 Task: Find a guest house in Corpus Christi, United States, for 2 guests from 9 Jun to 16 Jun, with a price range of ₹8000 to ₹16000, and self check-in option.
Action: Mouse moved to (516, 132)
Screenshot: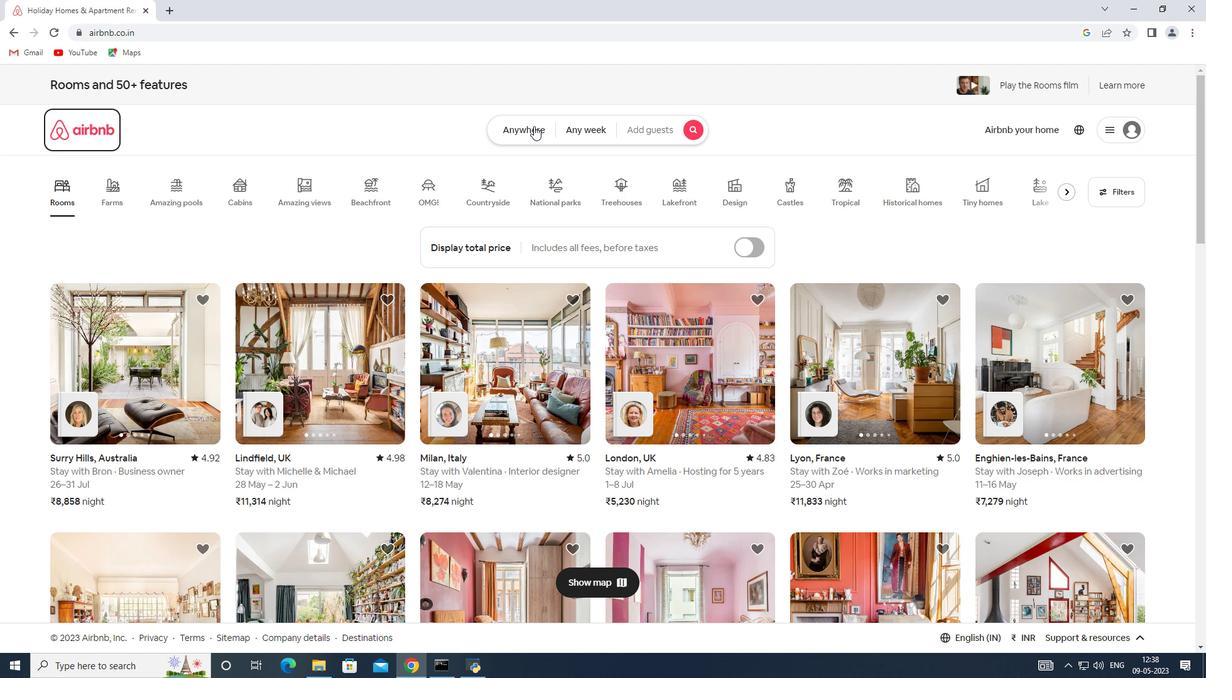 
Action: Mouse pressed left at (516, 132)
Screenshot: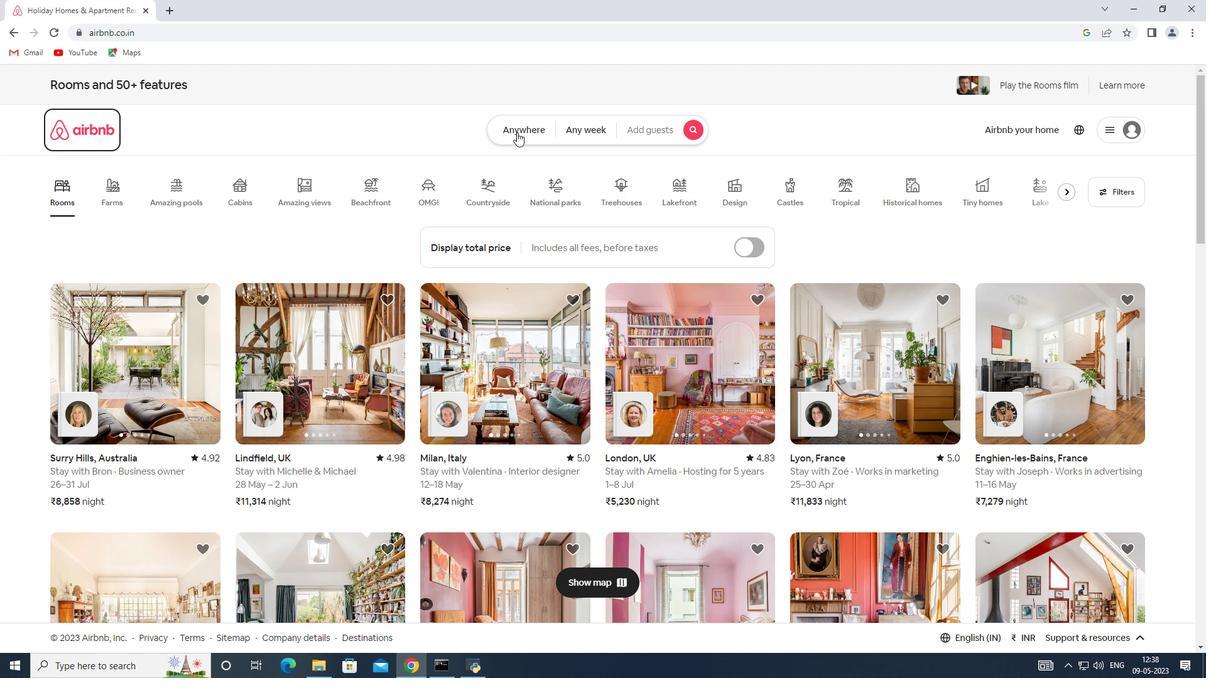 
Action: Mouse moved to (435, 184)
Screenshot: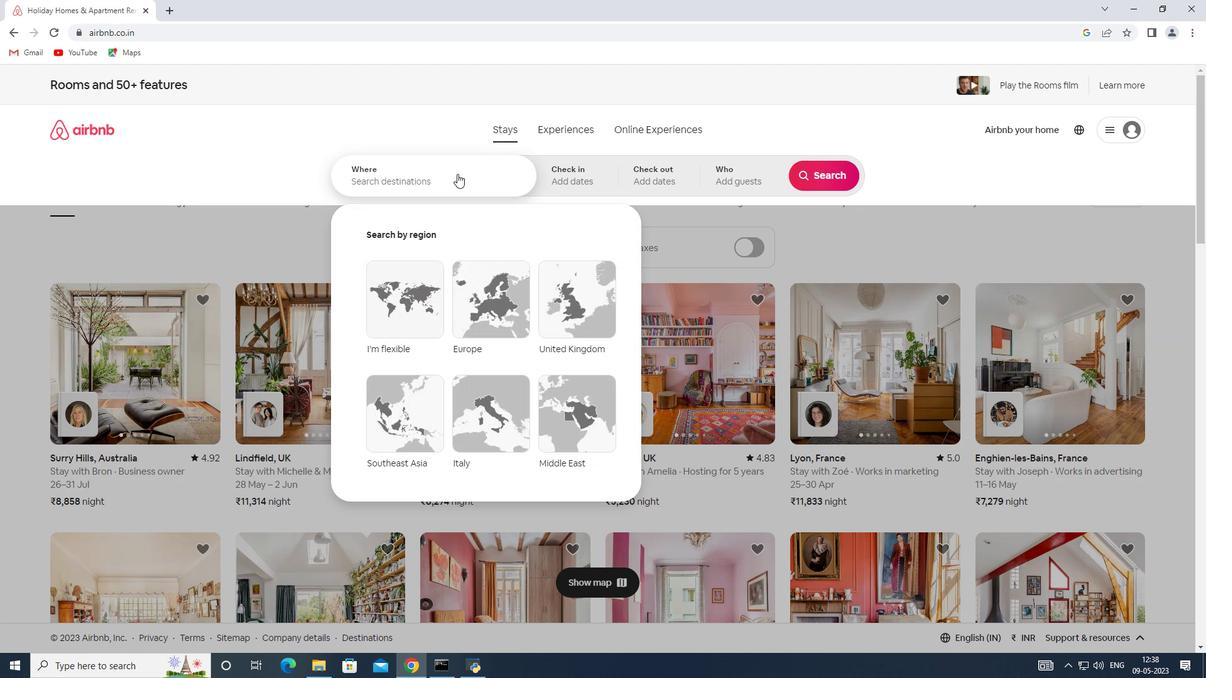 
Action: Mouse pressed left at (435, 184)
Screenshot: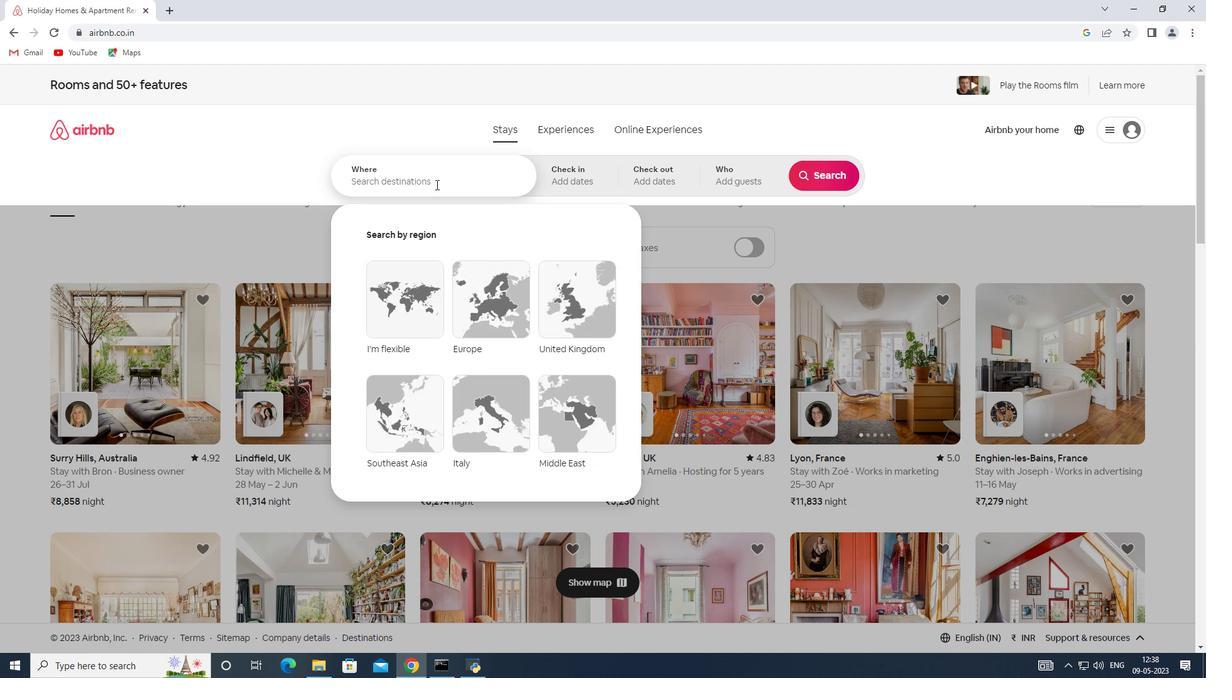 
Action: Key pressed <Key.caps_lock>C<Key.caps_lock>orpus<Key.space><Key.caps_lock>C<Key.caps_lock>hi<Key.backspace>risti,<Key.caps_lock>UNITED<Key.backspace><Key.backspace><Key.backspace><Key.backspace><Key.backspace><Key.backspace><Key.caps_lock><Key.shift>United<Key.space><Key.shift>States
Screenshot: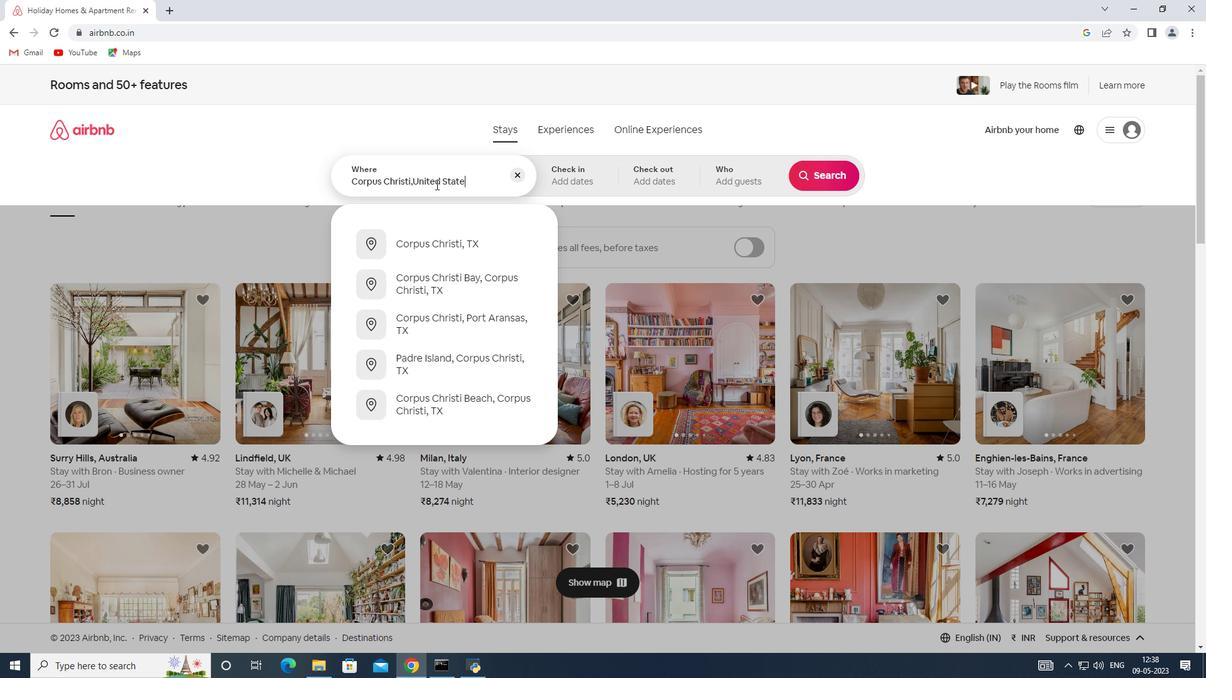 
Action: Mouse moved to (559, 185)
Screenshot: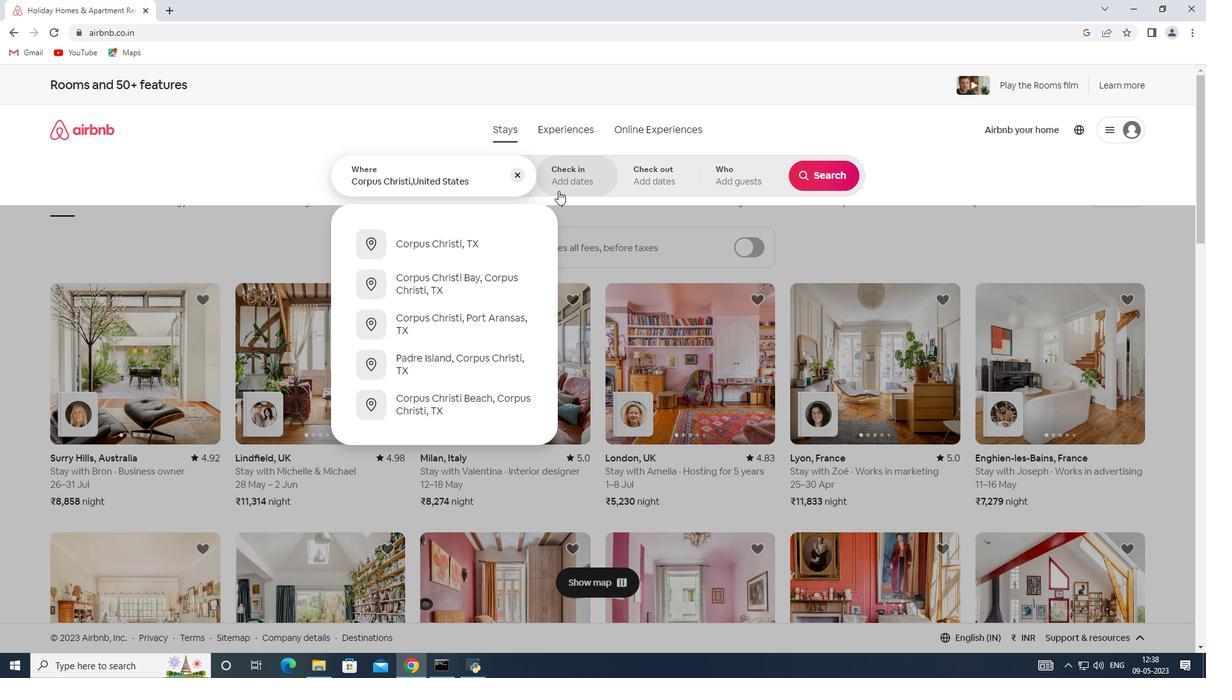 
Action: Mouse pressed left at (559, 185)
Screenshot: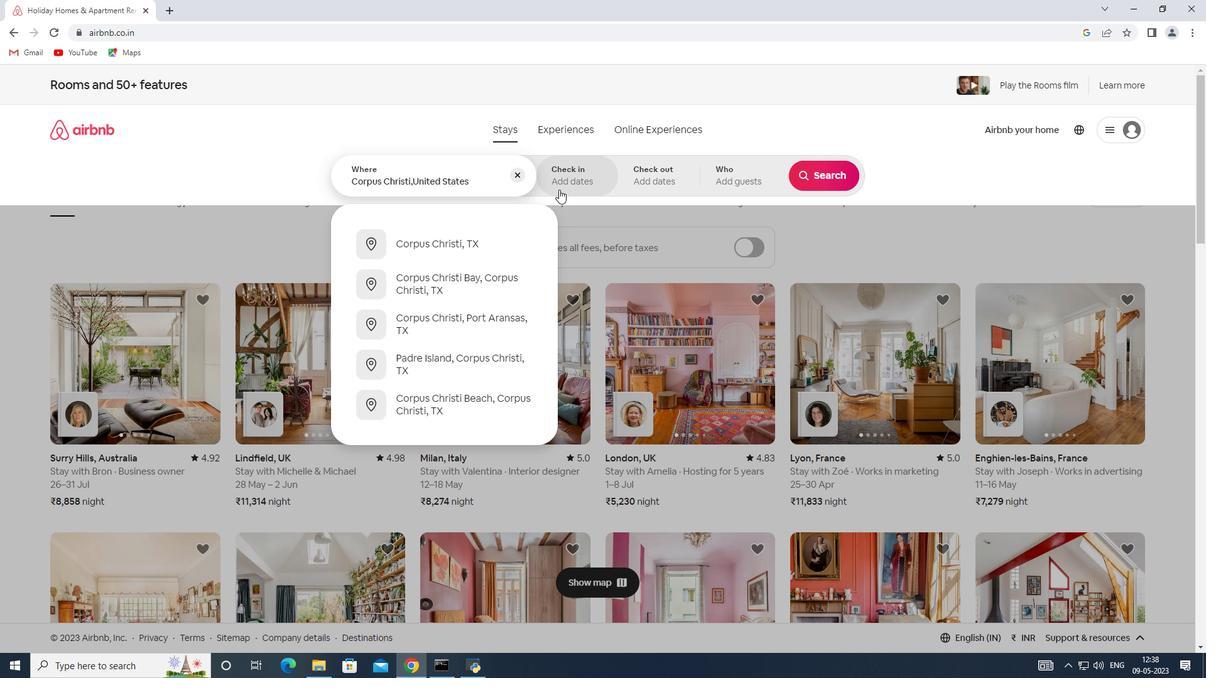 
Action: Mouse moved to (776, 355)
Screenshot: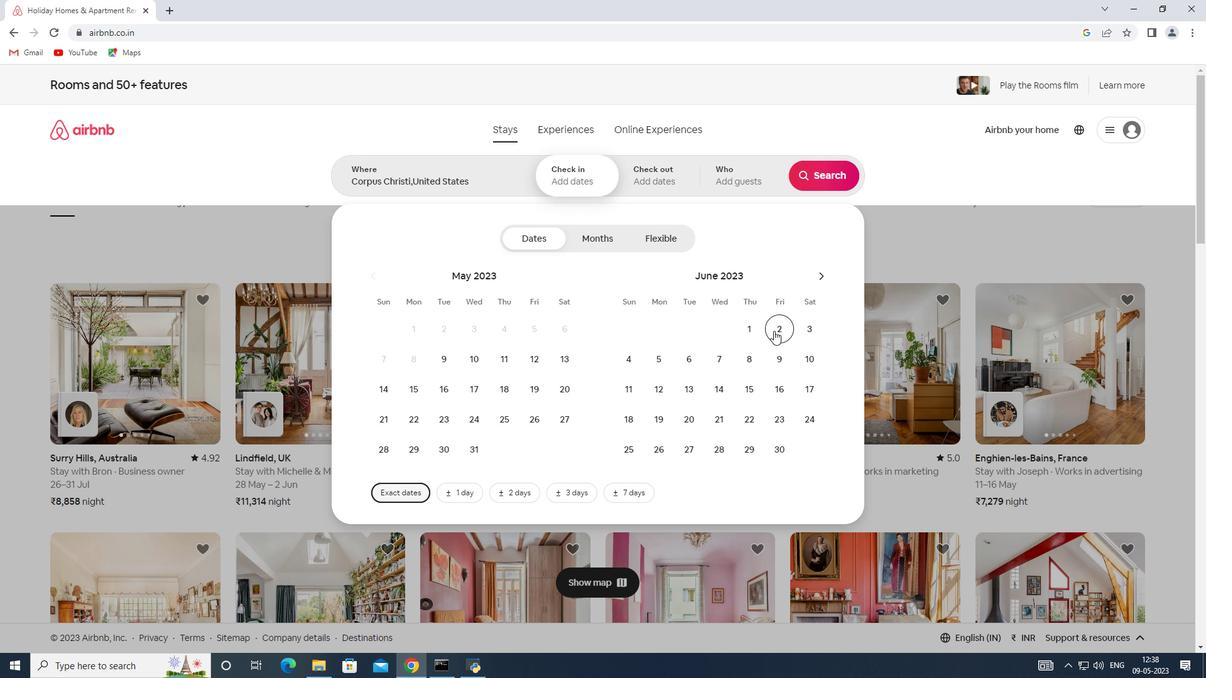 
Action: Mouse pressed left at (776, 355)
Screenshot: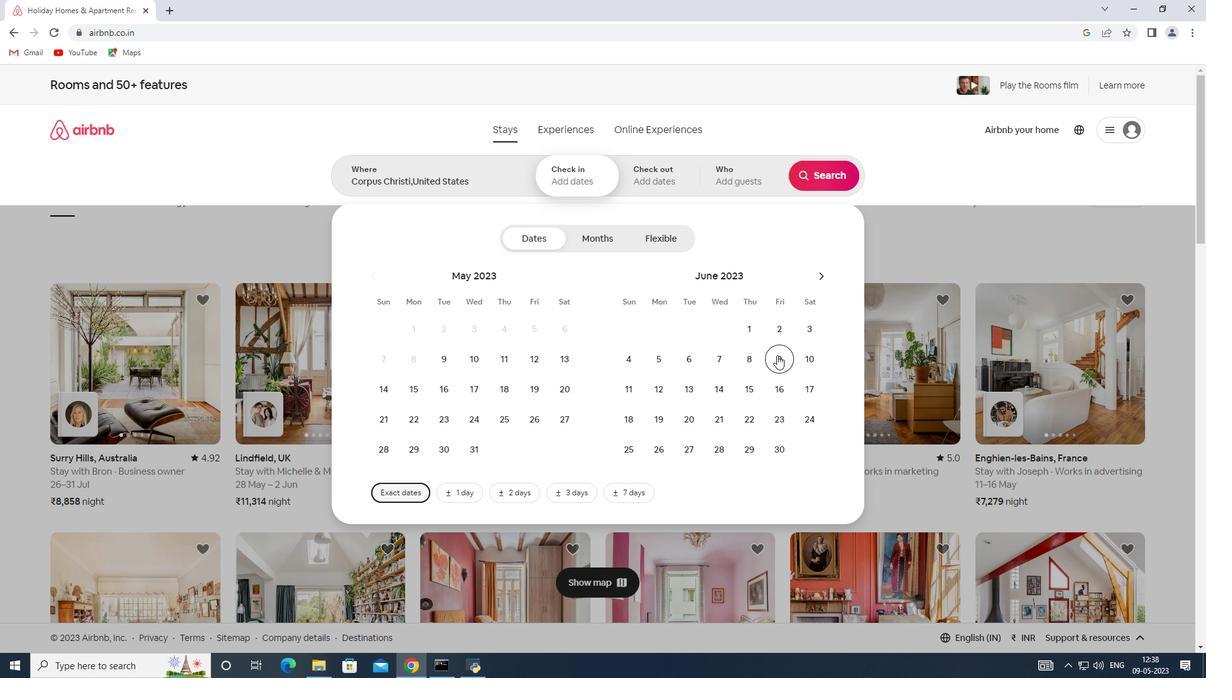 
Action: Mouse moved to (787, 386)
Screenshot: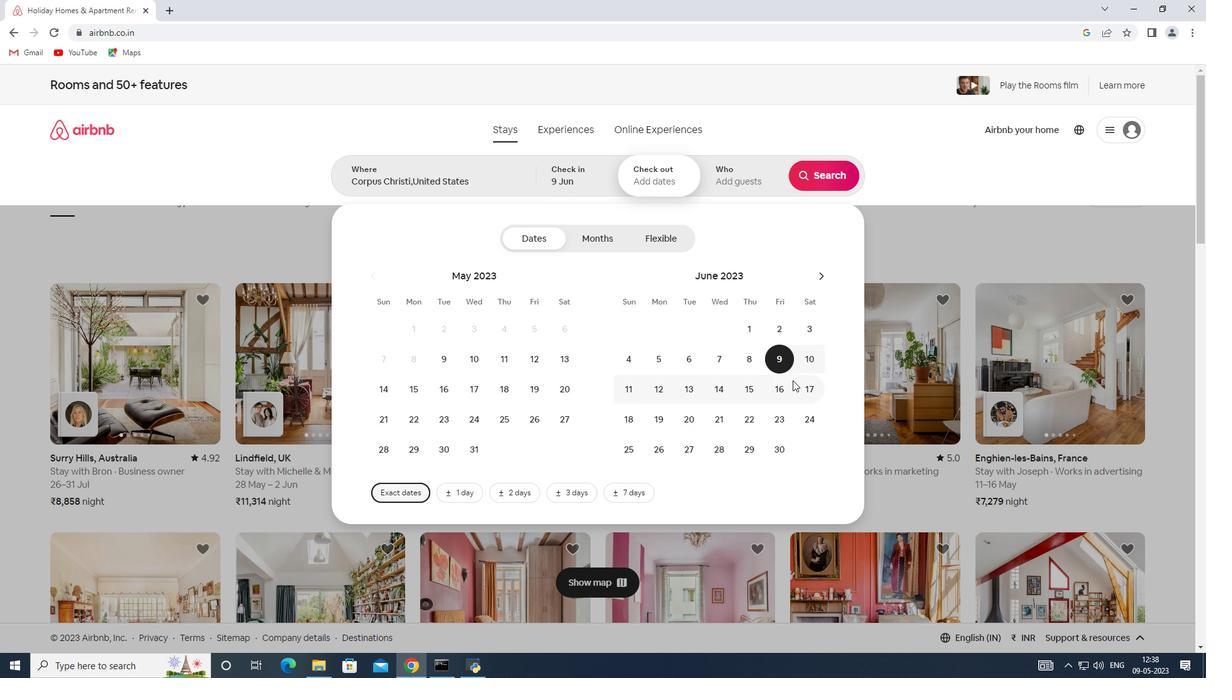 
Action: Mouse pressed left at (787, 386)
Screenshot: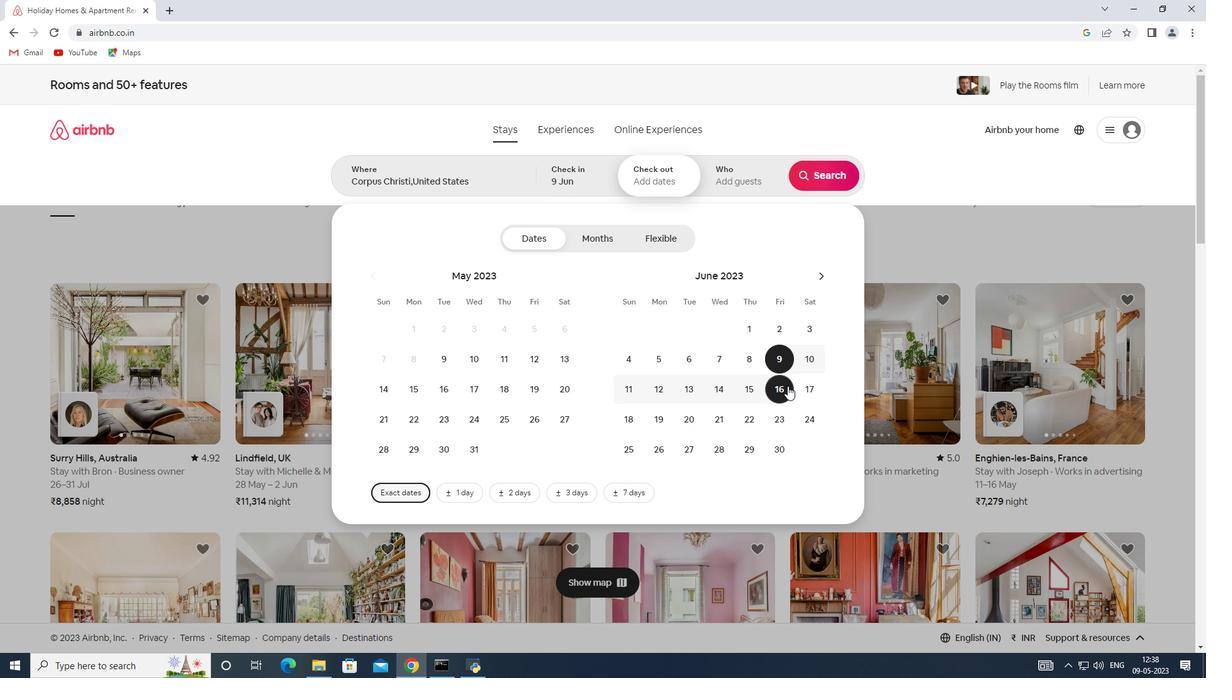 
Action: Mouse moved to (743, 184)
Screenshot: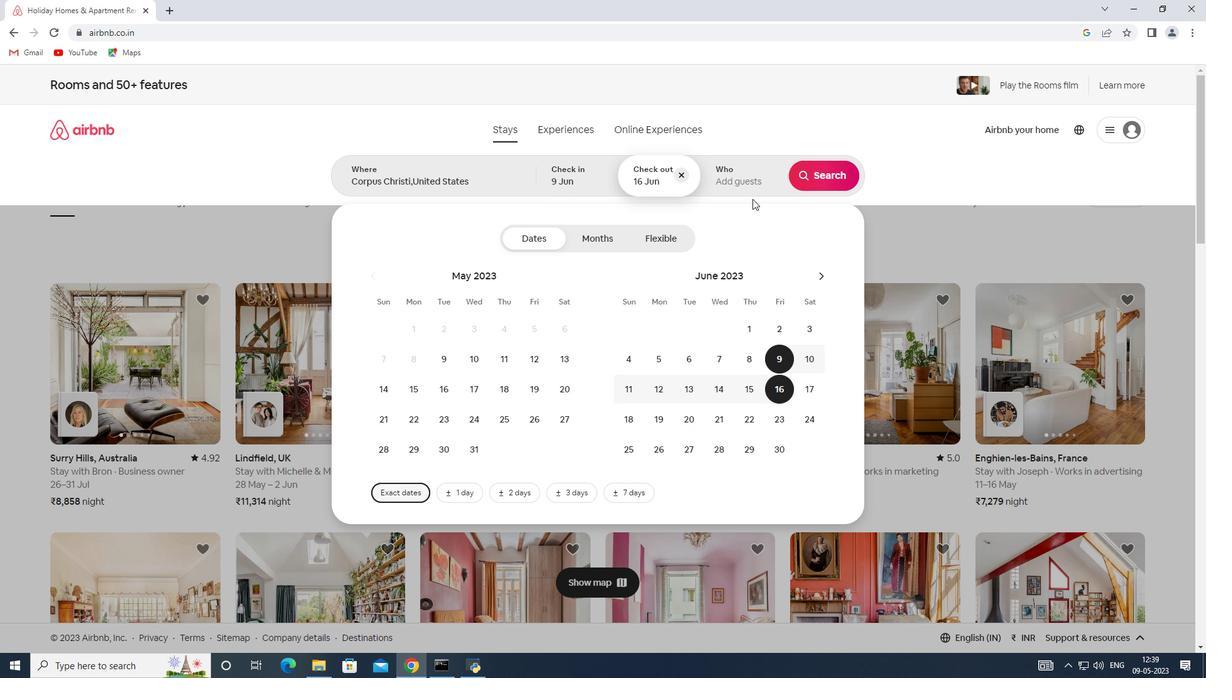 
Action: Mouse pressed left at (743, 184)
Screenshot: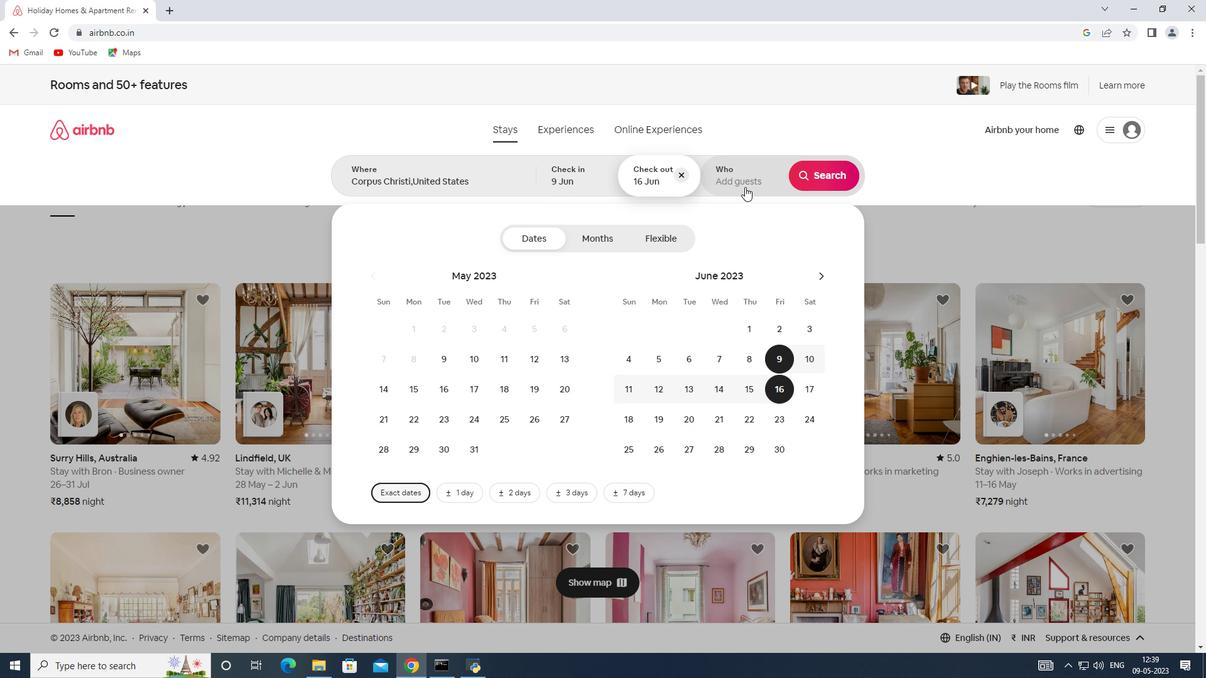 
Action: Mouse moved to (828, 239)
Screenshot: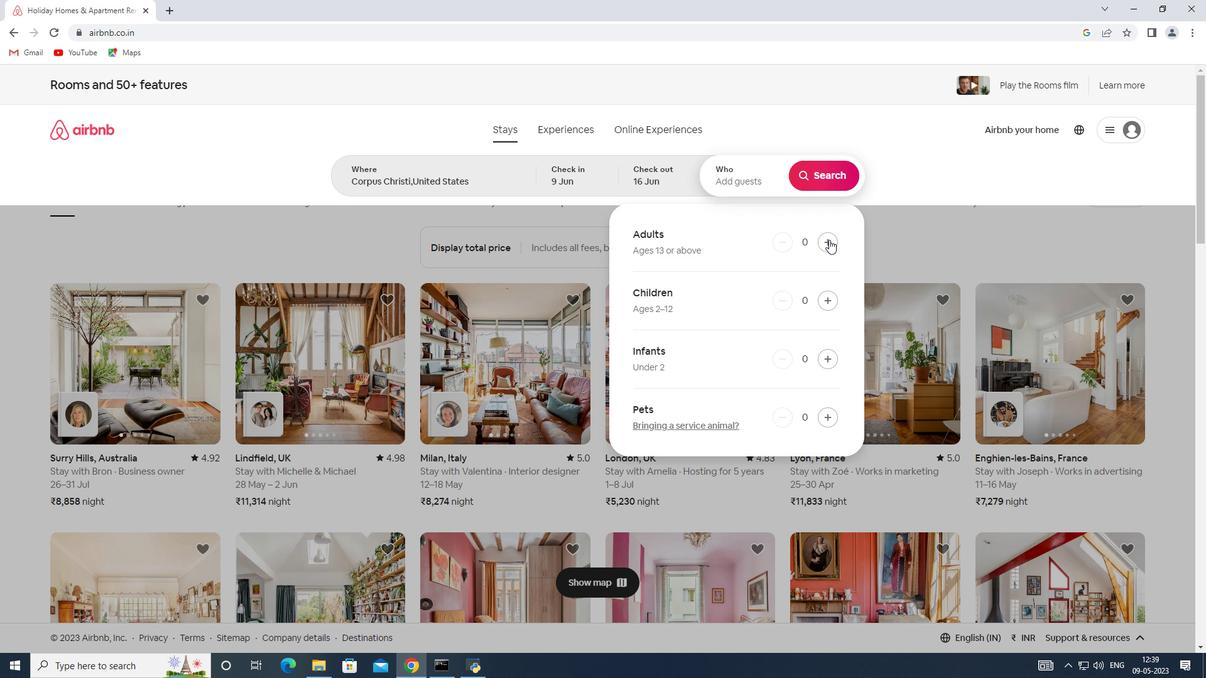 
Action: Mouse pressed left at (828, 239)
Screenshot: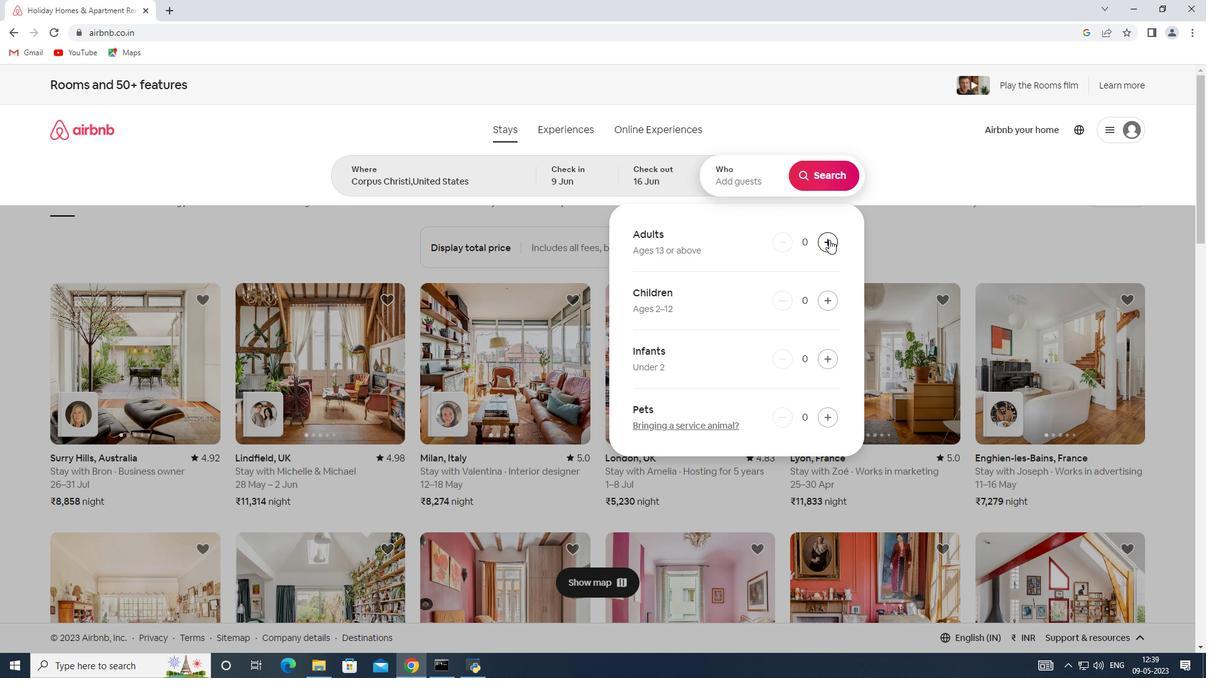 
Action: Mouse pressed left at (828, 239)
Screenshot: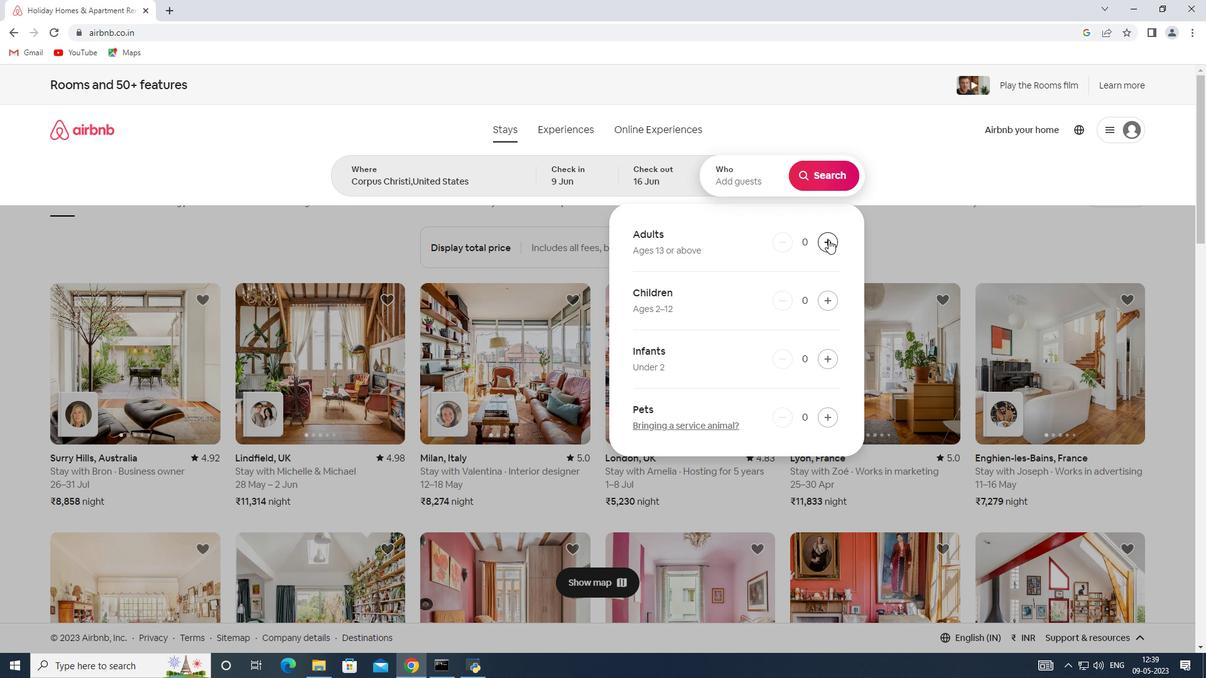 
Action: Mouse moved to (816, 182)
Screenshot: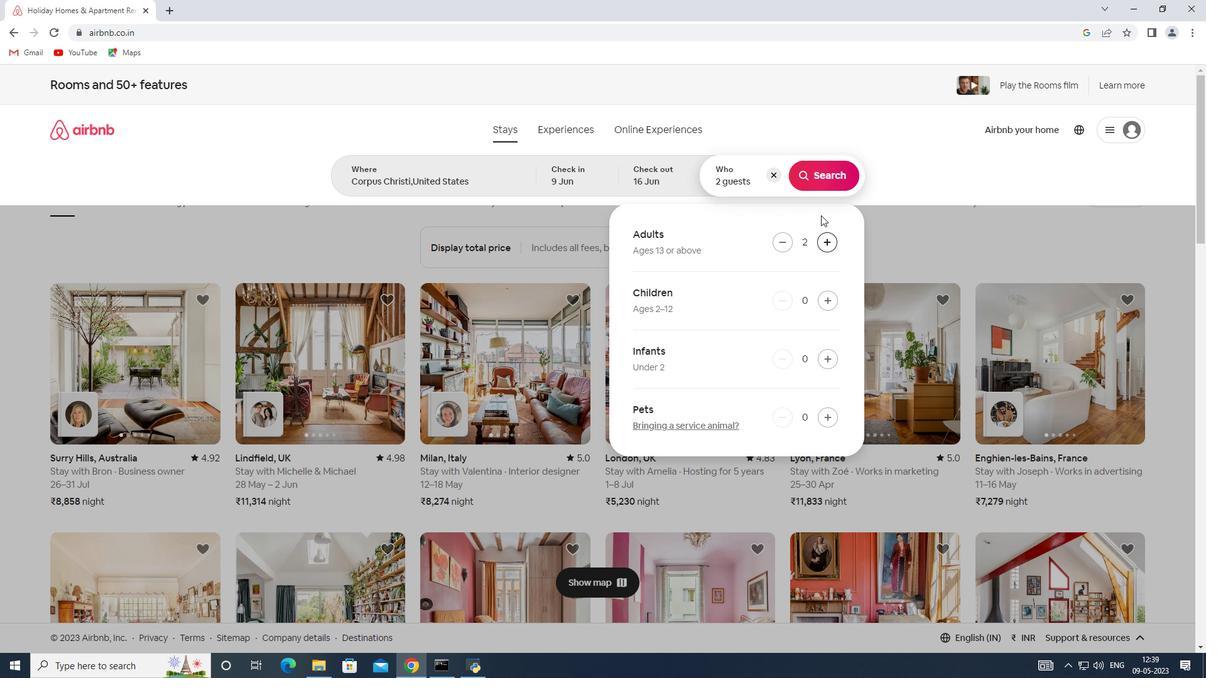
Action: Mouse pressed left at (816, 182)
Screenshot: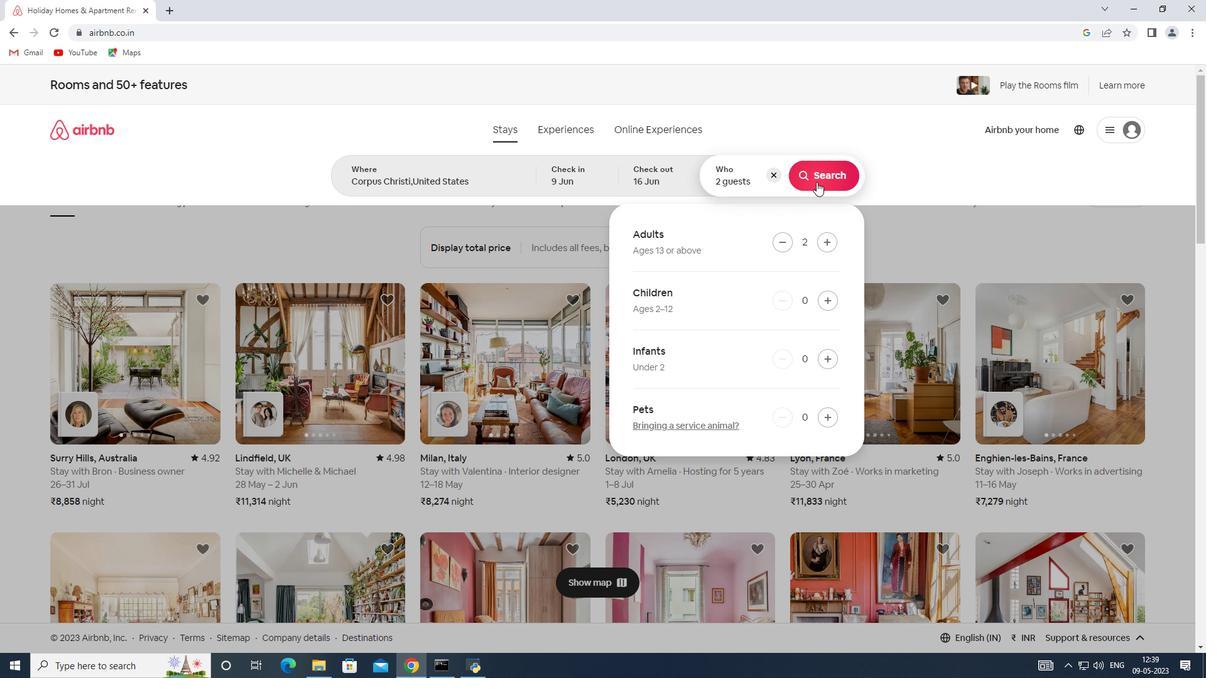 
Action: Mouse moved to (1165, 143)
Screenshot: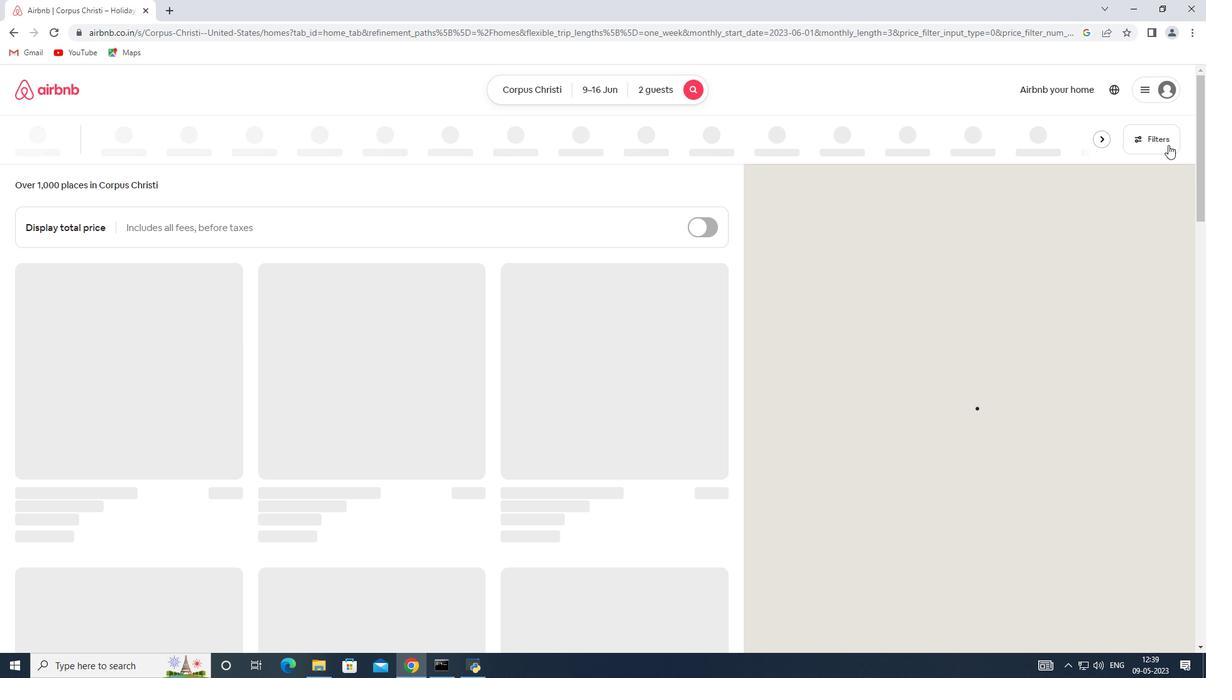 
Action: Mouse pressed left at (1165, 143)
Screenshot: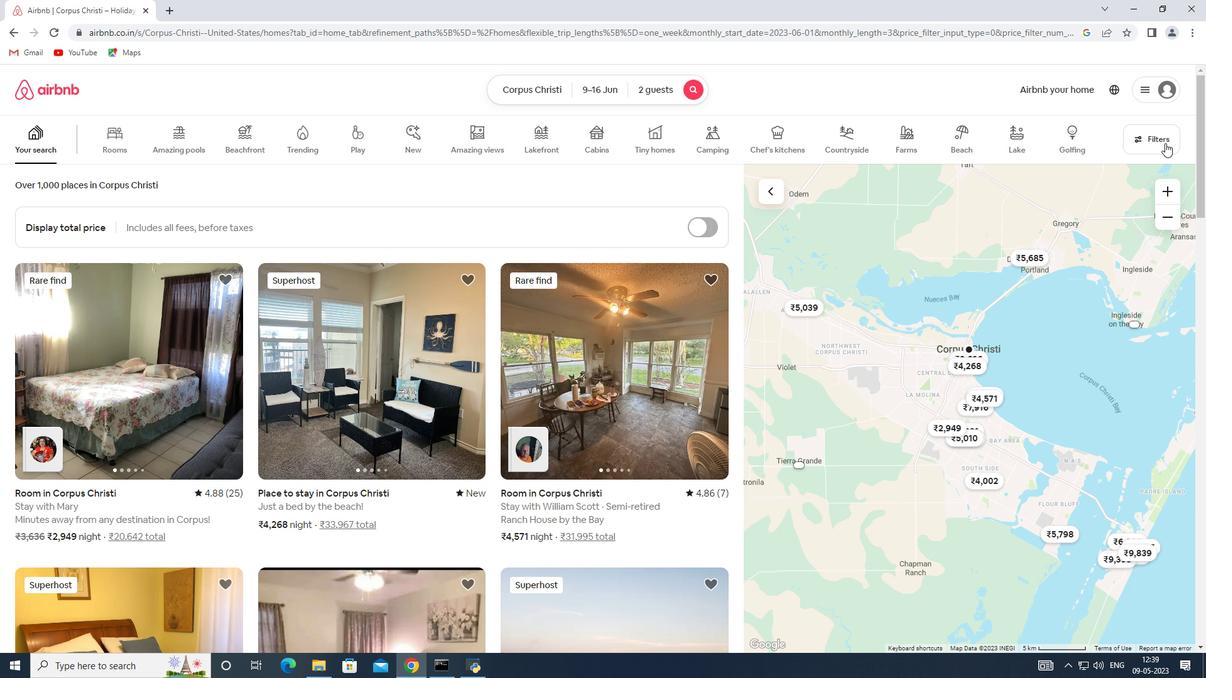 
Action: Mouse moved to (442, 451)
Screenshot: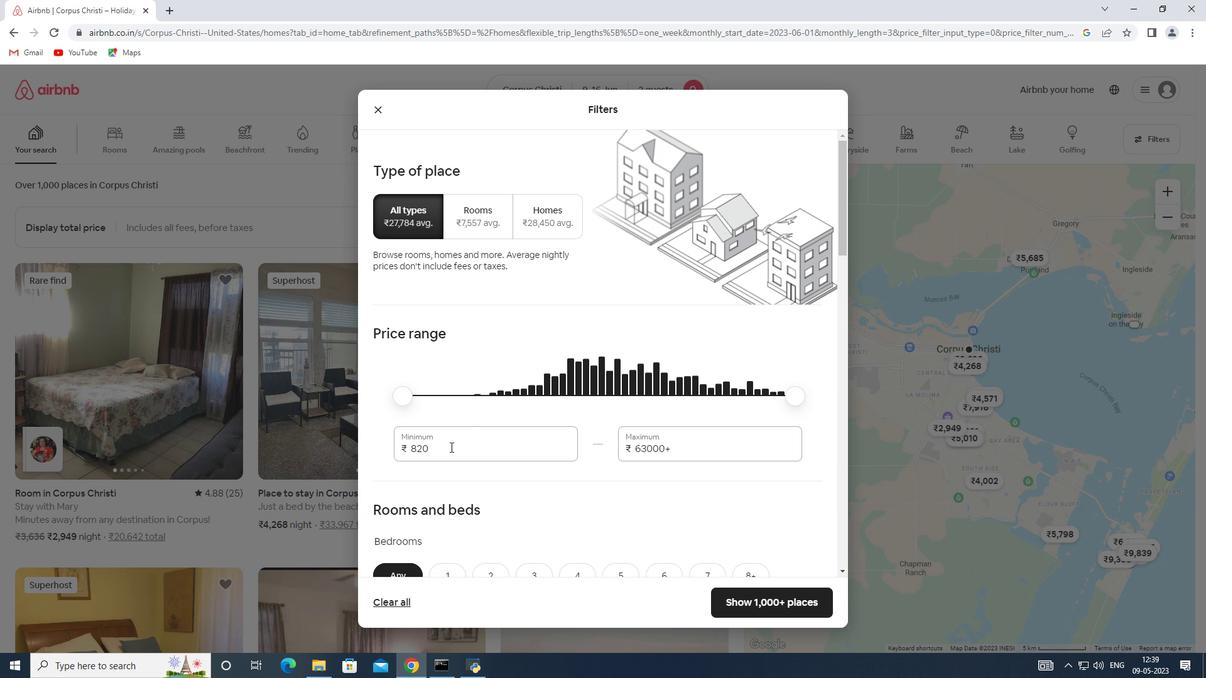 
Action: Mouse pressed left at (442, 451)
Screenshot: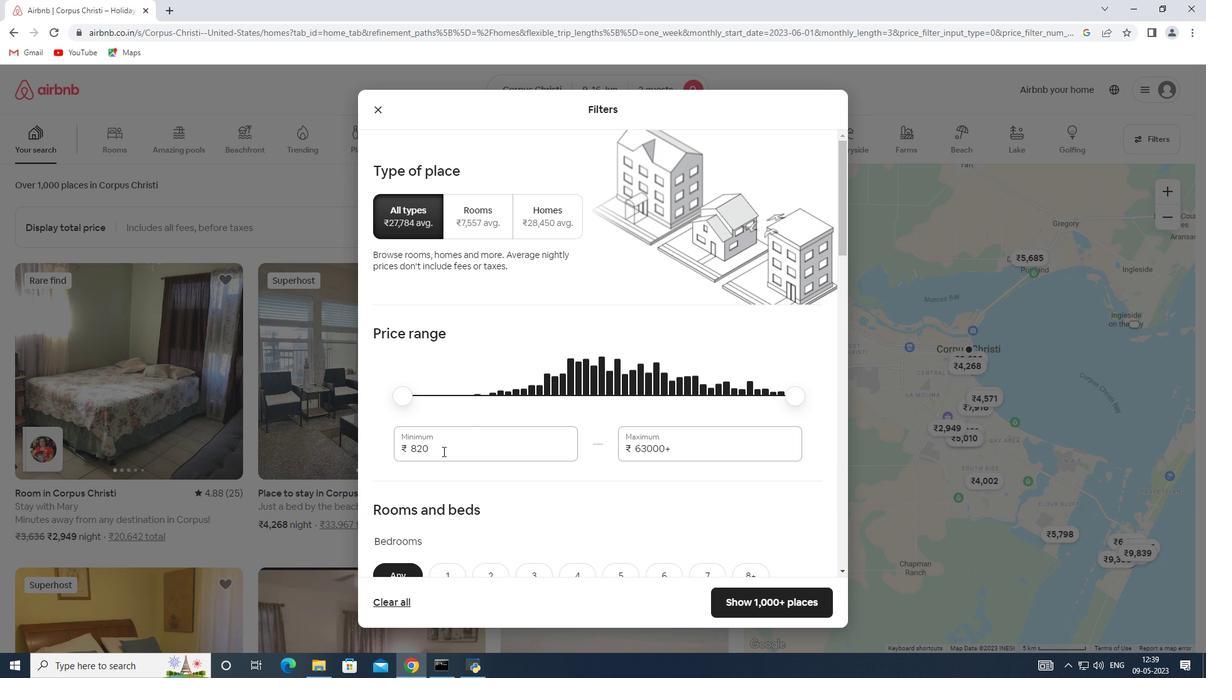 
Action: Mouse moved to (395, 447)
Screenshot: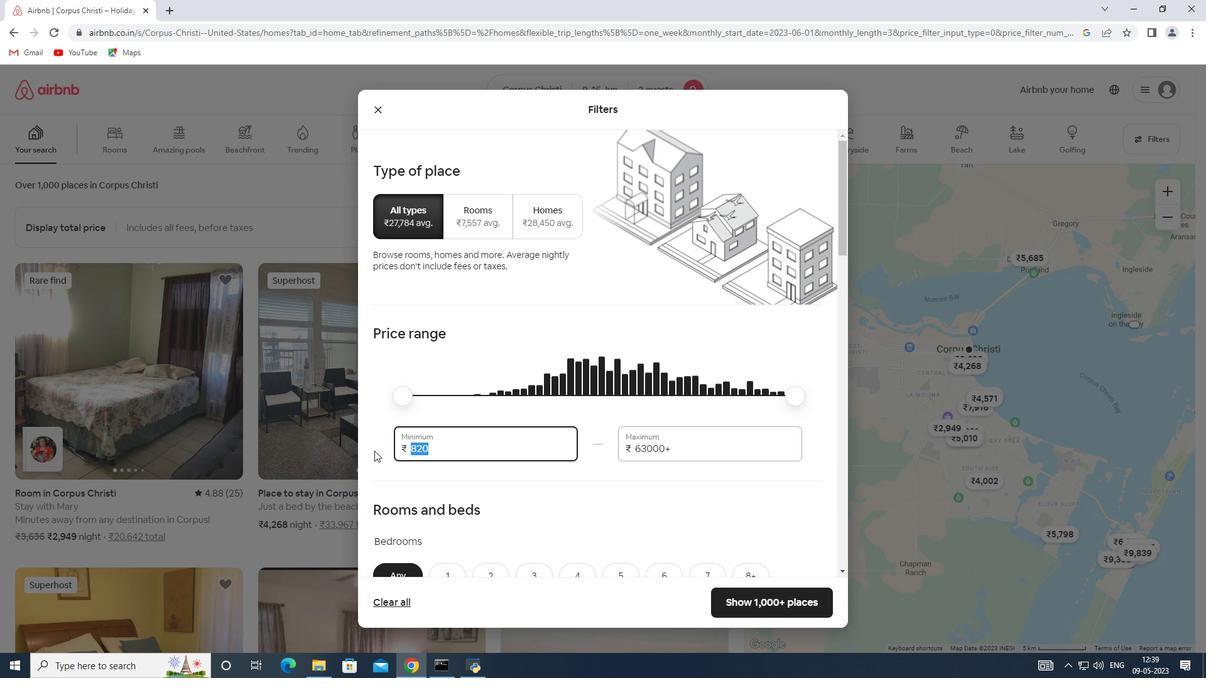 
Action: Key pressed 8000
Screenshot: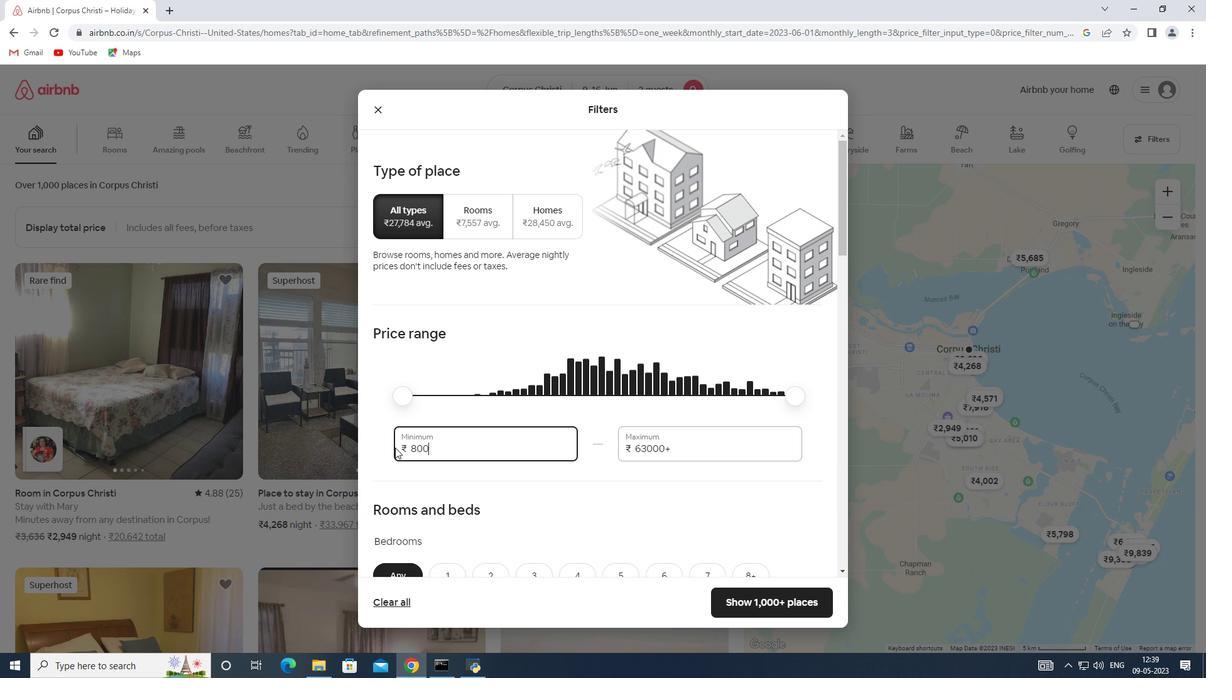 
Action: Mouse moved to (683, 455)
Screenshot: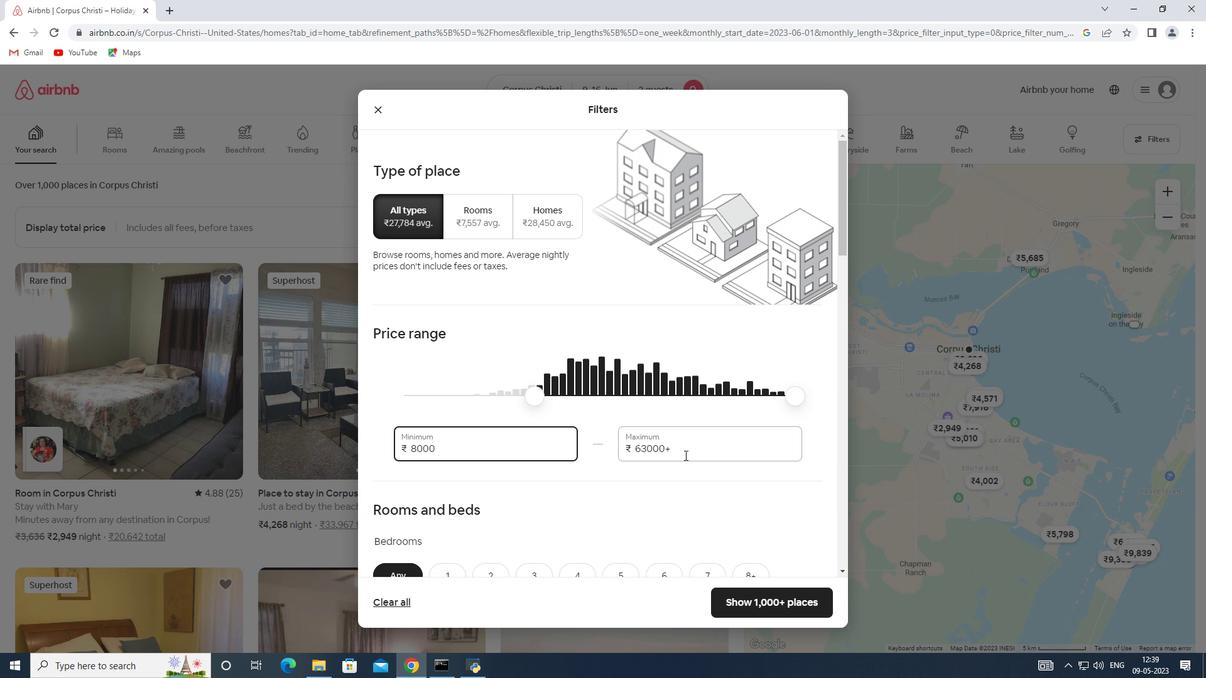 
Action: Mouse pressed left at (683, 455)
Screenshot: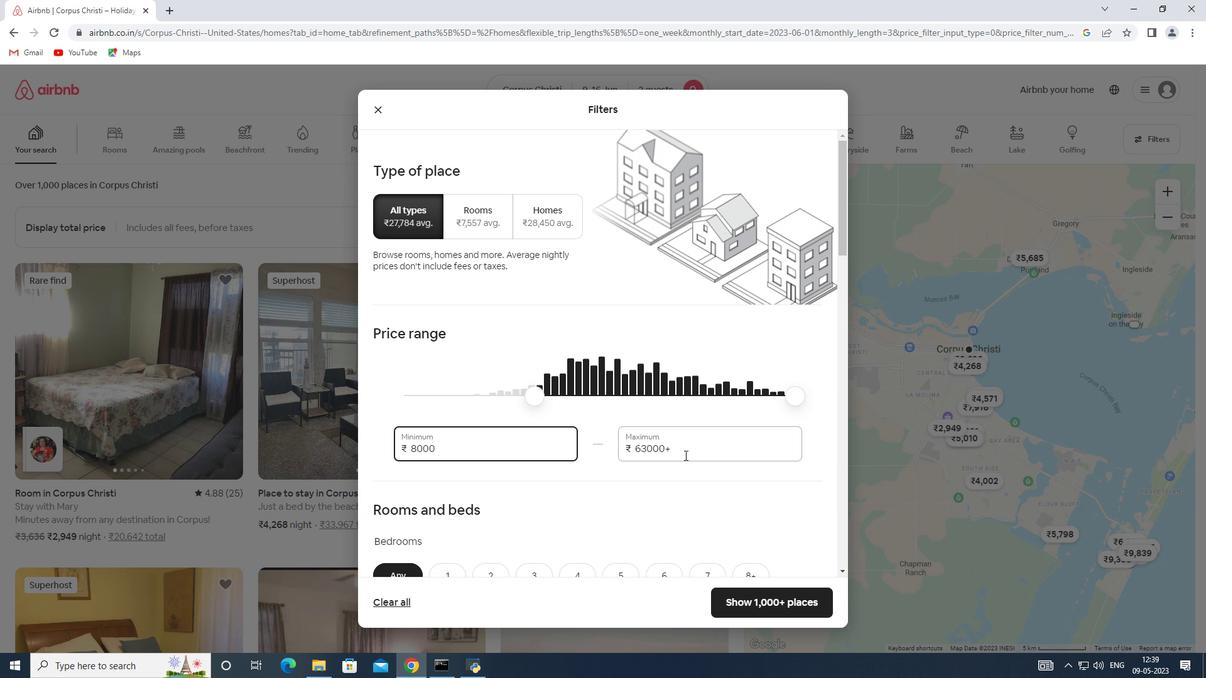 
Action: Mouse moved to (621, 443)
Screenshot: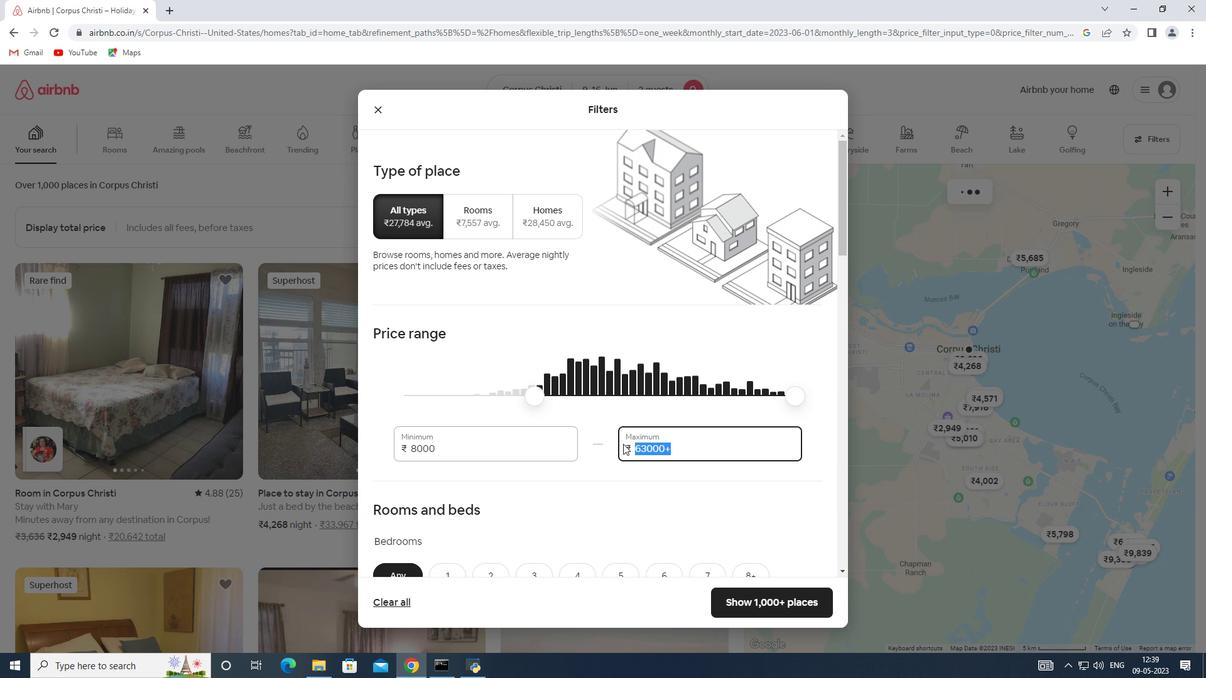 
Action: Key pressed 169<Key.backspace>000
Screenshot: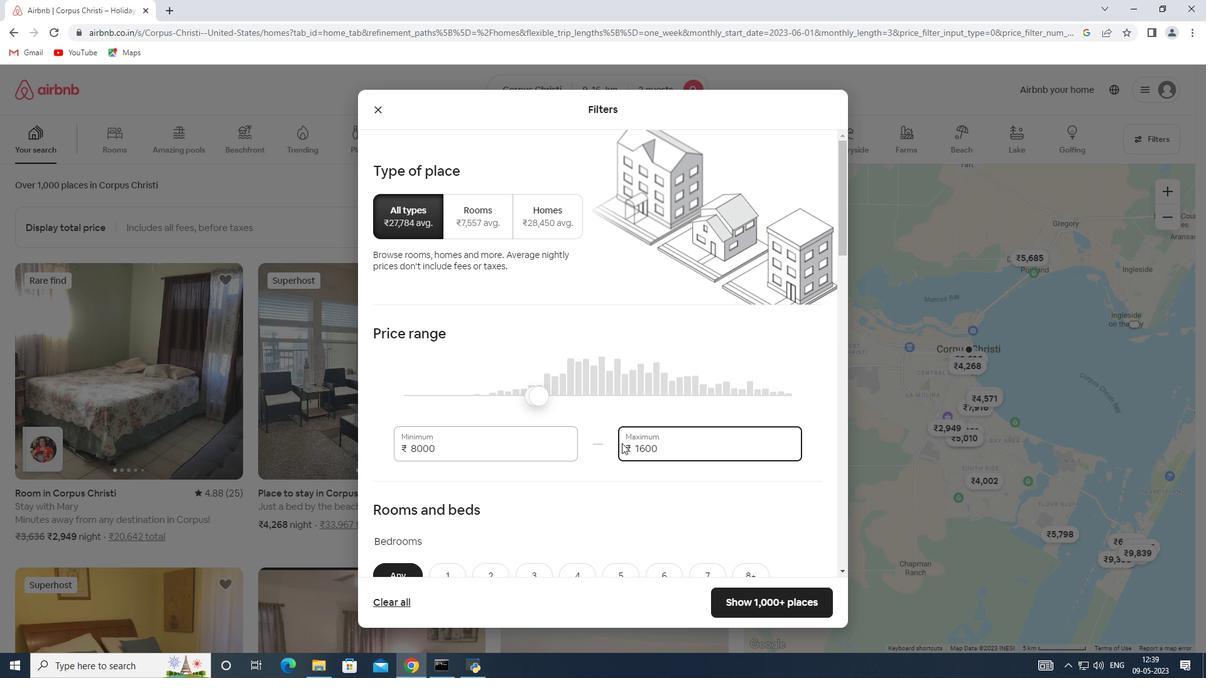 
Action: Mouse moved to (625, 418)
Screenshot: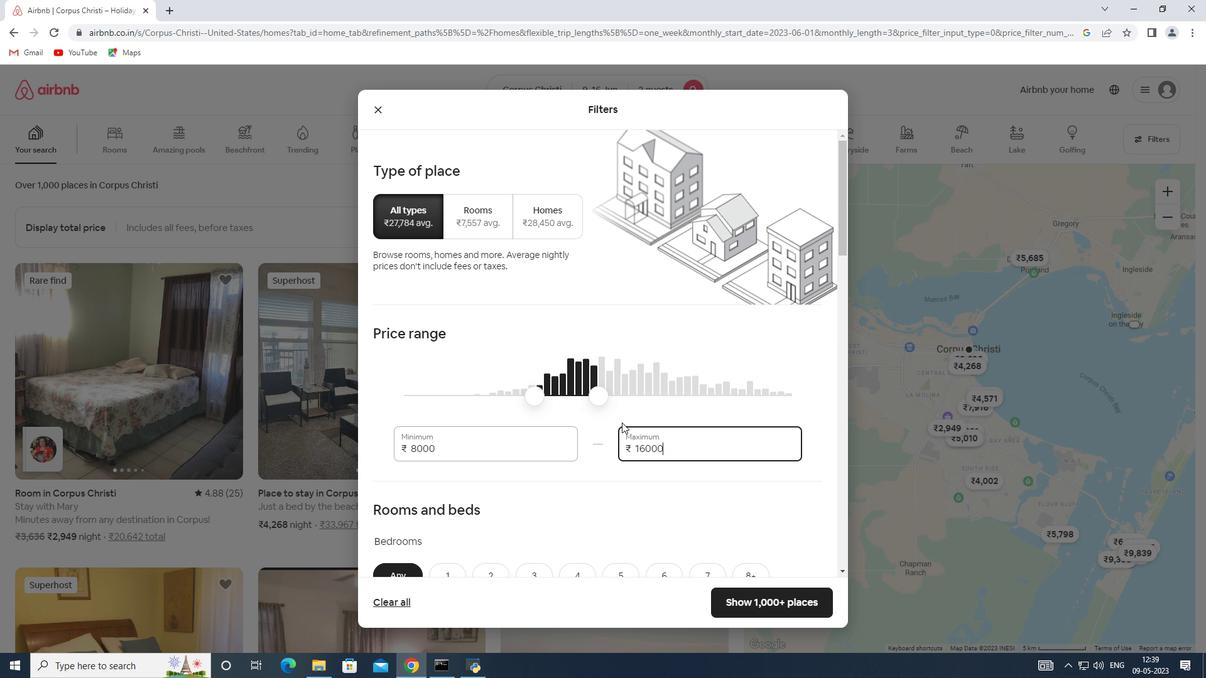 
Action: Mouse scrolled (625, 417) with delta (0, 0)
Screenshot: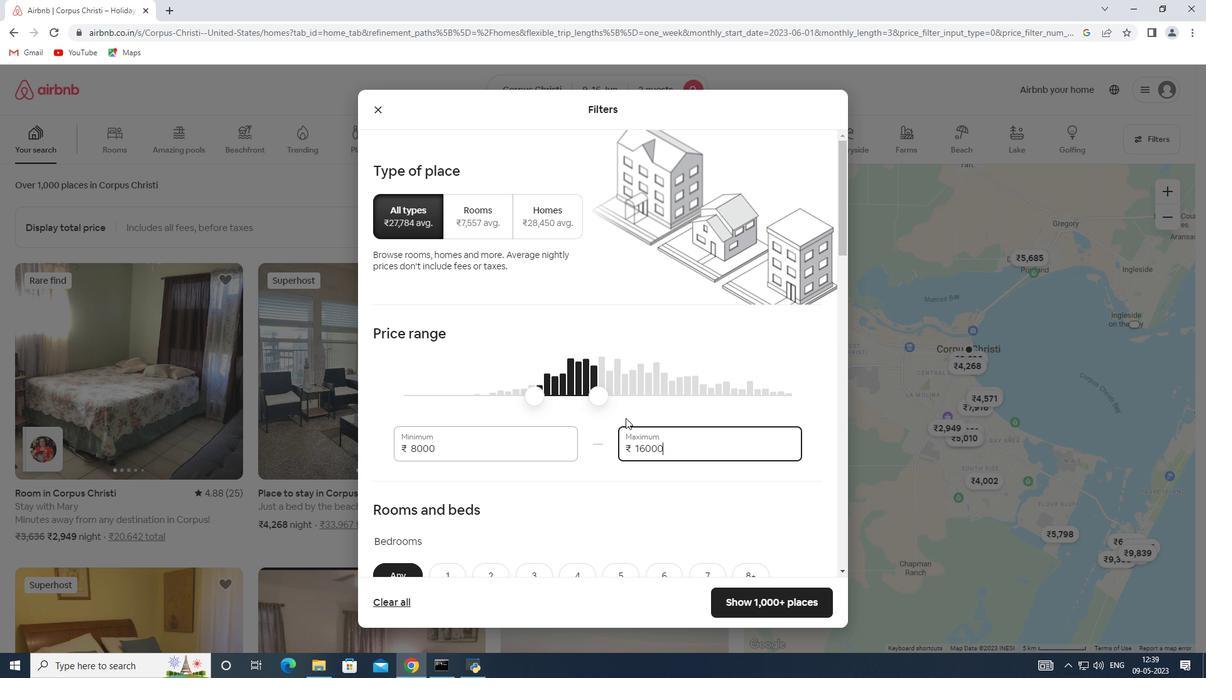 
Action: Mouse scrolled (625, 417) with delta (0, 0)
Screenshot: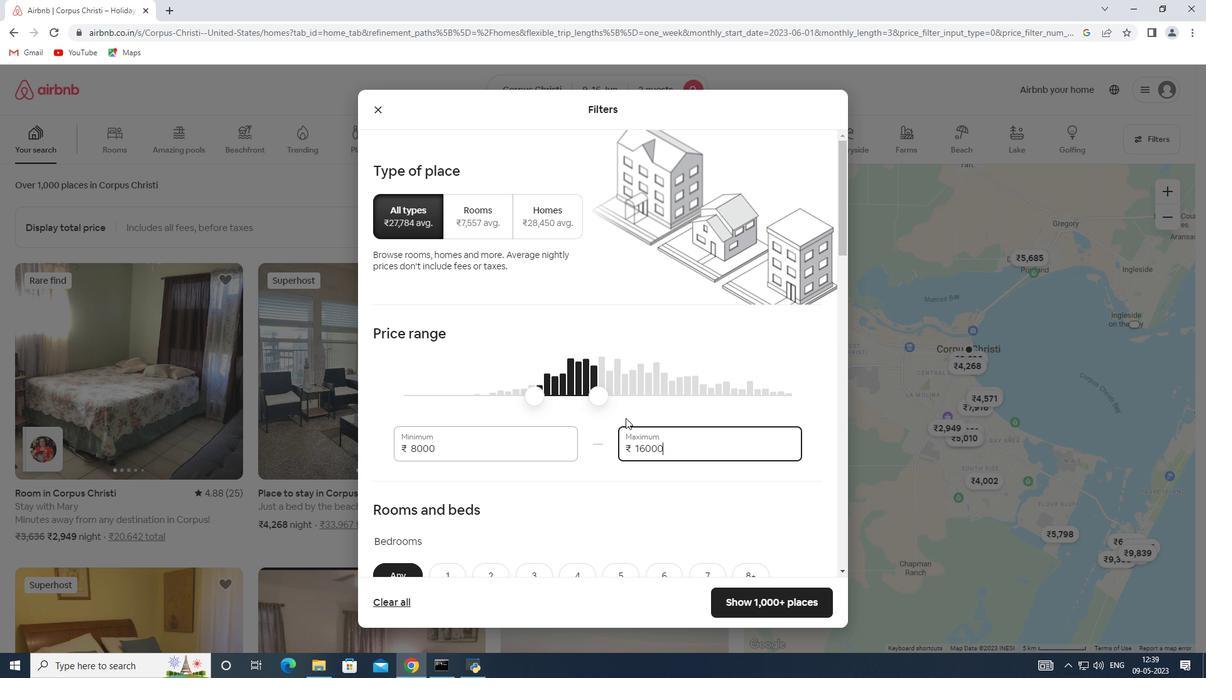 
Action: Mouse moved to (613, 372)
Screenshot: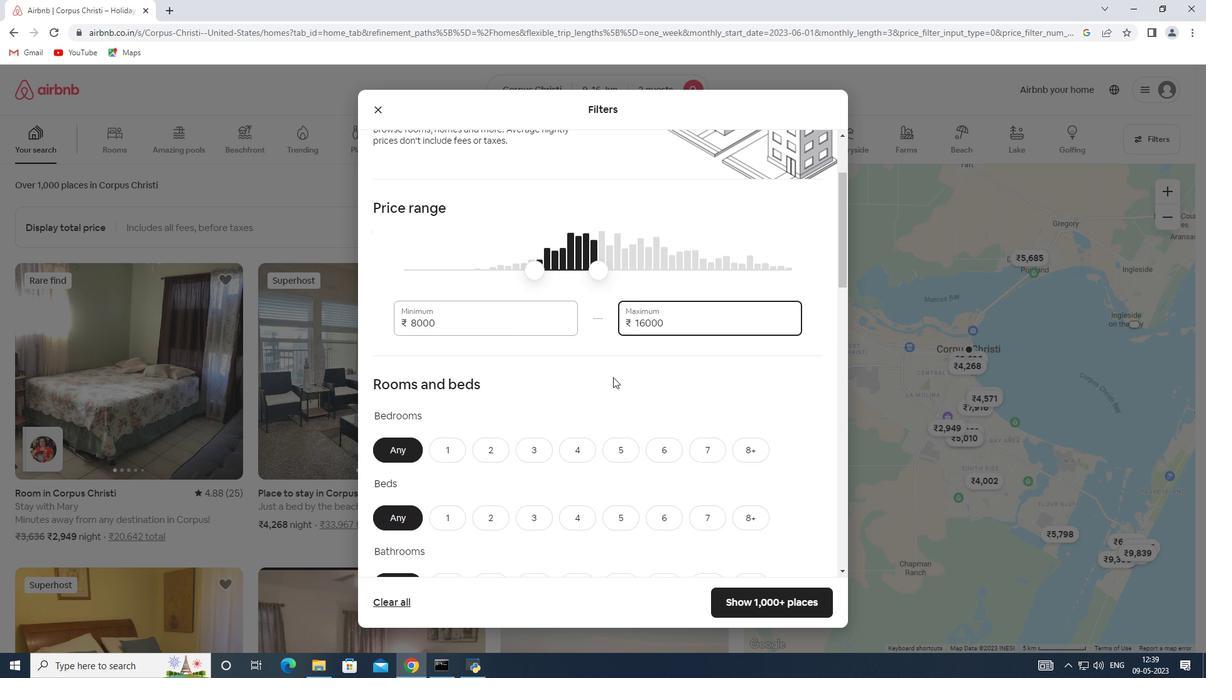 
Action: Mouse scrolled (613, 371) with delta (0, 0)
Screenshot: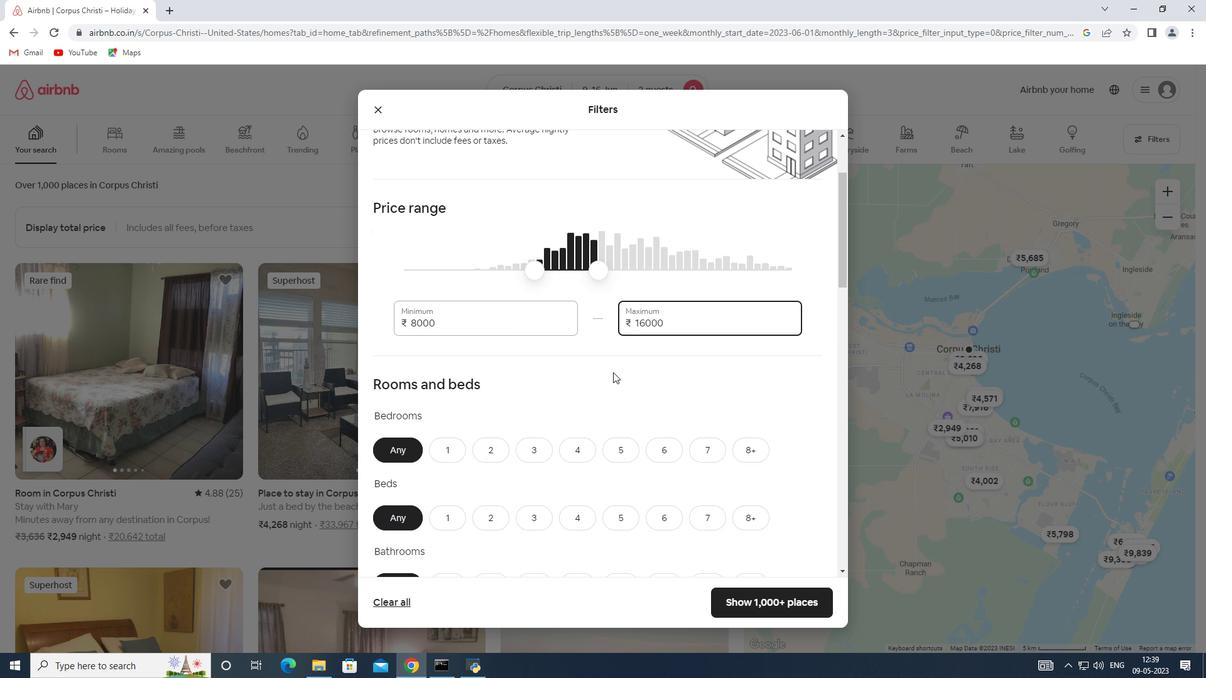 
Action: Mouse scrolled (613, 371) with delta (0, 0)
Screenshot: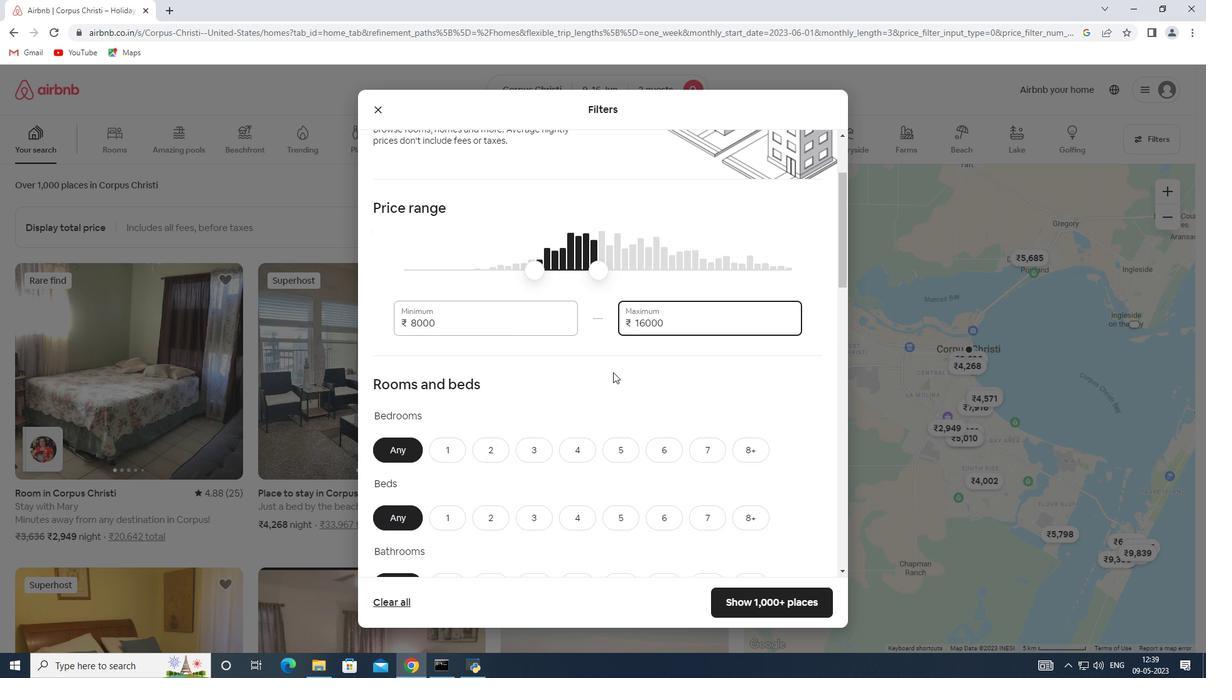 
Action: Mouse moved to (582, 309)
Screenshot: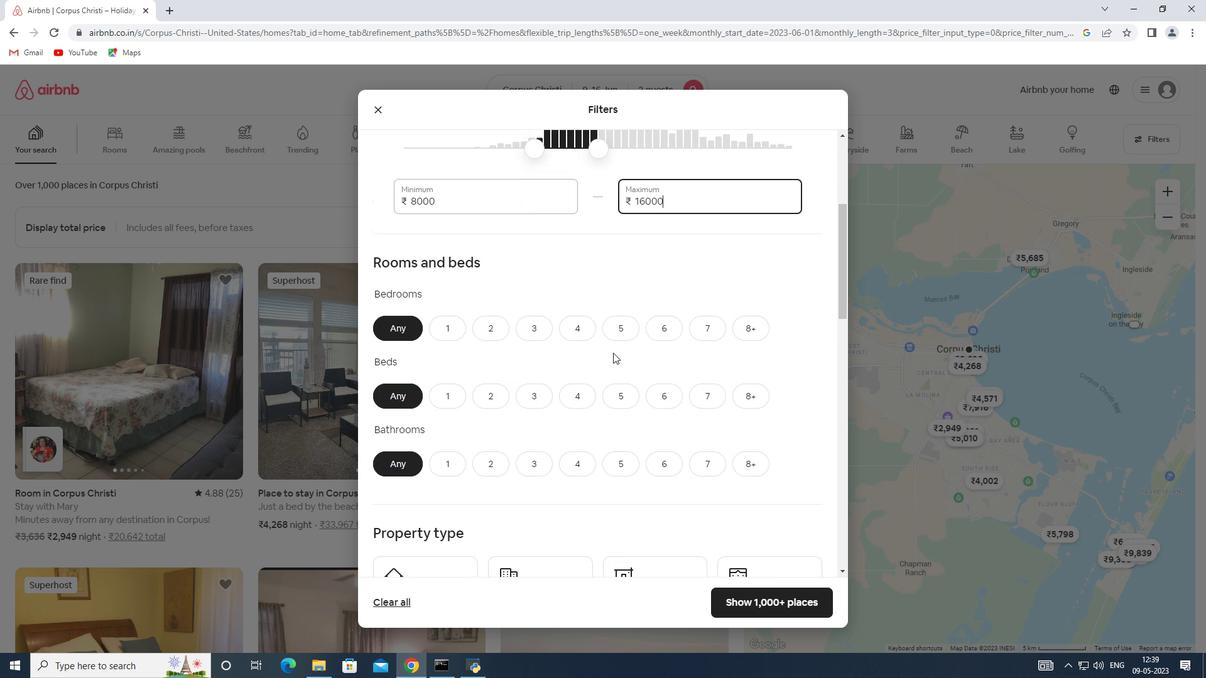 
Action: Mouse scrolled (582, 309) with delta (0, 0)
Screenshot: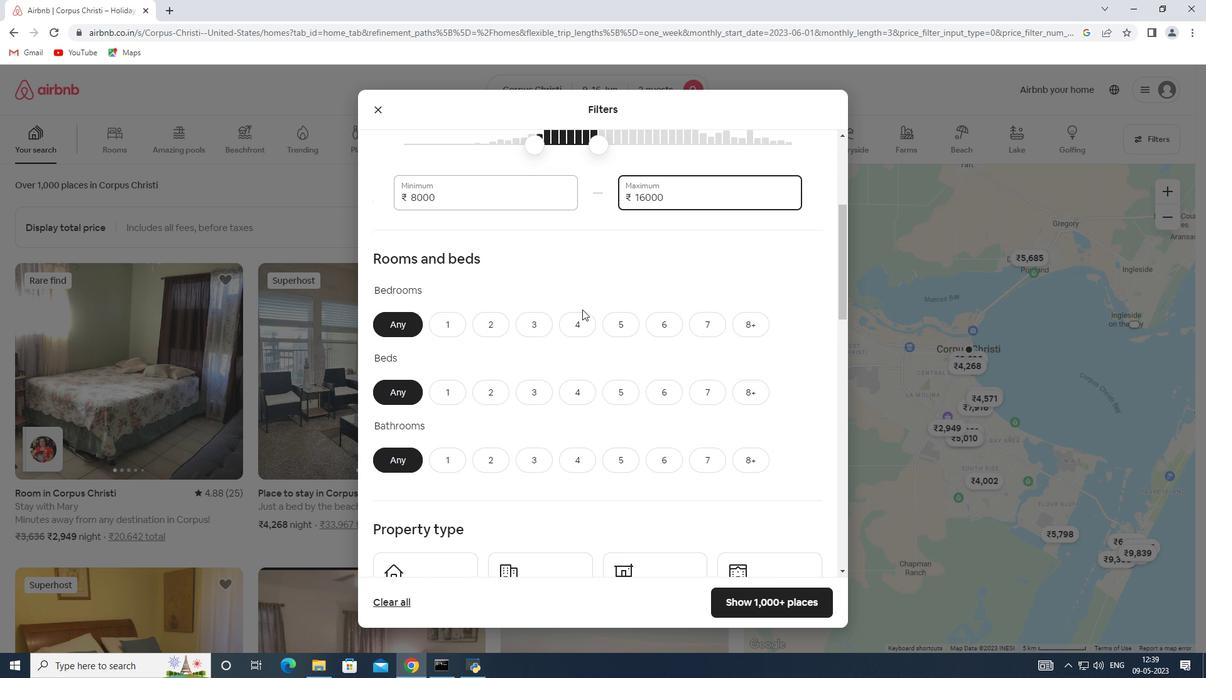 
Action: Mouse scrolled (582, 309) with delta (0, 0)
Screenshot: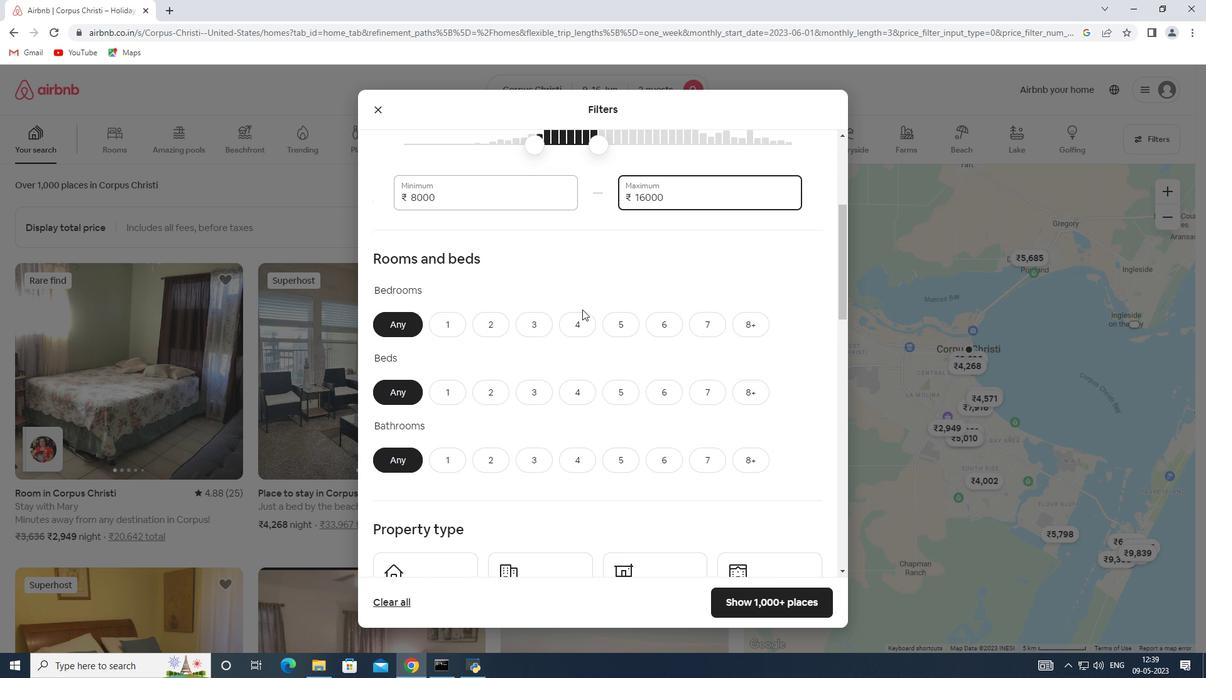 
Action: Mouse moved to (487, 188)
Screenshot: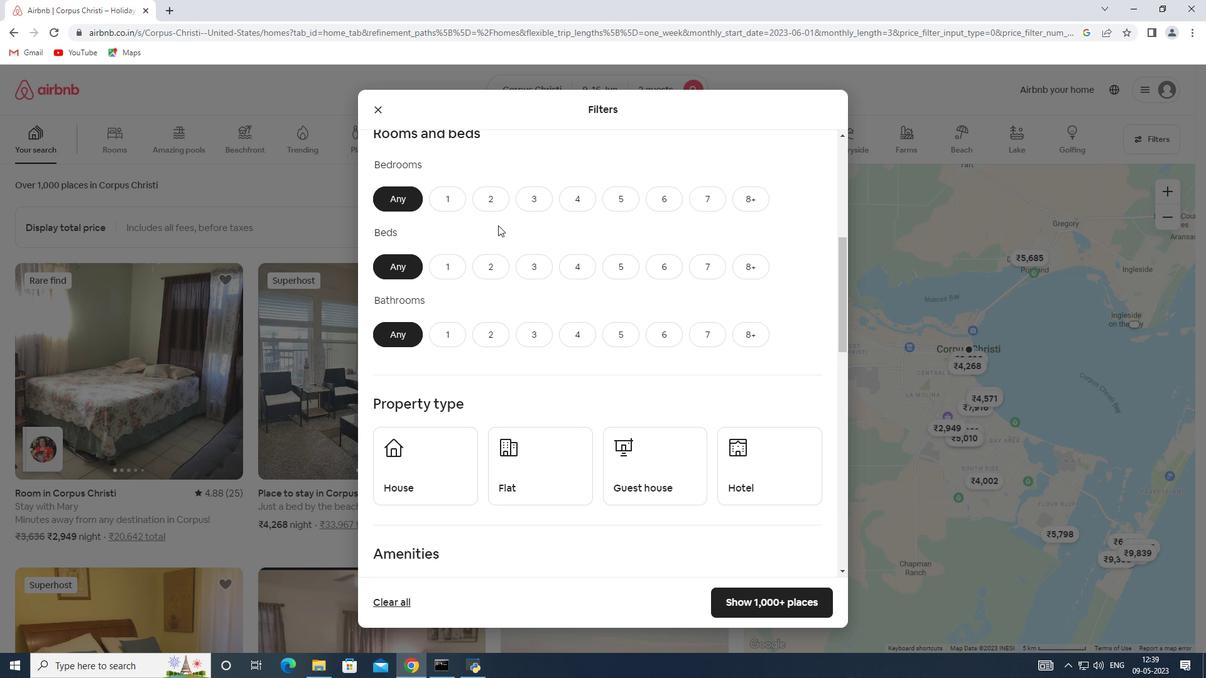 
Action: Mouse pressed left at (487, 188)
Screenshot: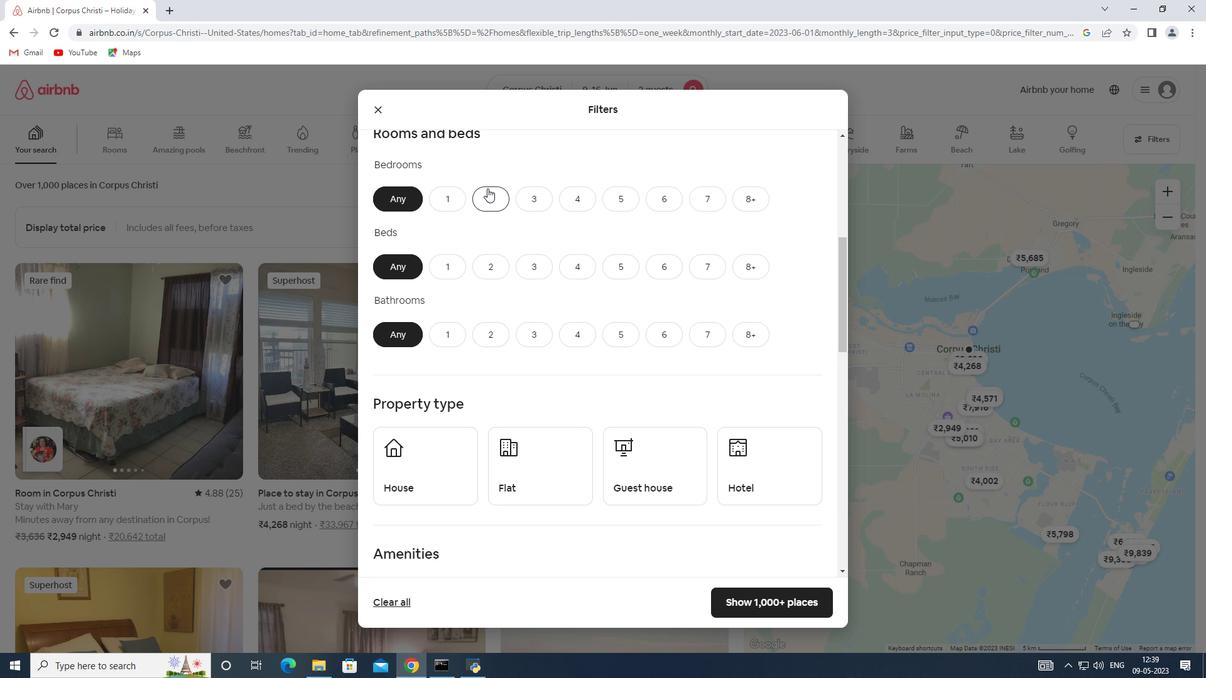 
Action: Mouse moved to (496, 260)
Screenshot: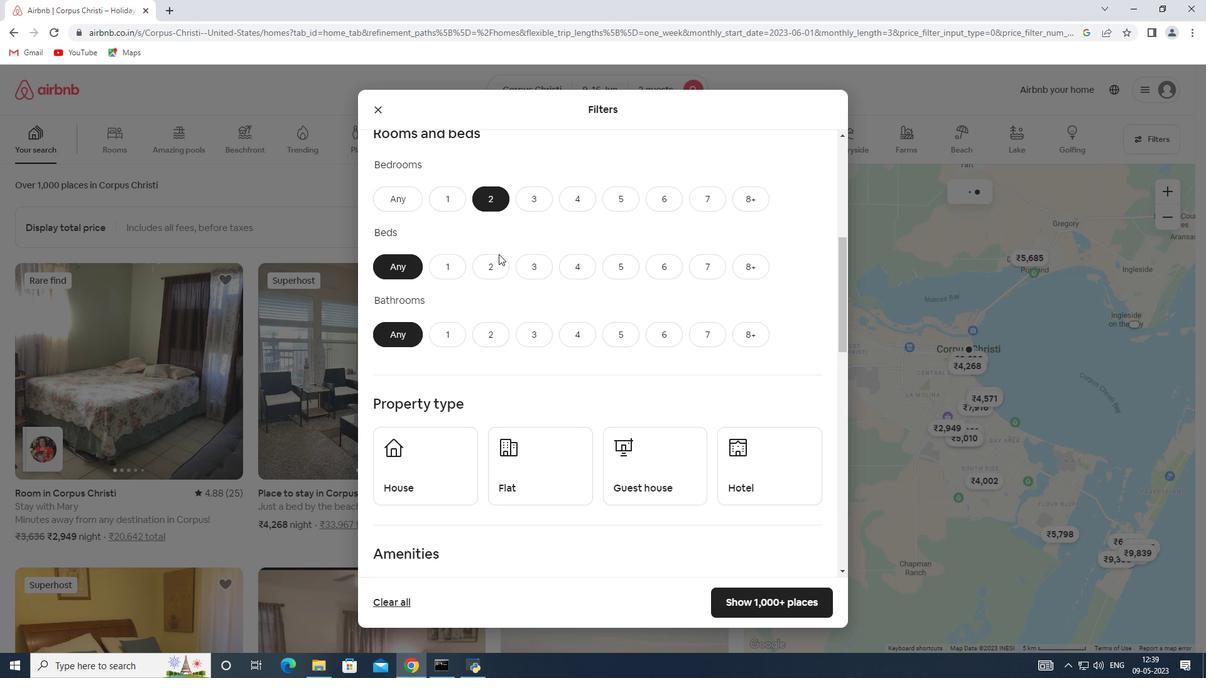 
Action: Mouse pressed left at (496, 260)
Screenshot: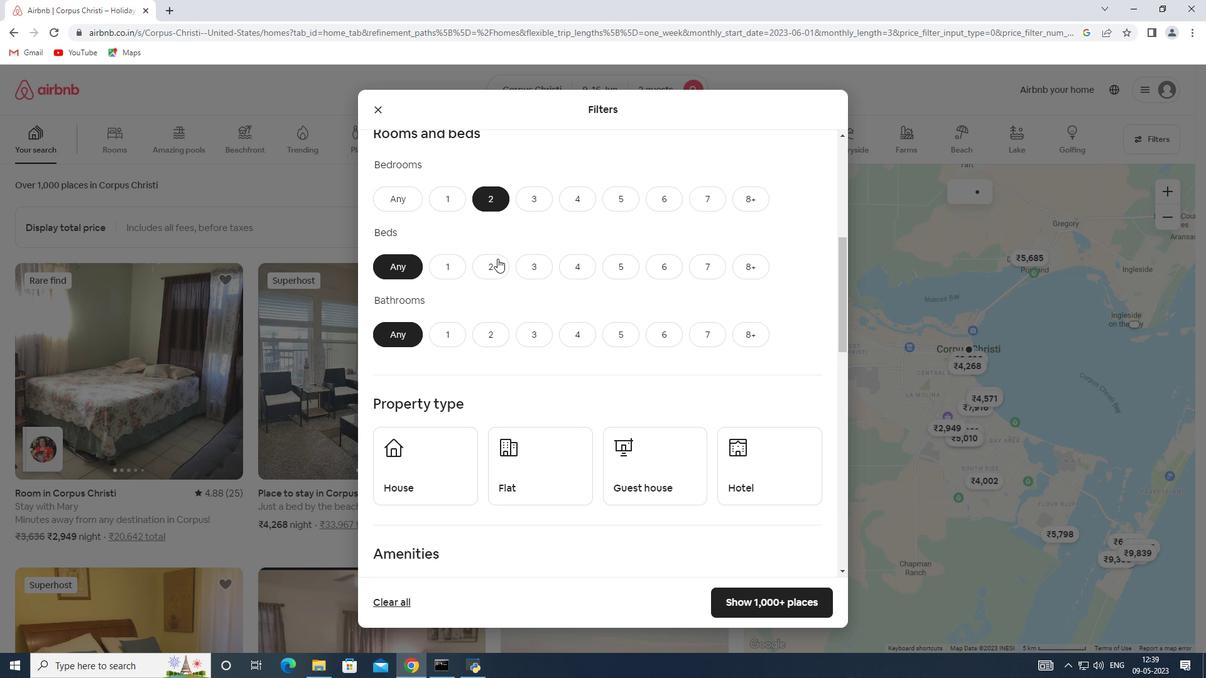 
Action: Mouse moved to (446, 327)
Screenshot: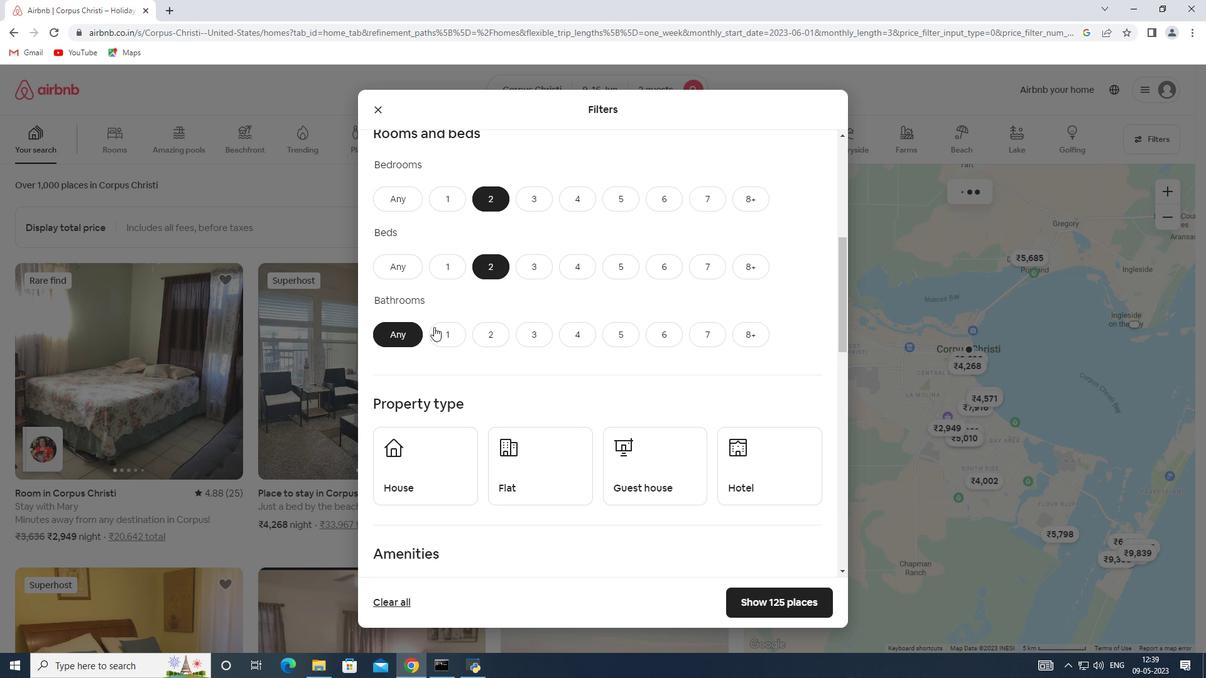 
Action: Mouse pressed left at (446, 327)
Screenshot: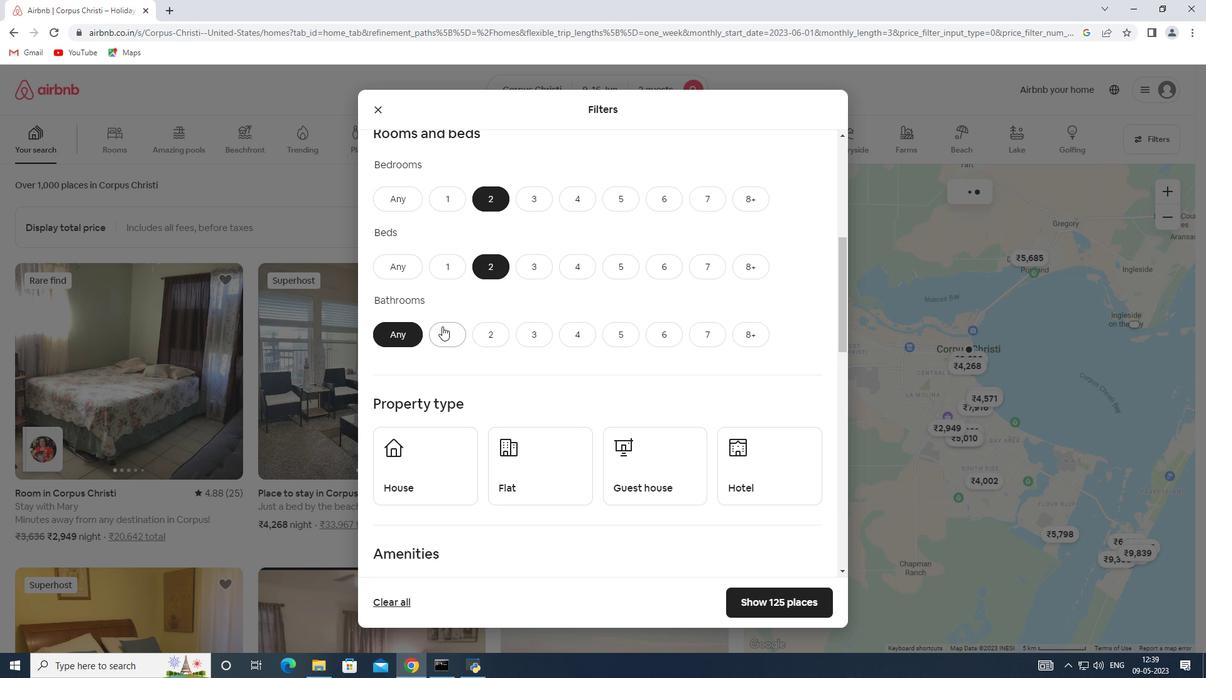 
Action: Mouse moved to (457, 293)
Screenshot: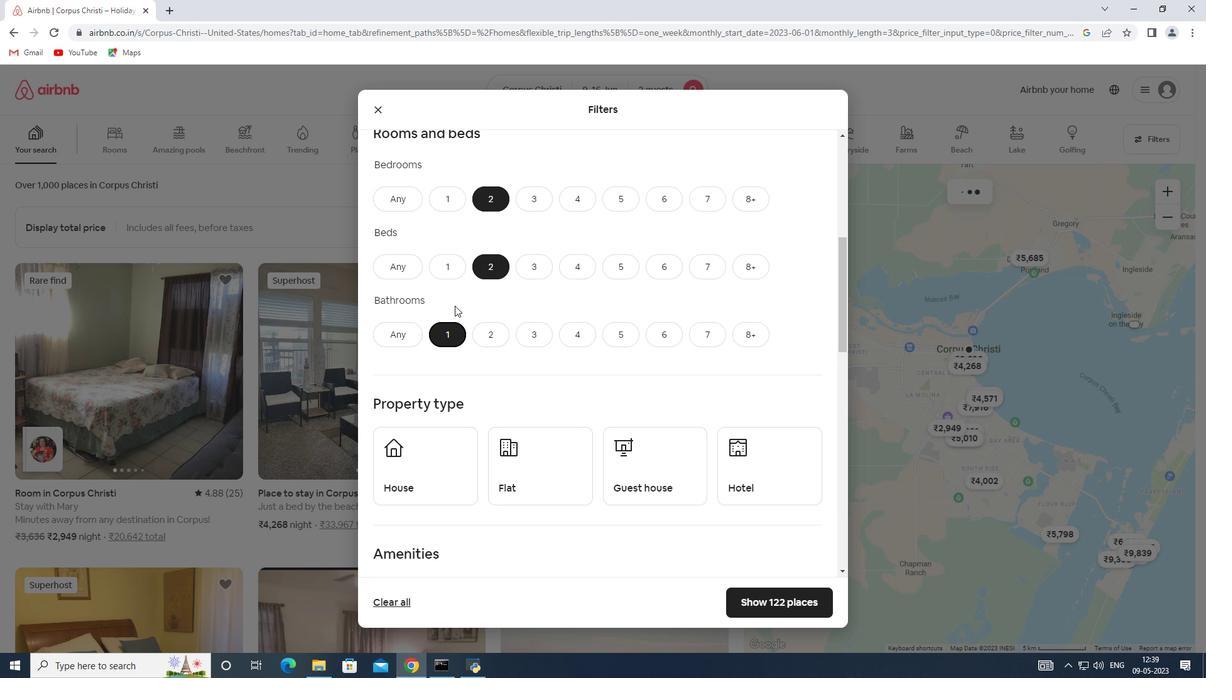 
Action: Mouse scrolled (457, 293) with delta (0, 0)
Screenshot: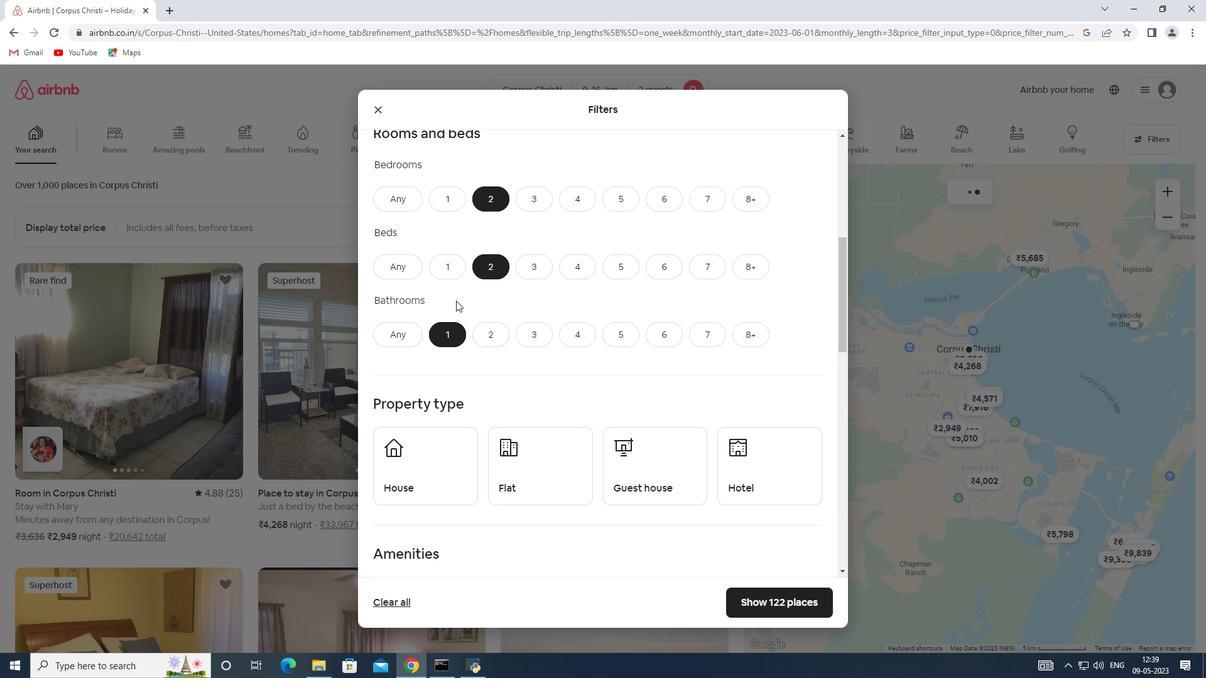 
Action: Mouse scrolled (457, 293) with delta (0, 0)
Screenshot: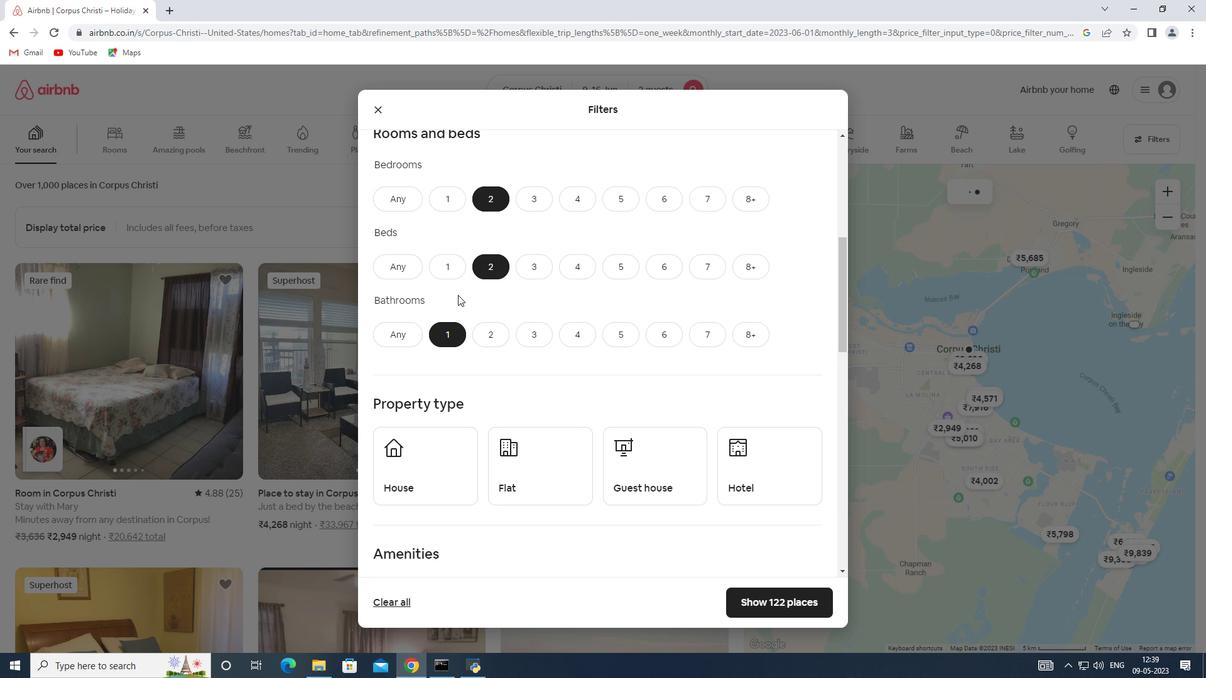 
Action: Mouse scrolled (457, 293) with delta (0, 0)
Screenshot: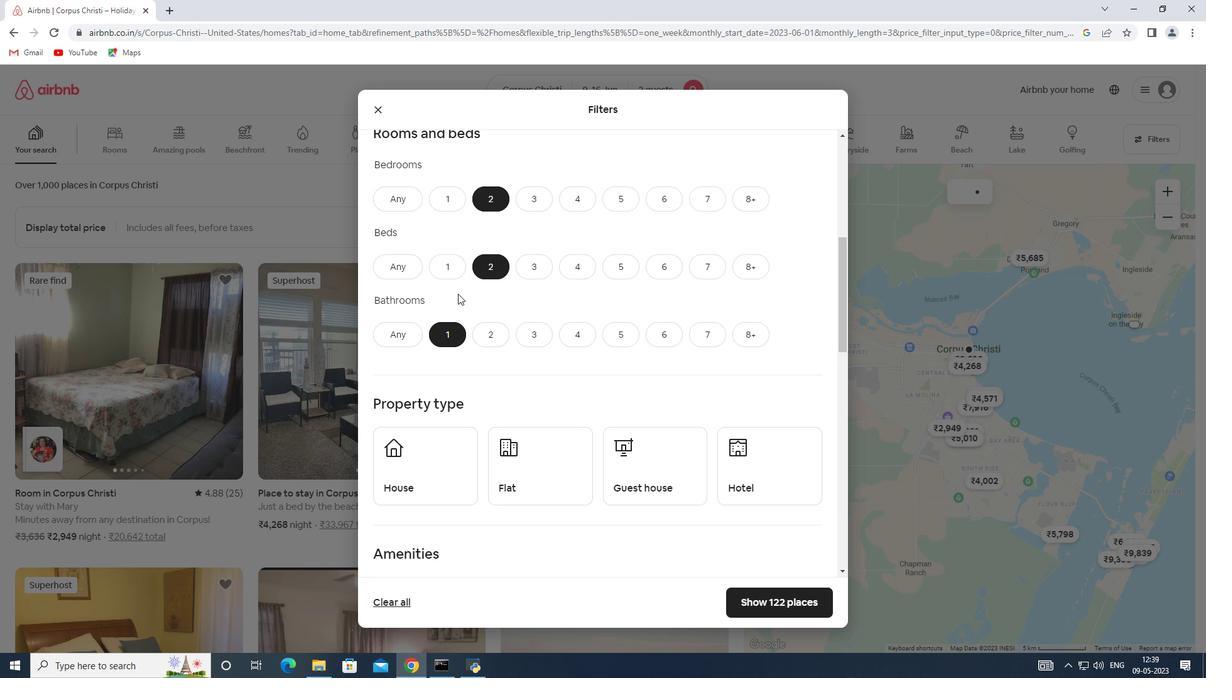 
Action: Mouse scrolled (457, 293) with delta (0, 0)
Screenshot: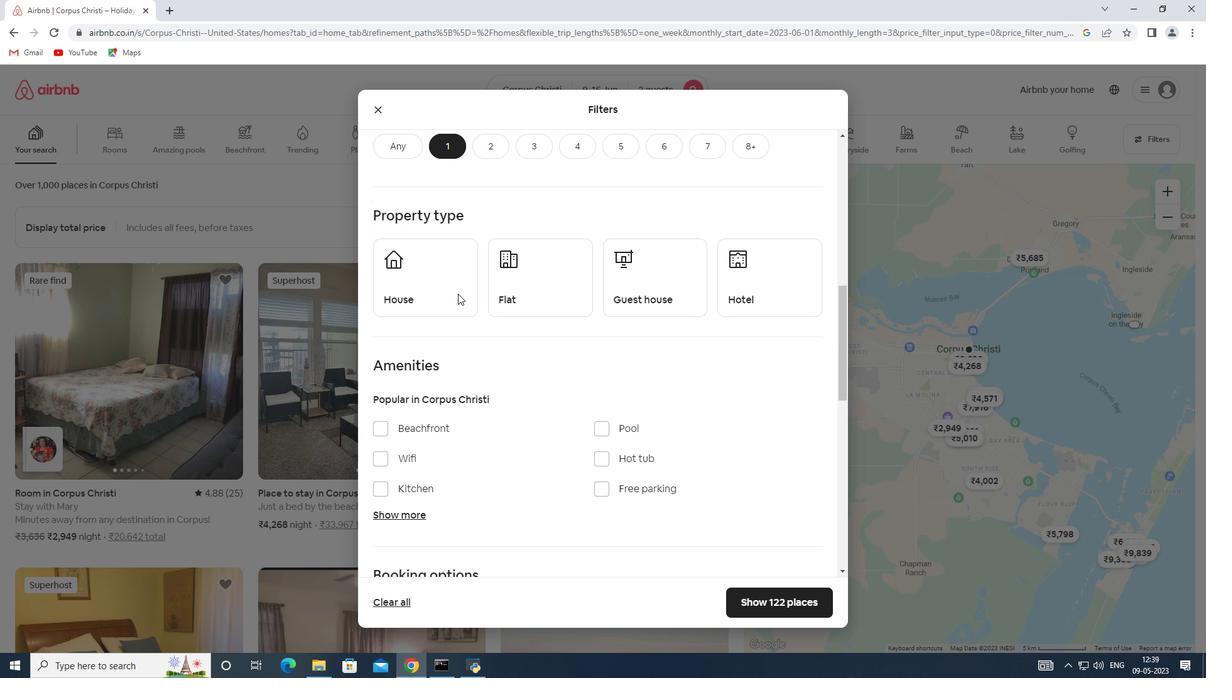
Action: Mouse moved to (422, 234)
Screenshot: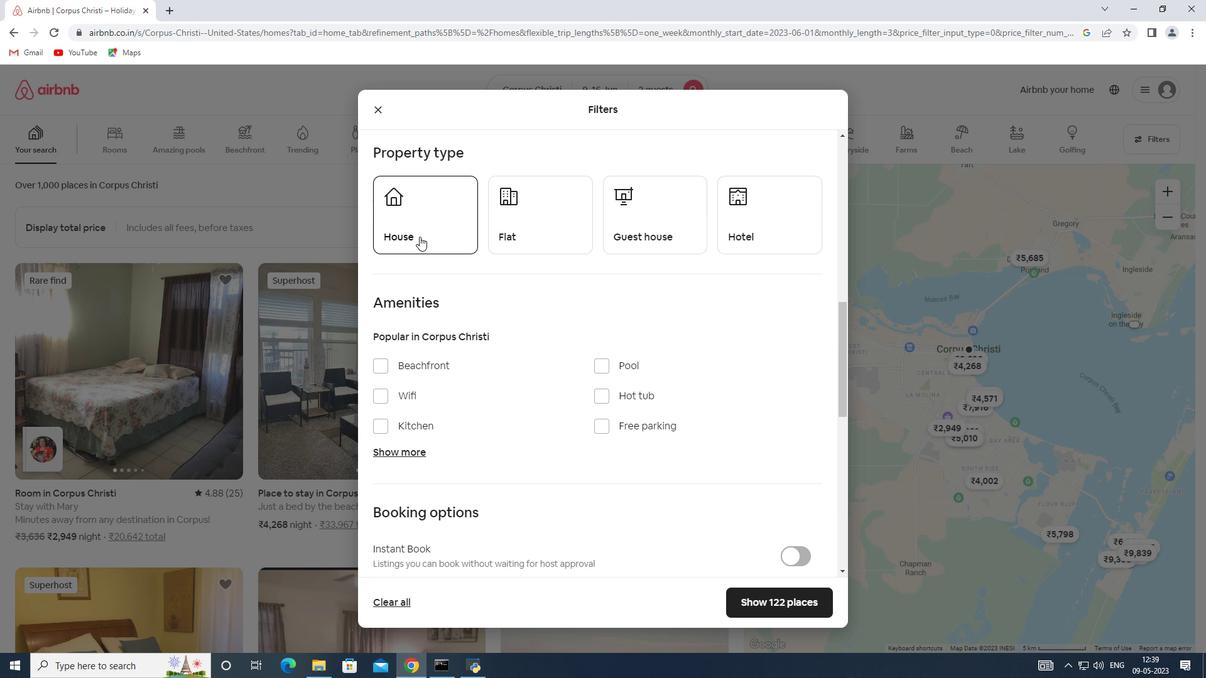 
Action: Mouse pressed left at (422, 234)
Screenshot: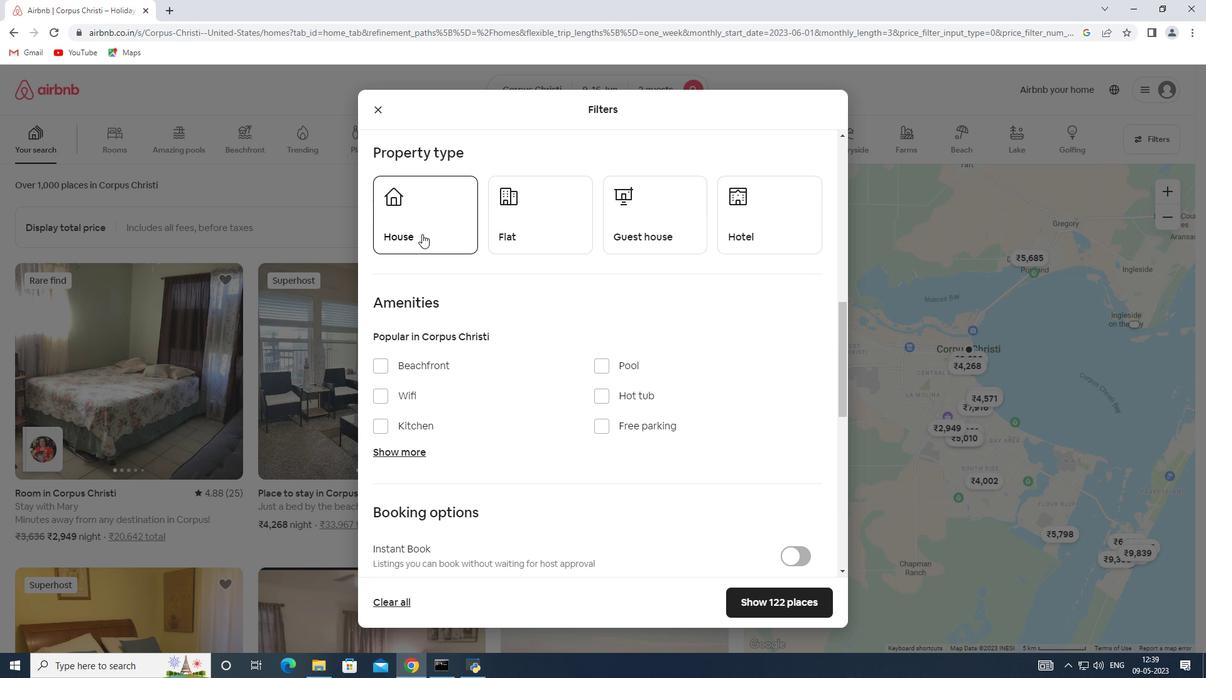 
Action: Mouse moved to (532, 226)
Screenshot: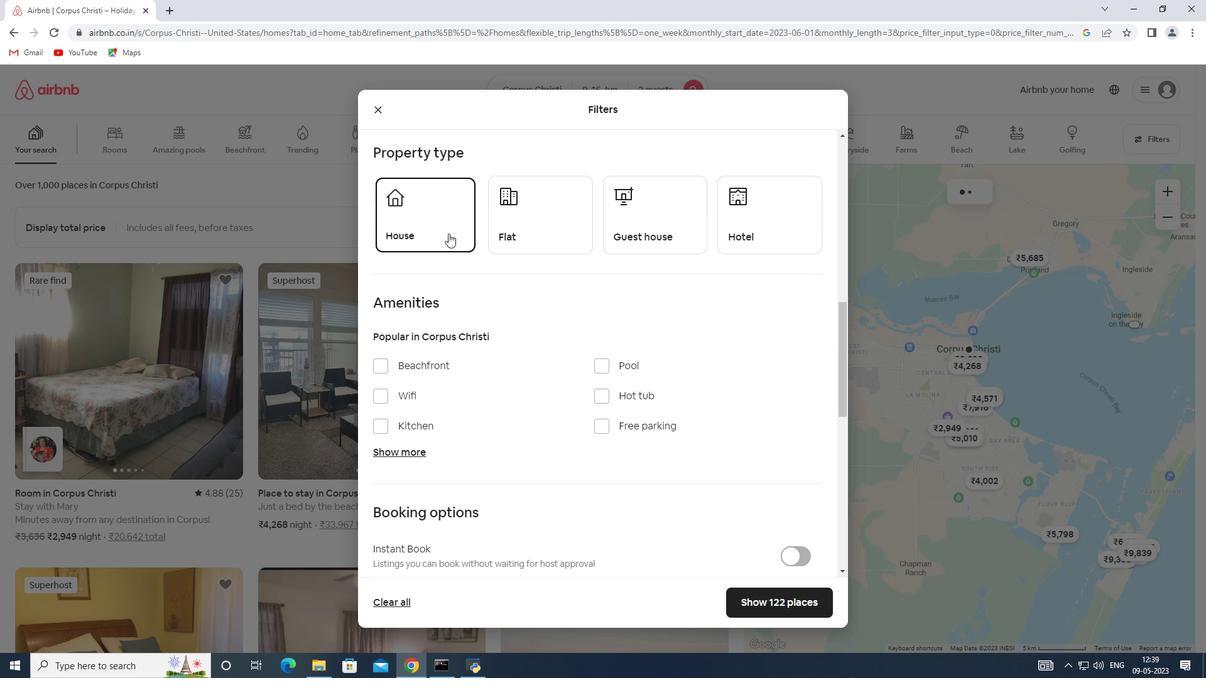 
Action: Mouse pressed left at (532, 226)
Screenshot: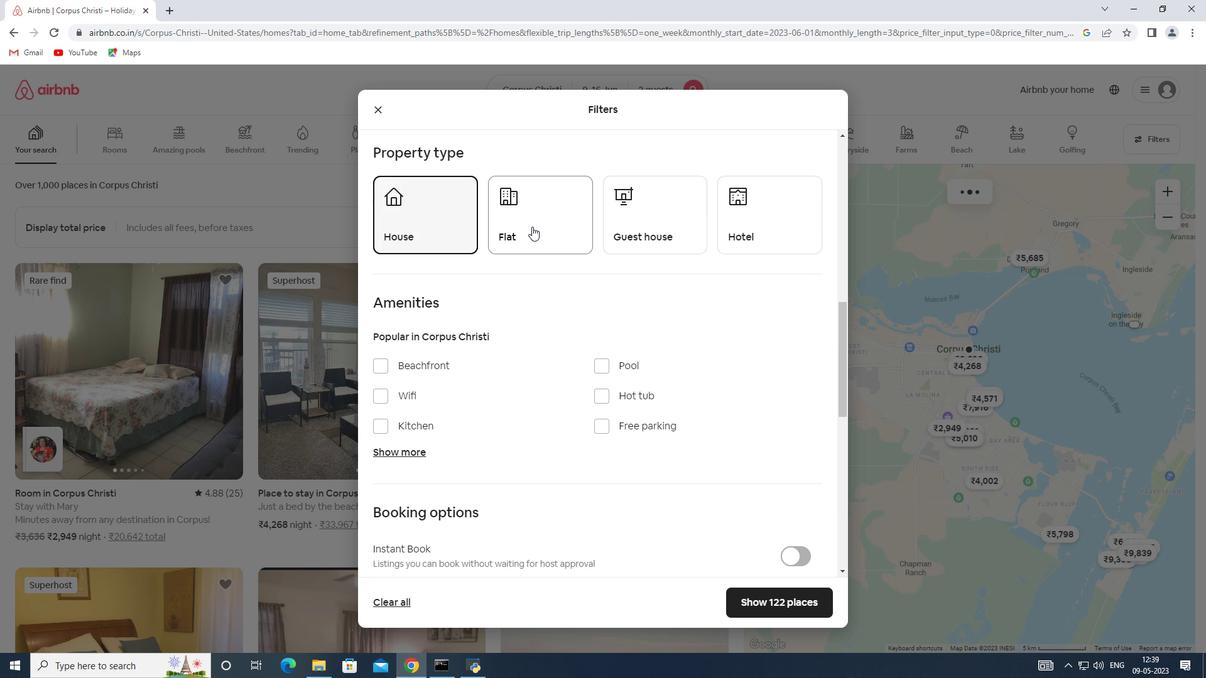 
Action: Mouse moved to (663, 226)
Screenshot: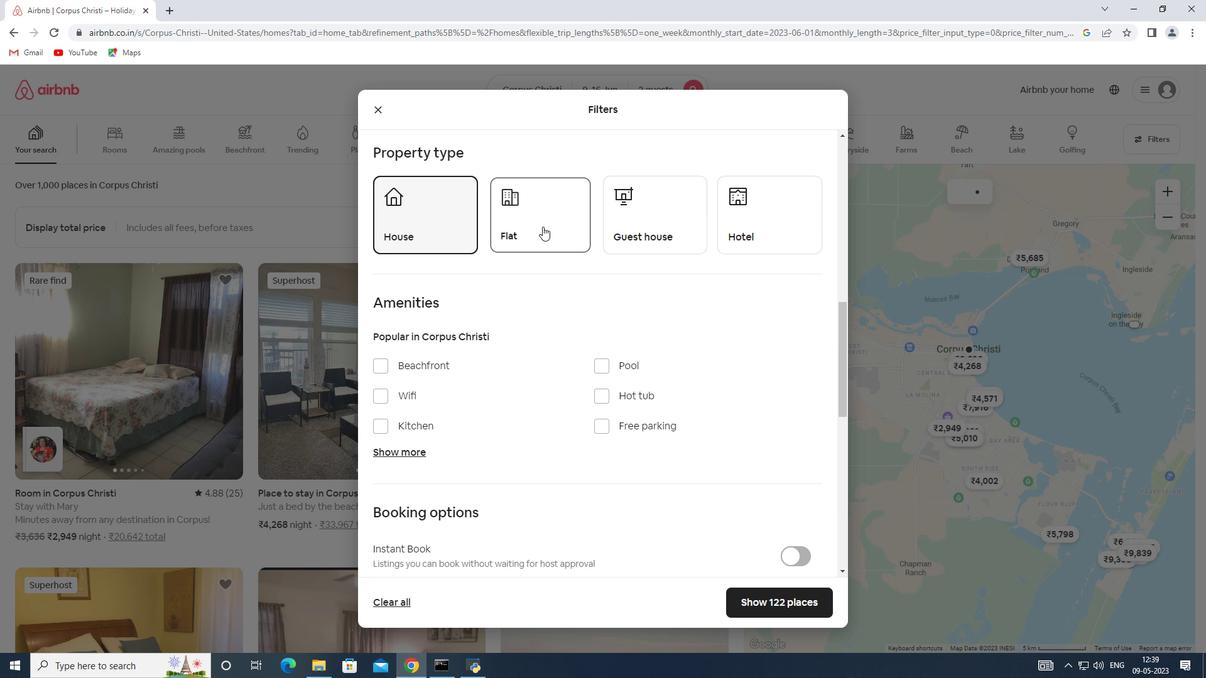 
Action: Mouse pressed left at (663, 226)
Screenshot: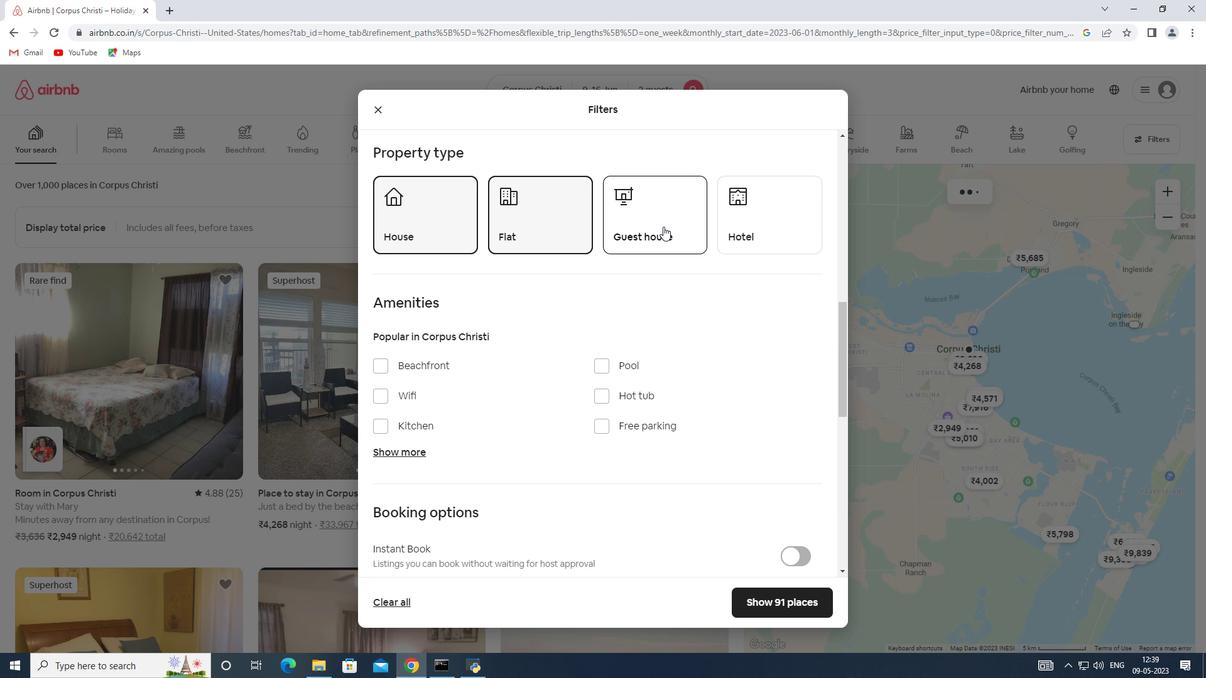 
Action: Mouse moved to (661, 222)
Screenshot: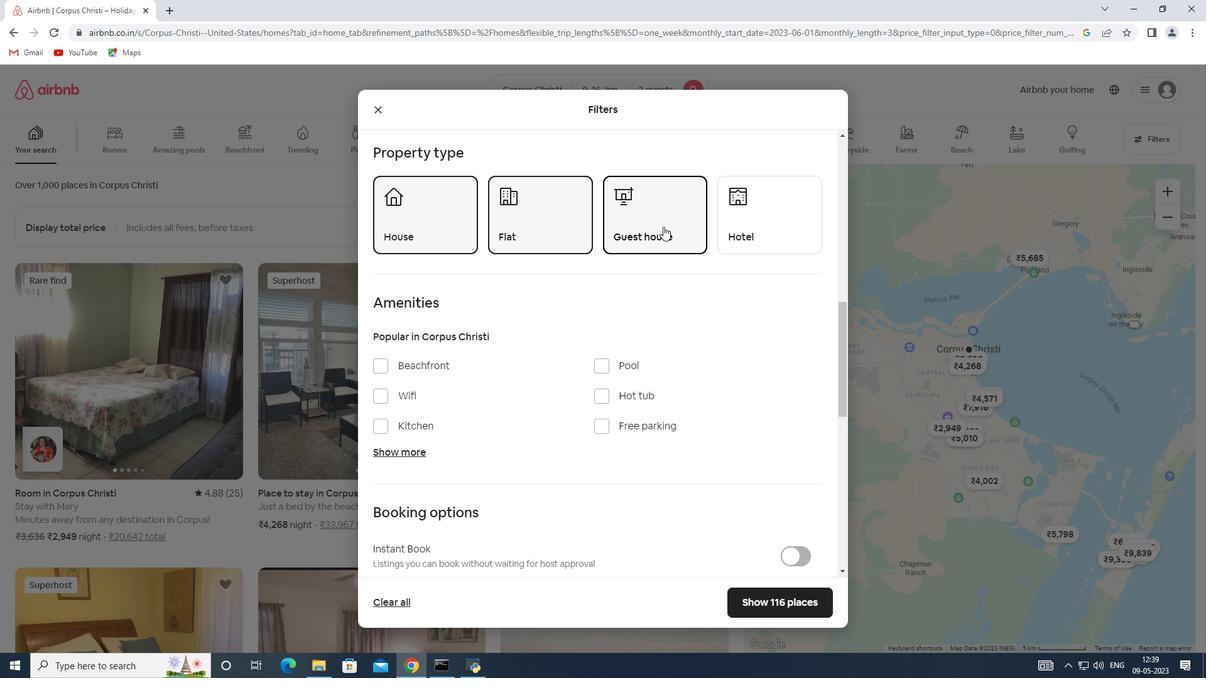 
Action: Mouse scrolled (661, 221) with delta (0, 0)
Screenshot: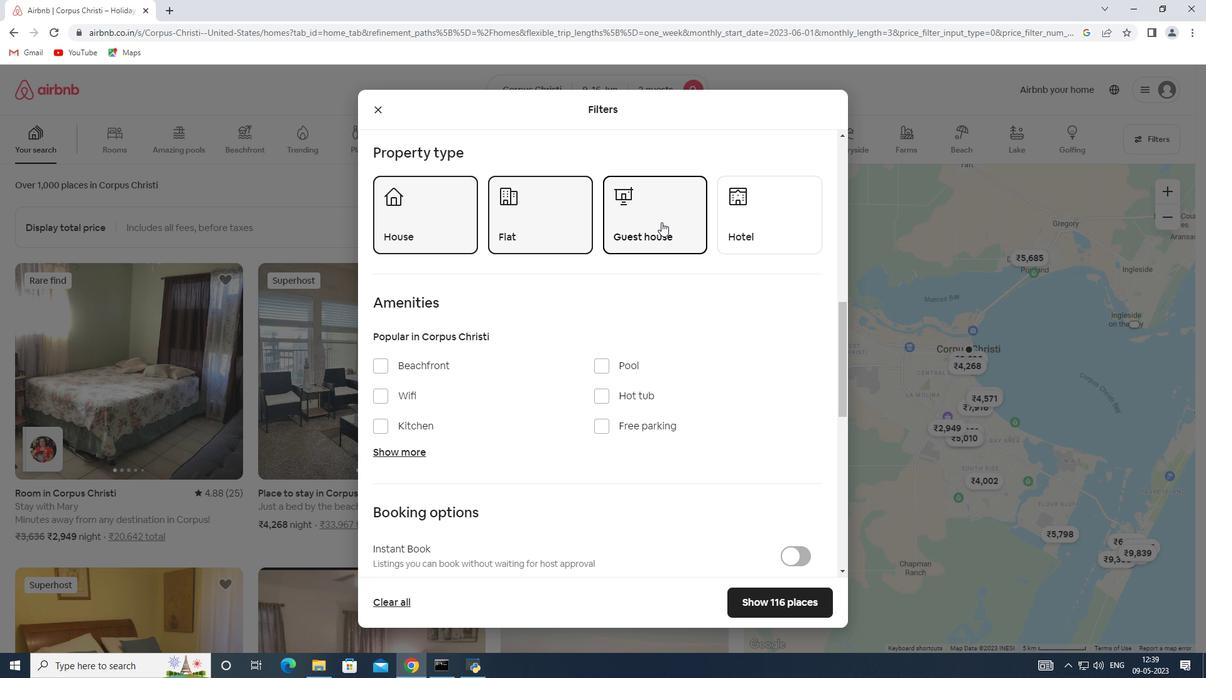 
Action: Mouse scrolled (661, 221) with delta (0, 0)
Screenshot: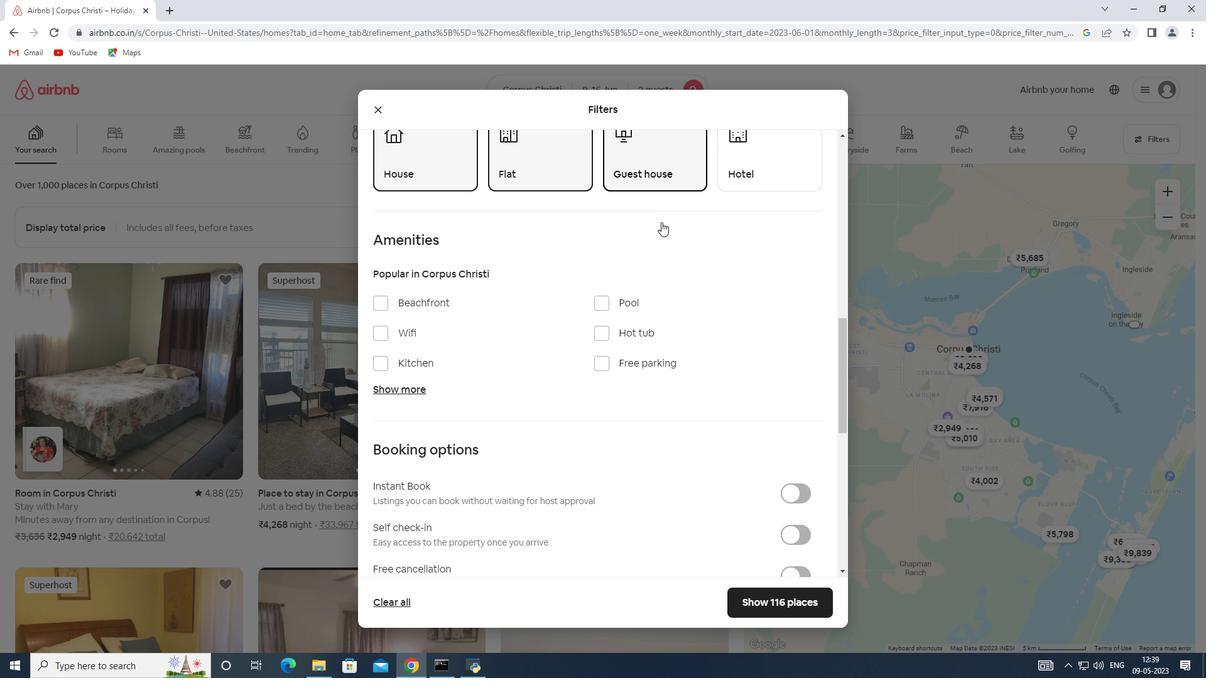 
Action: Mouse scrolled (661, 221) with delta (0, 0)
Screenshot: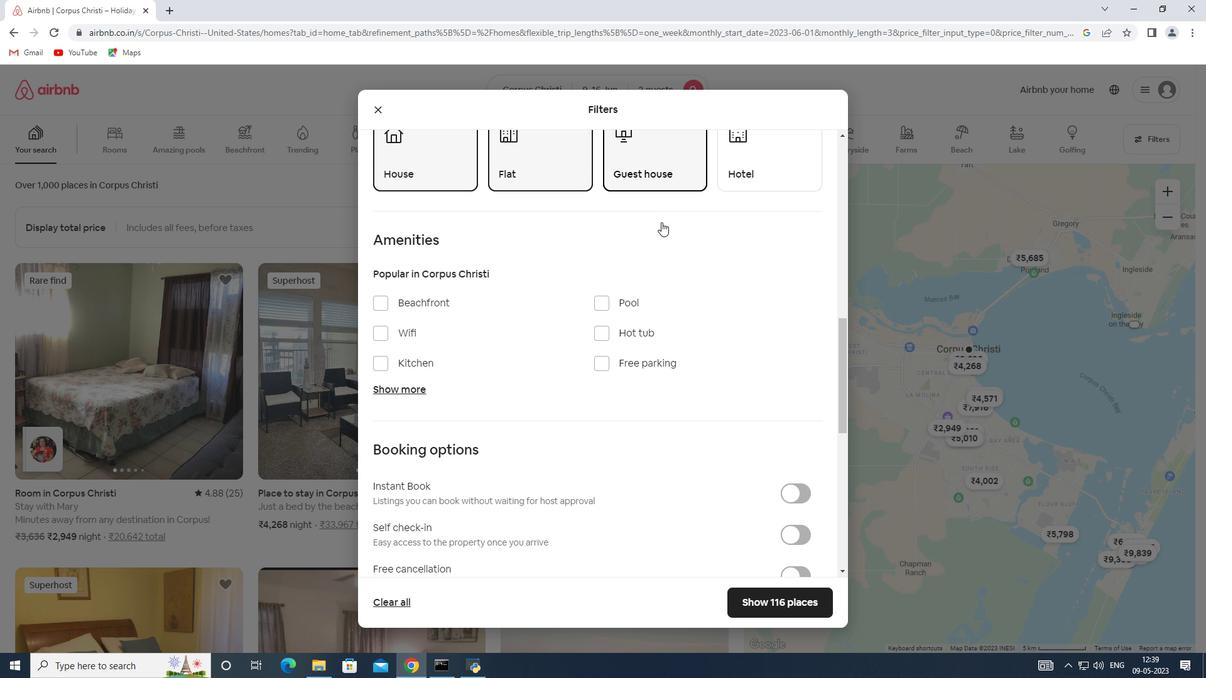 
Action: Mouse scrolled (661, 221) with delta (0, 0)
Screenshot: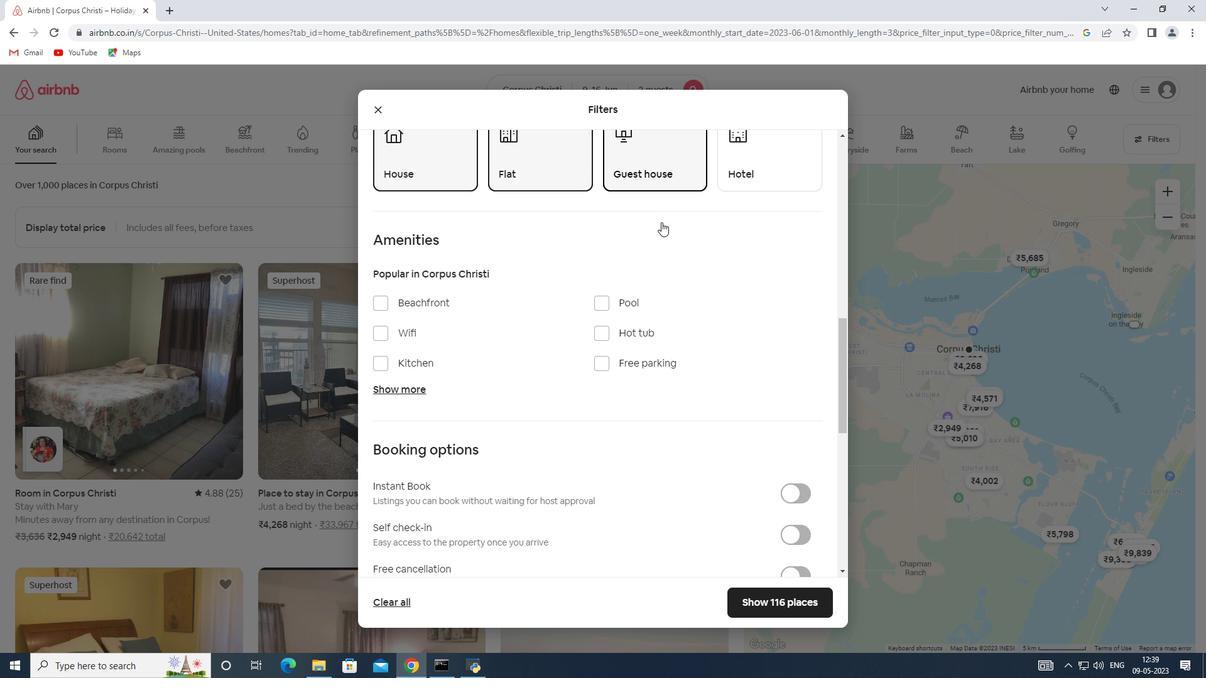 
Action: Mouse scrolled (661, 221) with delta (0, 0)
Screenshot: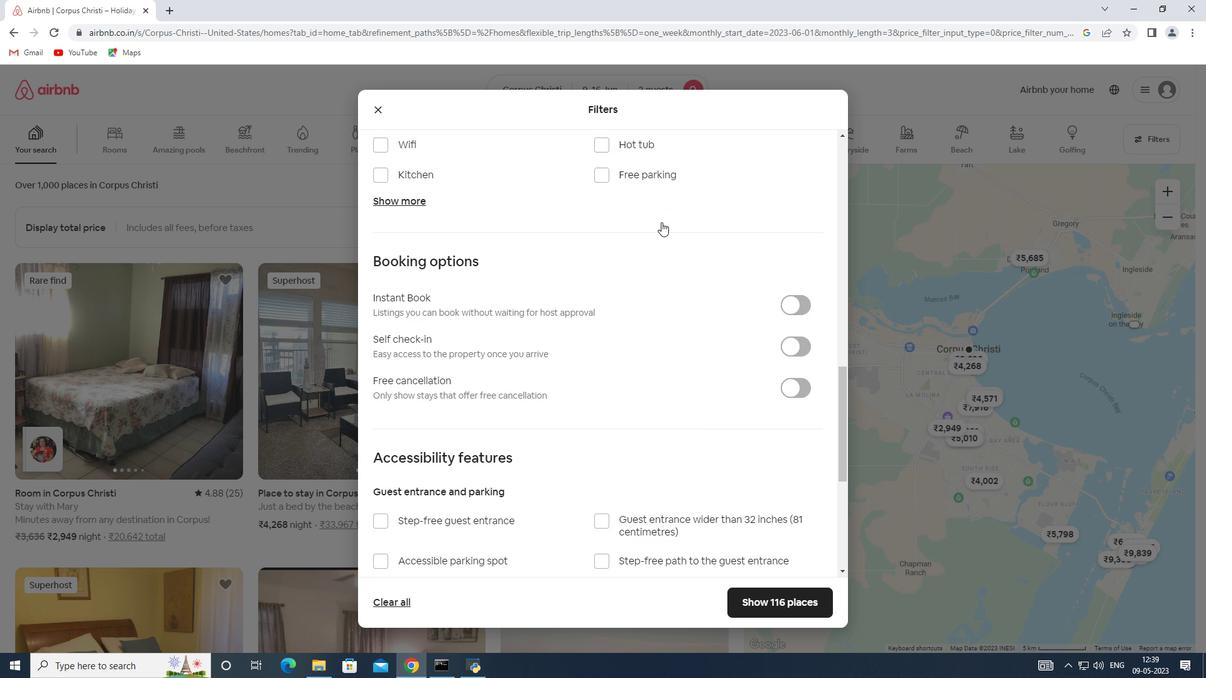 
Action: Mouse scrolled (661, 221) with delta (0, 0)
Screenshot: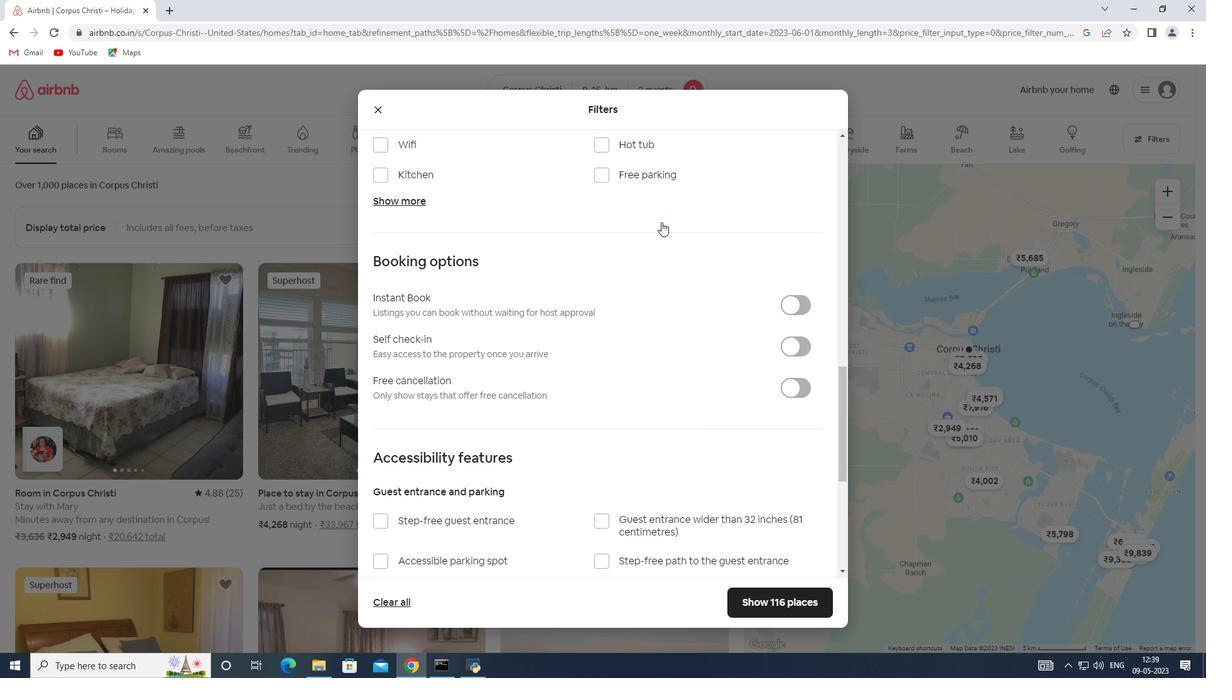 
Action: Mouse scrolled (661, 221) with delta (0, 0)
Screenshot: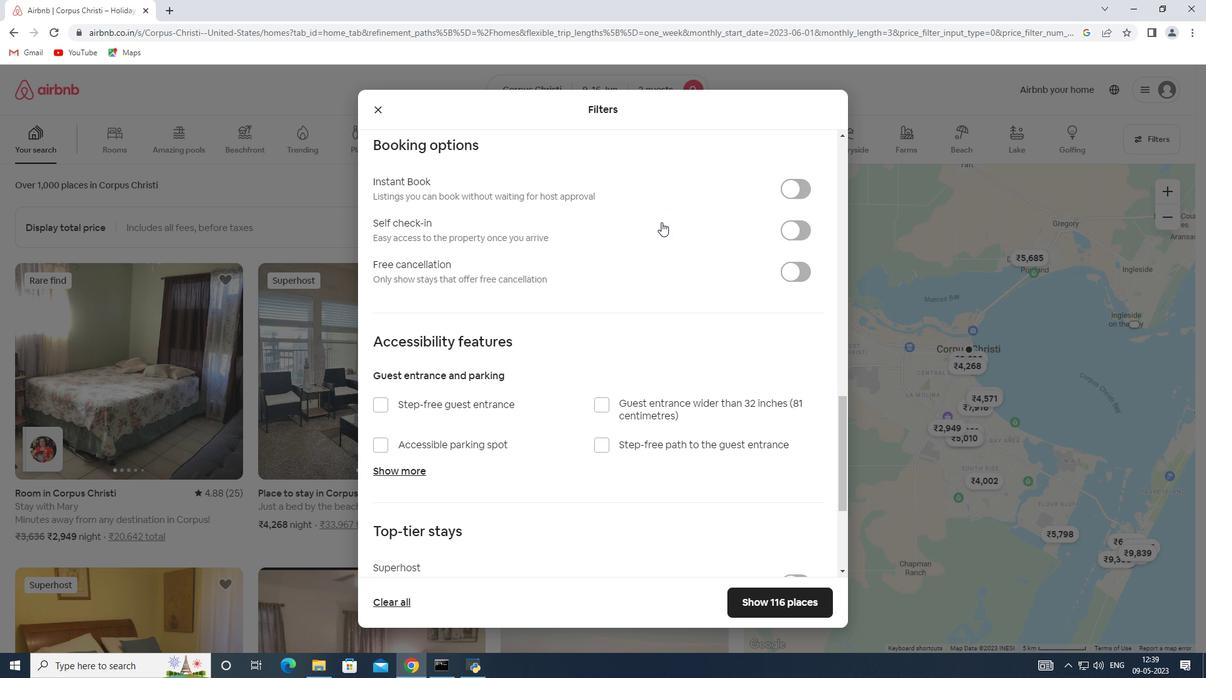 
Action: Mouse scrolled (661, 221) with delta (0, 0)
Screenshot: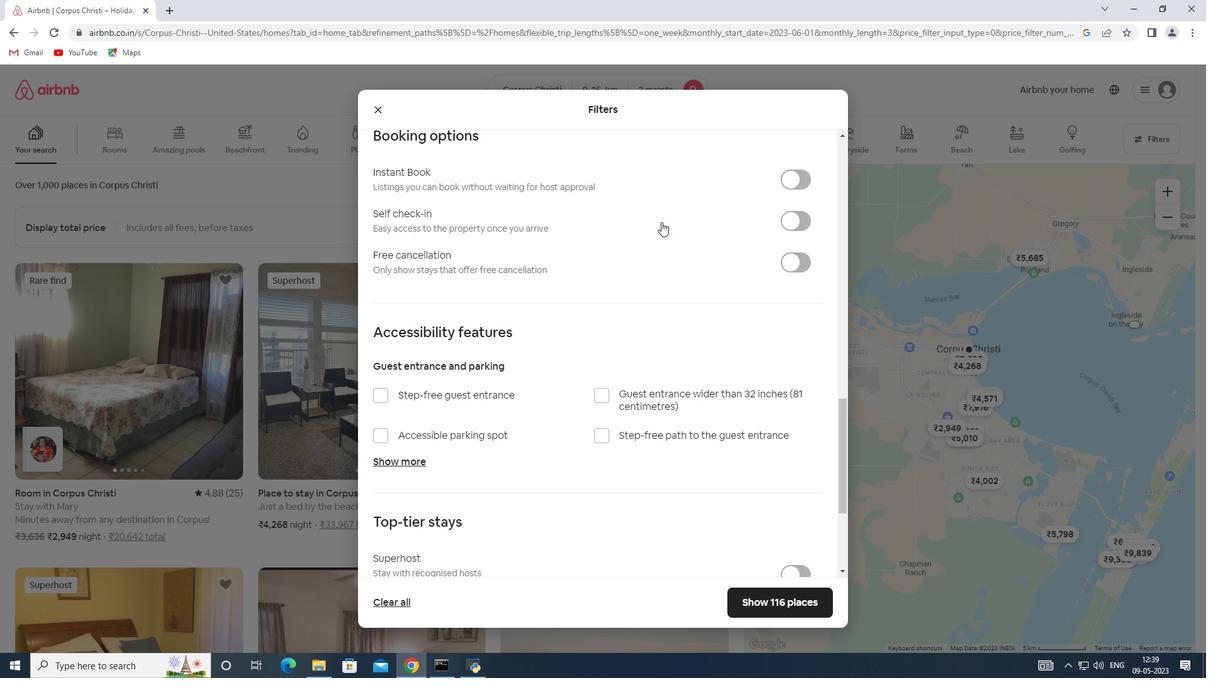 
Action: Mouse moved to (765, 217)
Screenshot: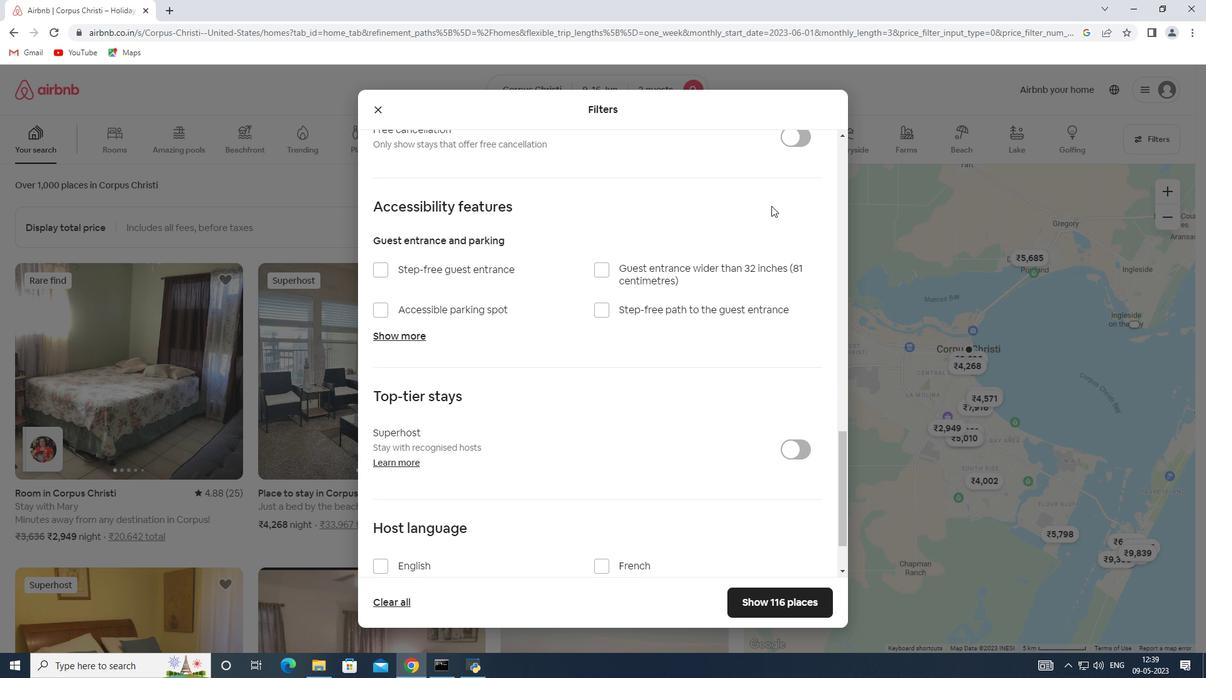 
Action: Mouse scrolled (765, 218) with delta (0, 0)
Screenshot: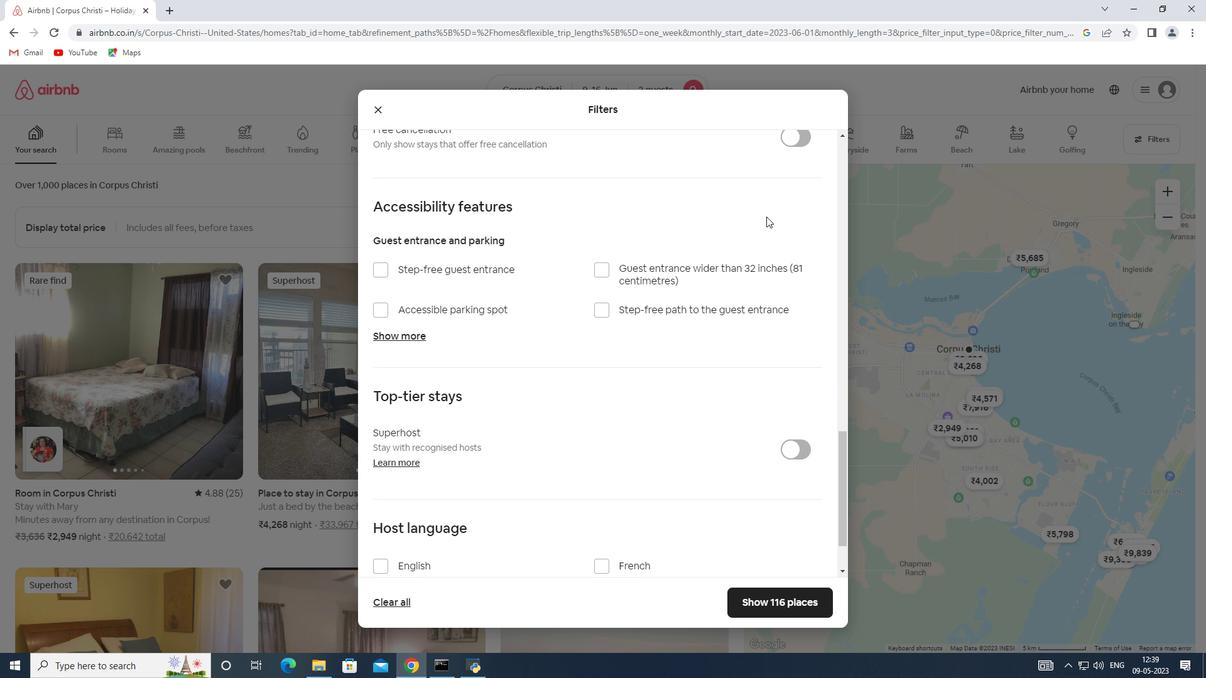 
Action: Mouse scrolled (765, 218) with delta (0, 0)
Screenshot: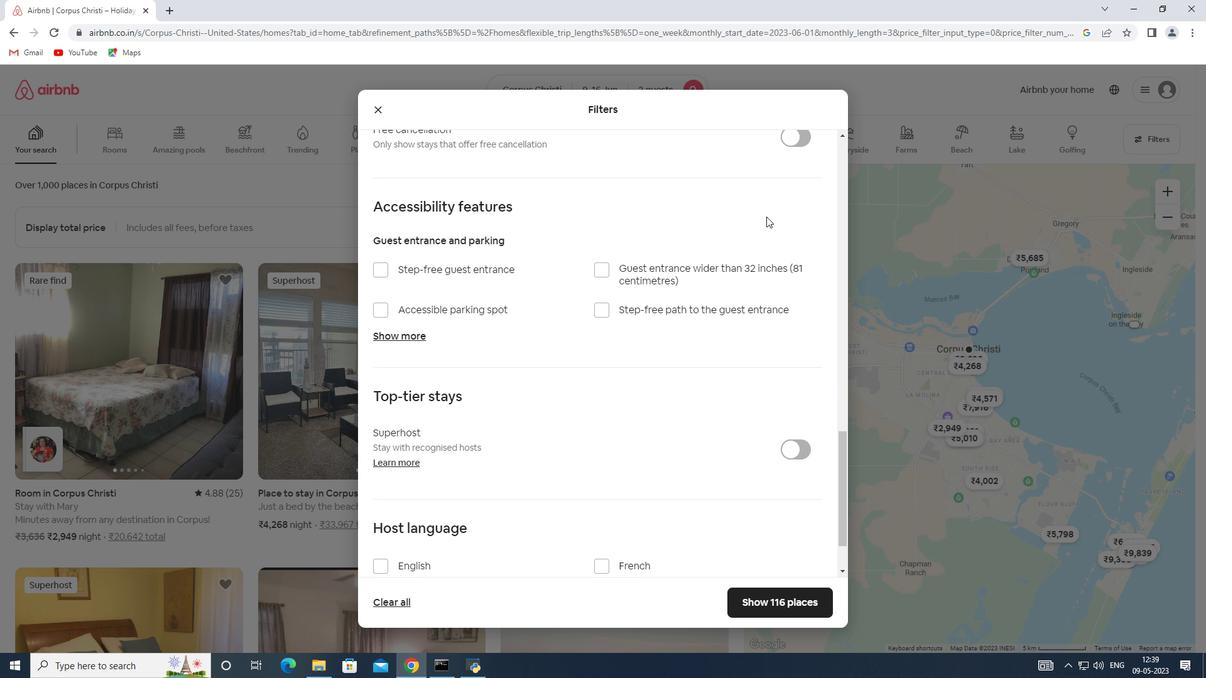 
Action: Mouse moved to (797, 220)
Screenshot: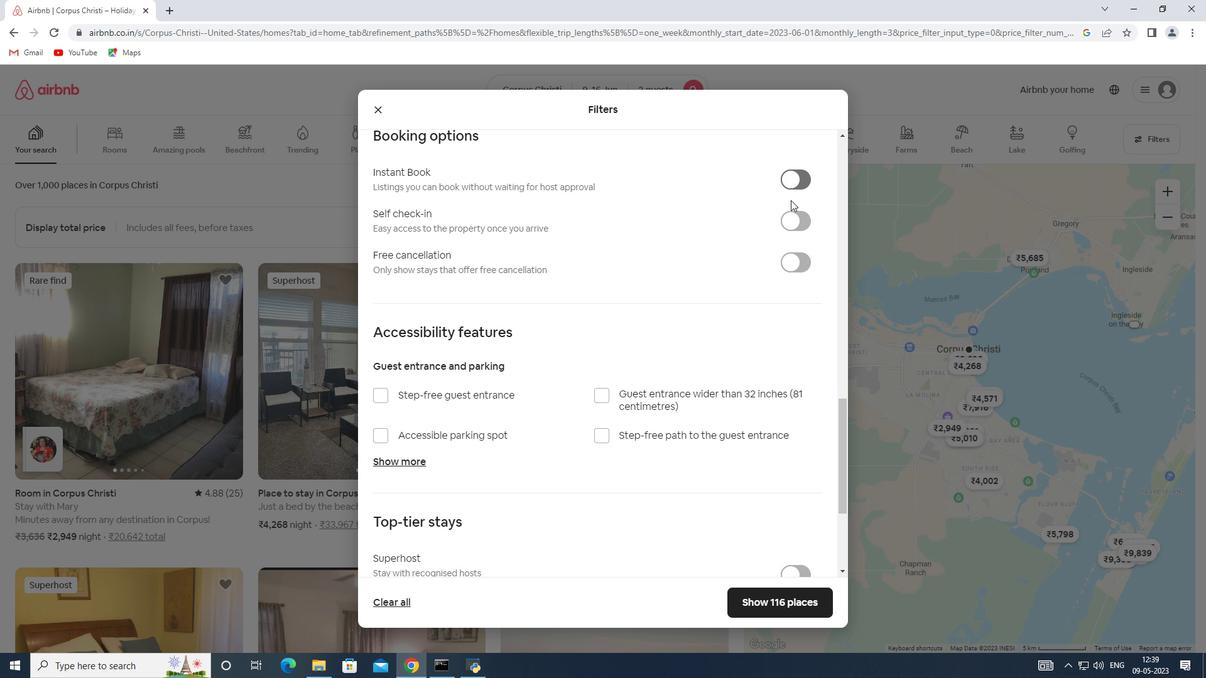 
Action: Mouse pressed left at (797, 220)
Screenshot: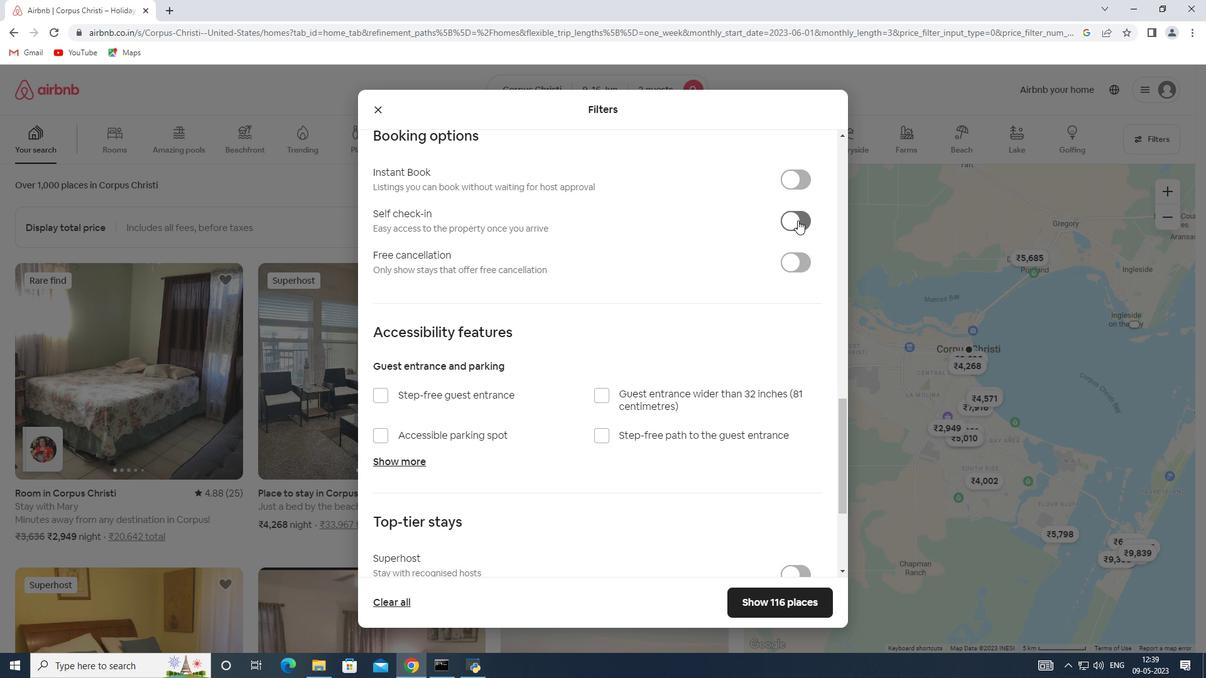 
Action: Mouse moved to (581, 293)
Screenshot: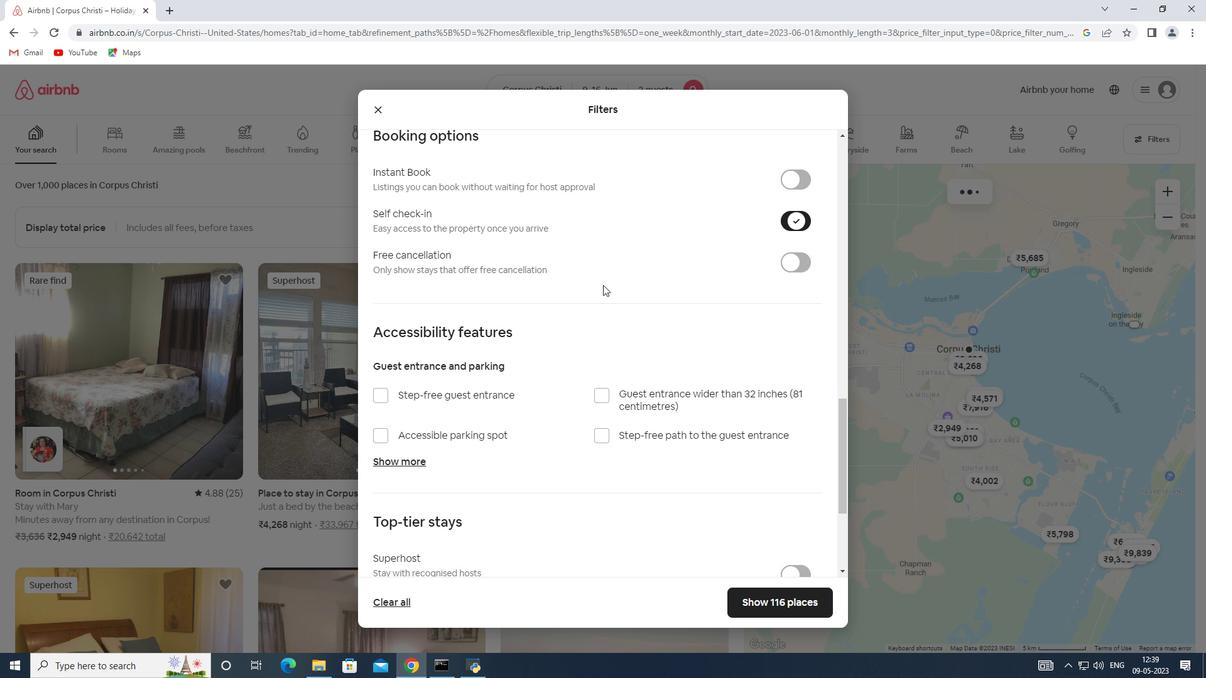 
Action: Mouse scrolled (581, 292) with delta (0, 0)
Screenshot: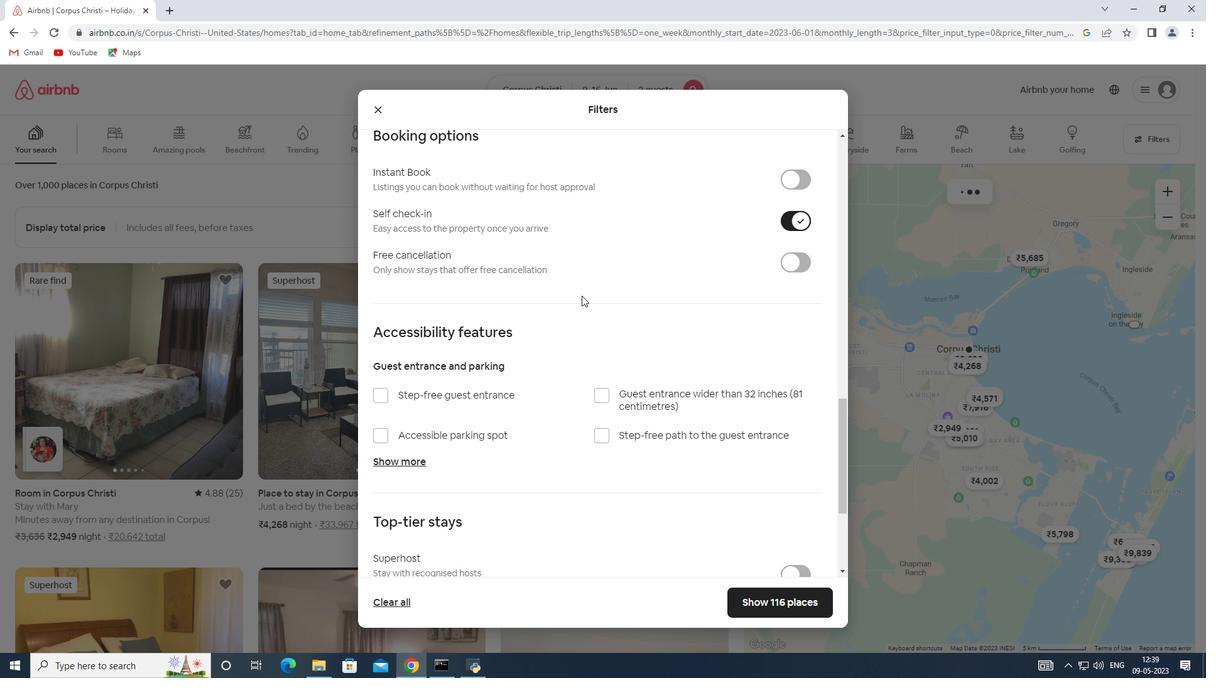 
Action: Mouse scrolled (581, 292) with delta (0, 0)
Screenshot: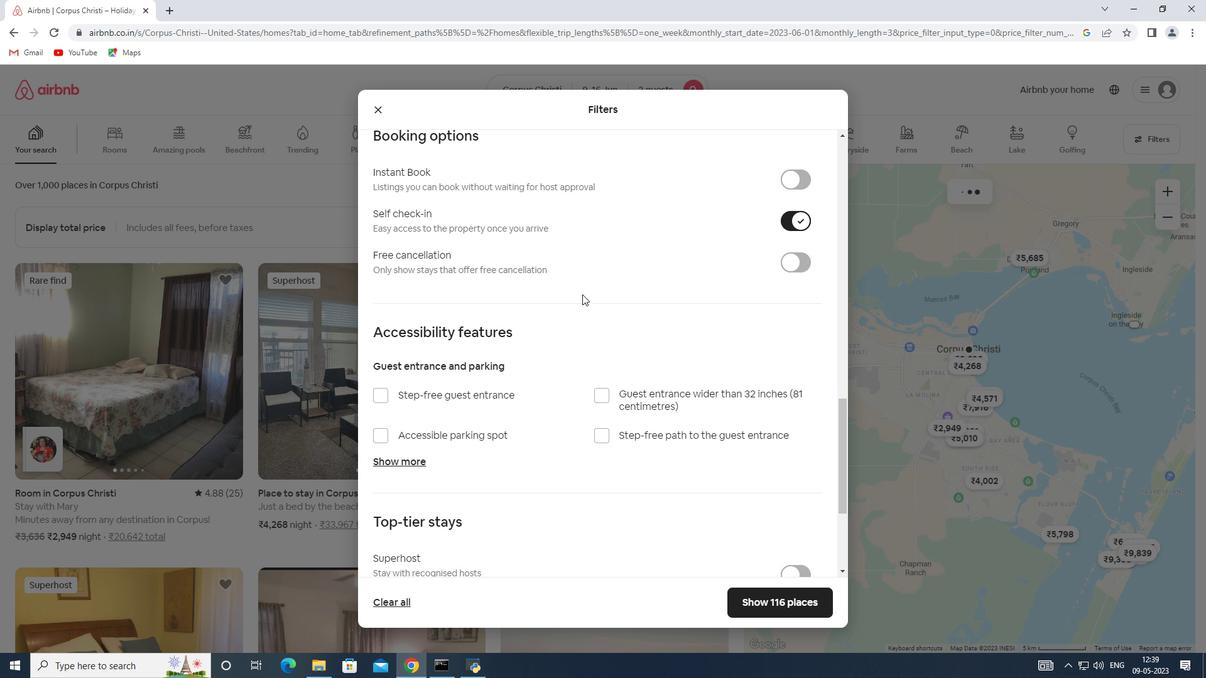 
Action: Mouse moved to (580, 293)
Screenshot: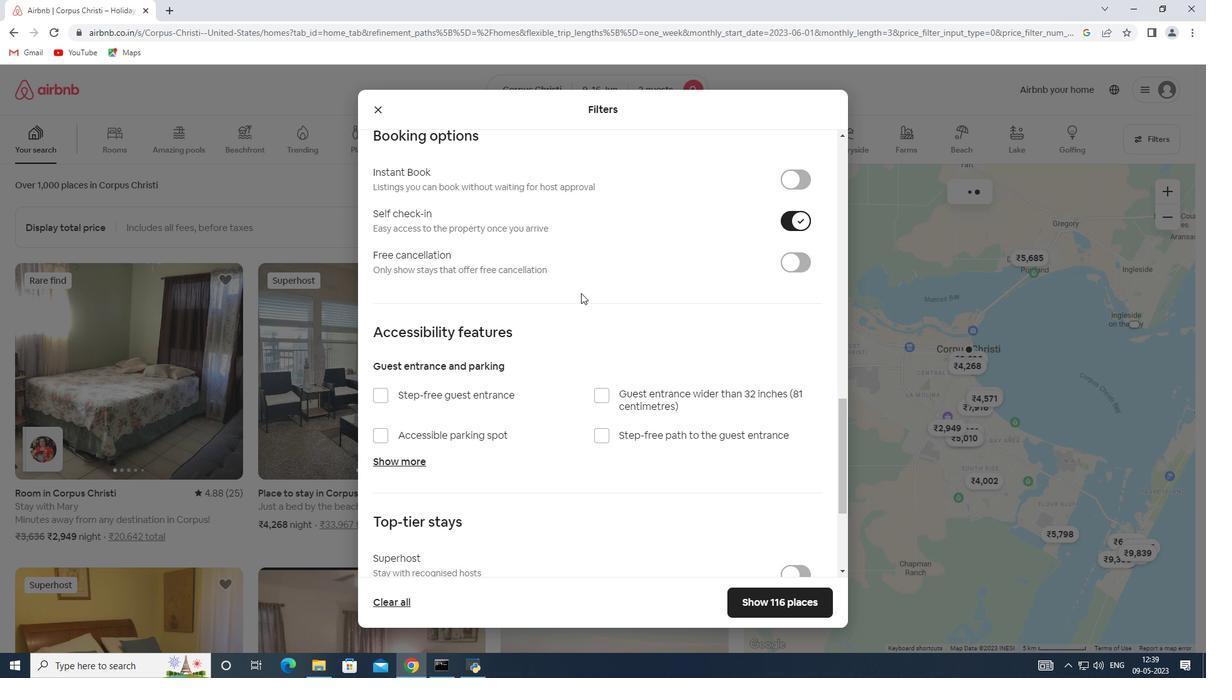 
Action: Mouse scrolled (580, 292) with delta (0, 0)
Screenshot: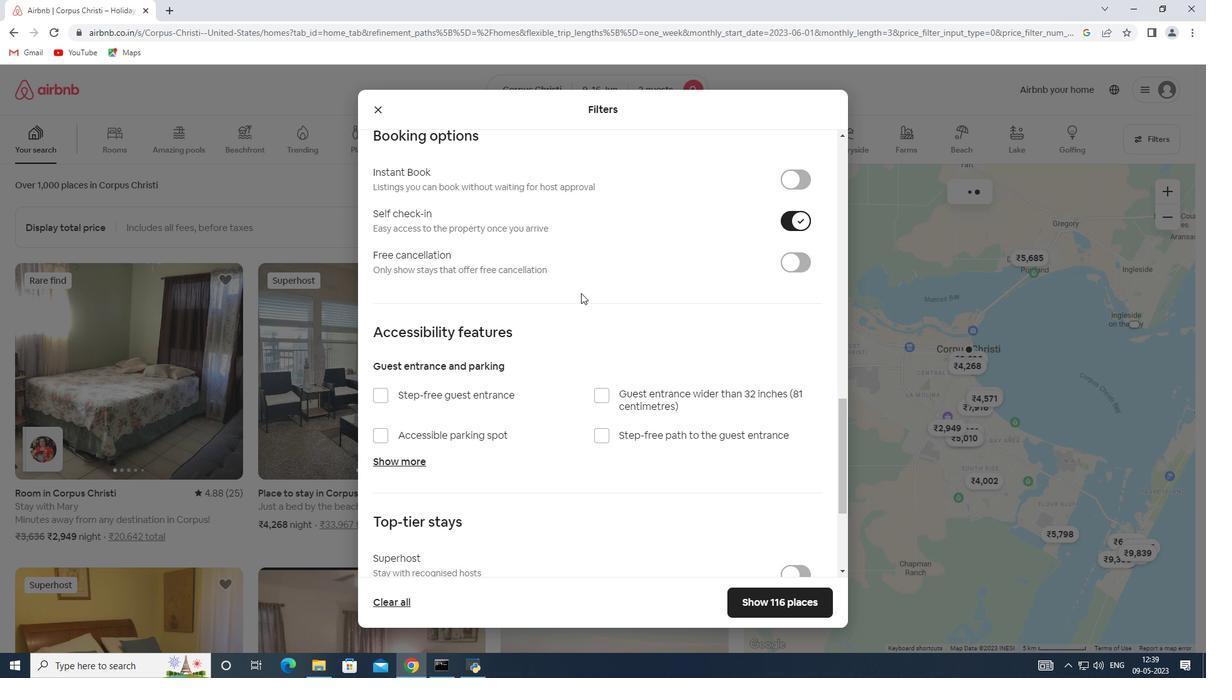 
Action: Mouse moved to (538, 334)
Screenshot: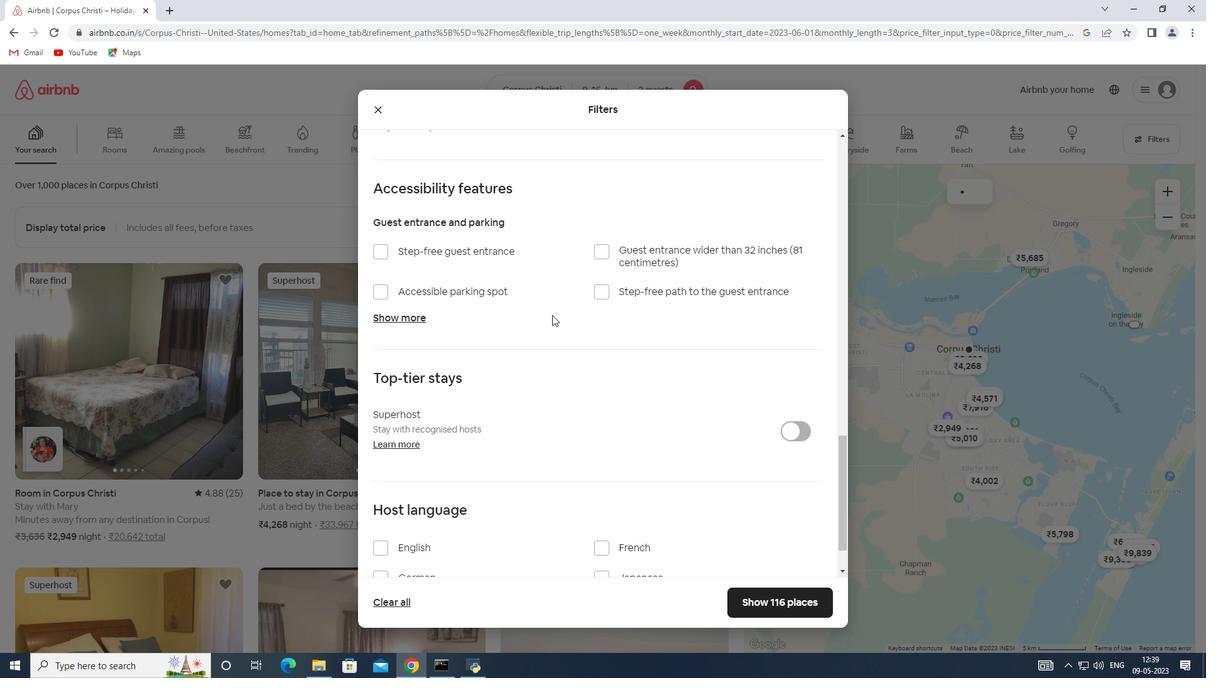 
Action: Mouse scrolled (538, 334) with delta (0, 0)
Screenshot: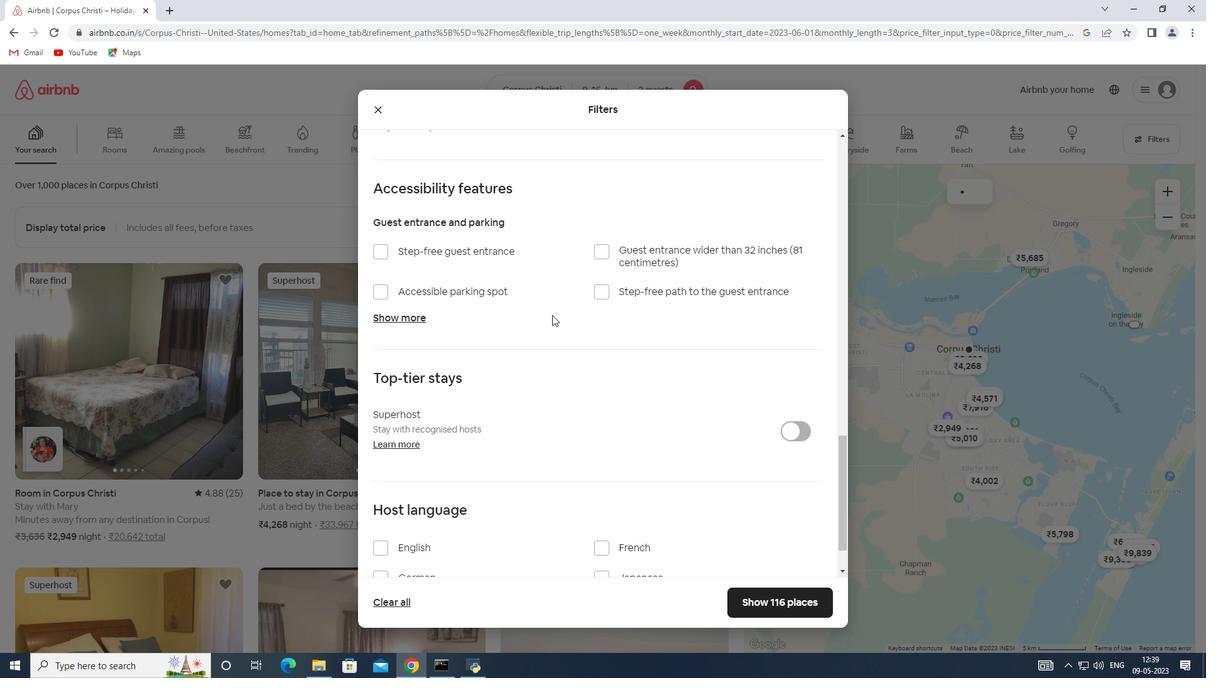 
Action: Mouse moved to (534, 339)
Screenshot: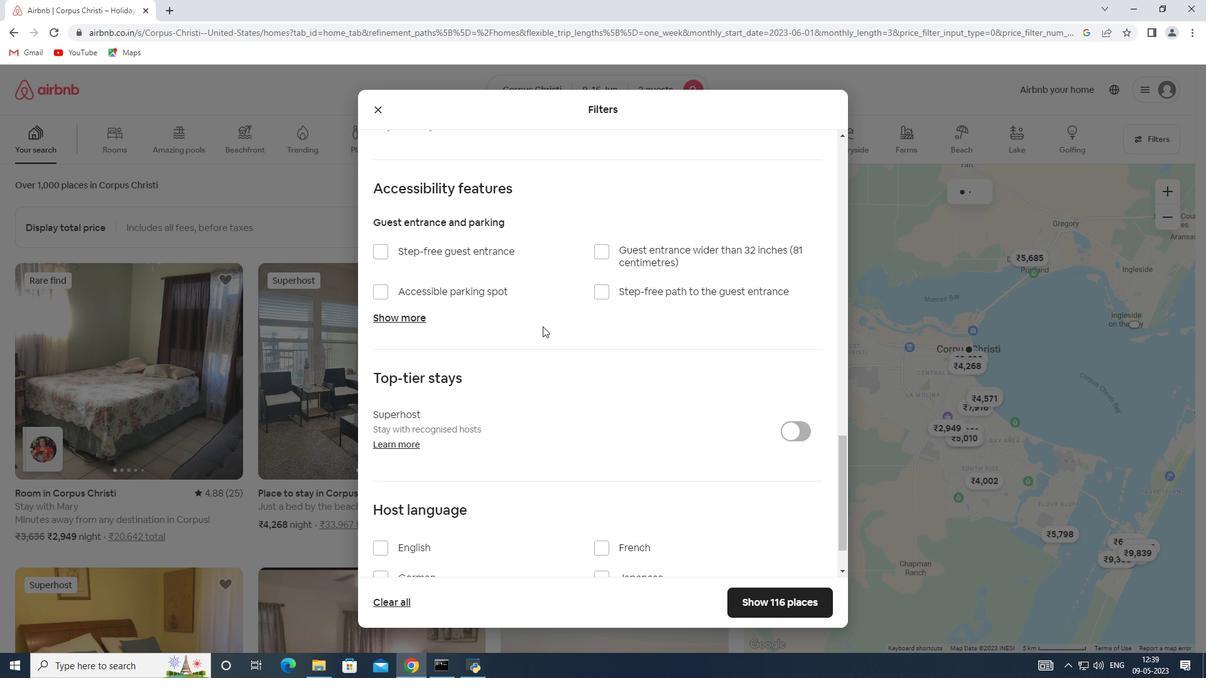 
Action: Mouse scrolled (534, 338) with delta (0, 0)
Screenshot: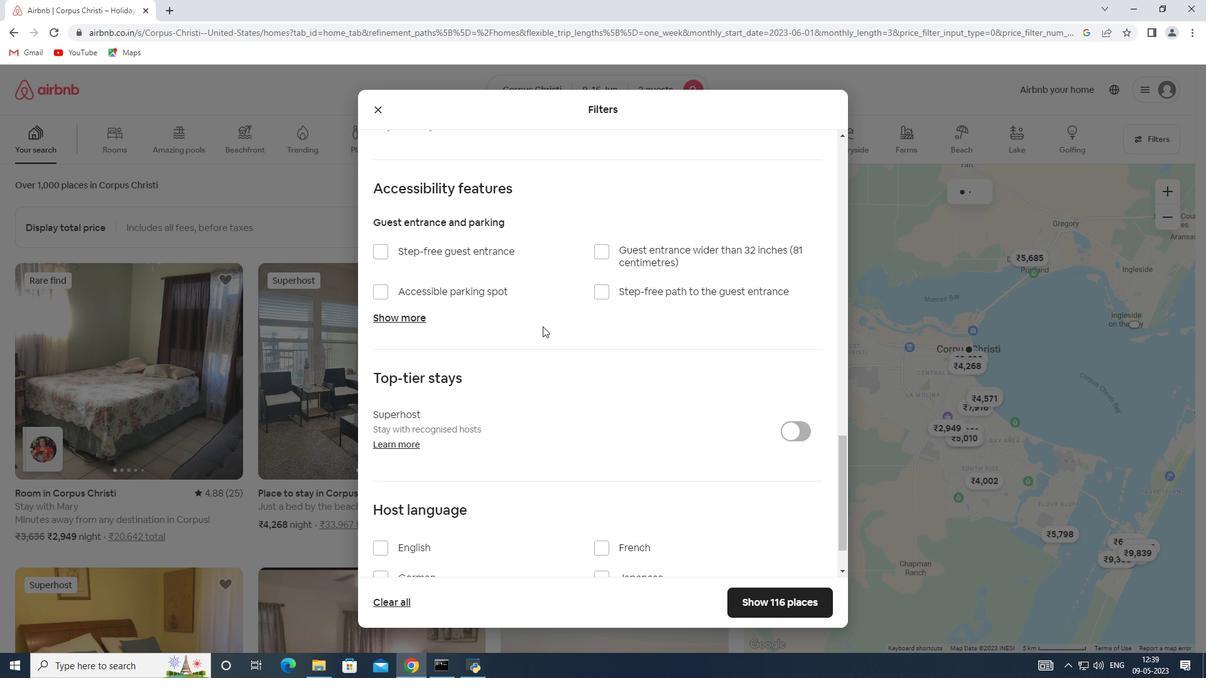 
Action: Mouse moved to (519, 351)
Screenshot: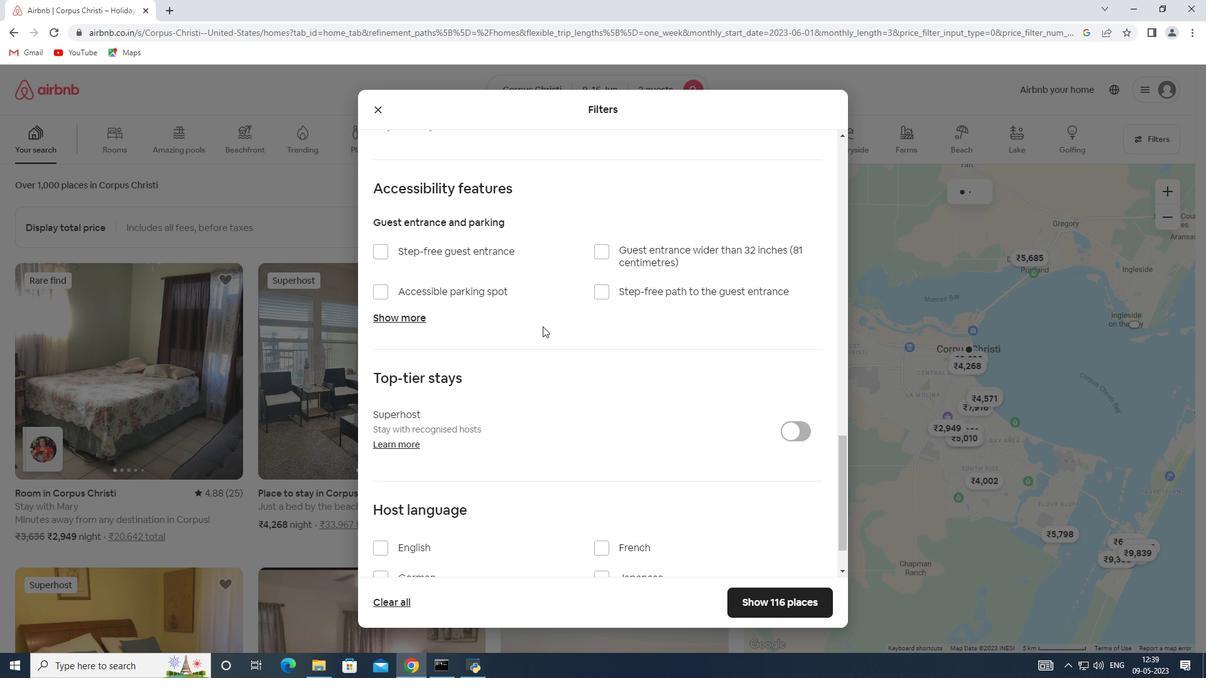 
Action: Mouse scrolled (519, 351) with delta (0, 0)
Screenshot: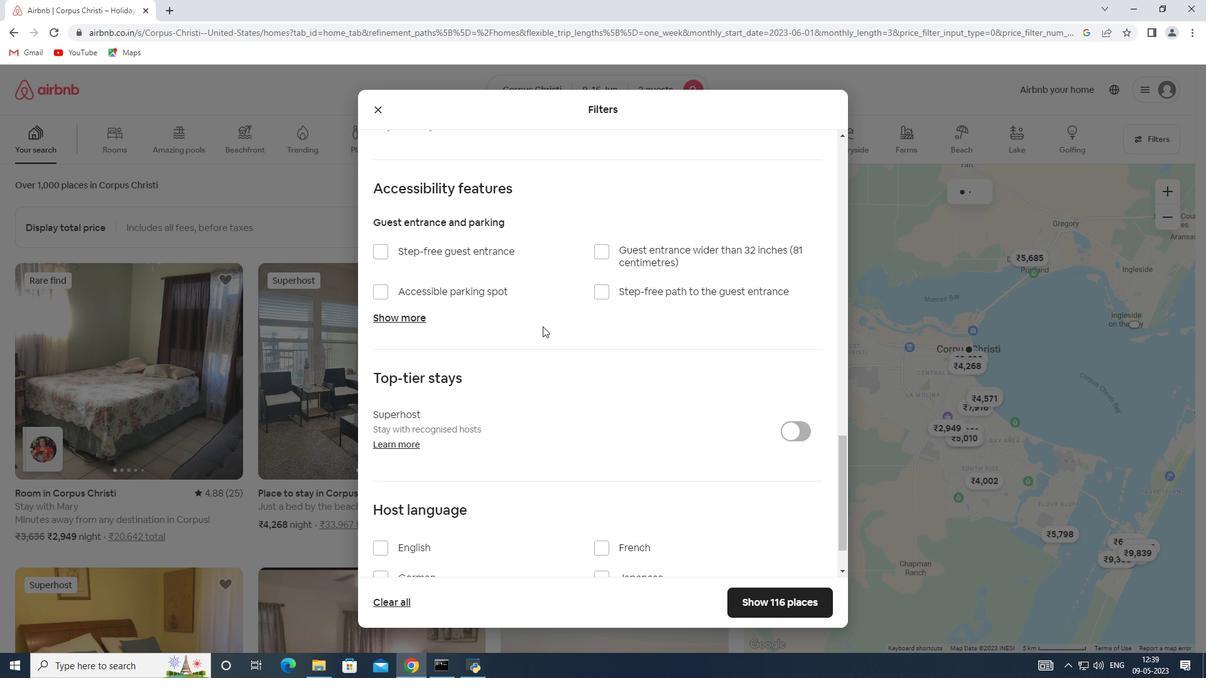 
Action: Mouse moved to (375, 494)
Screenshot: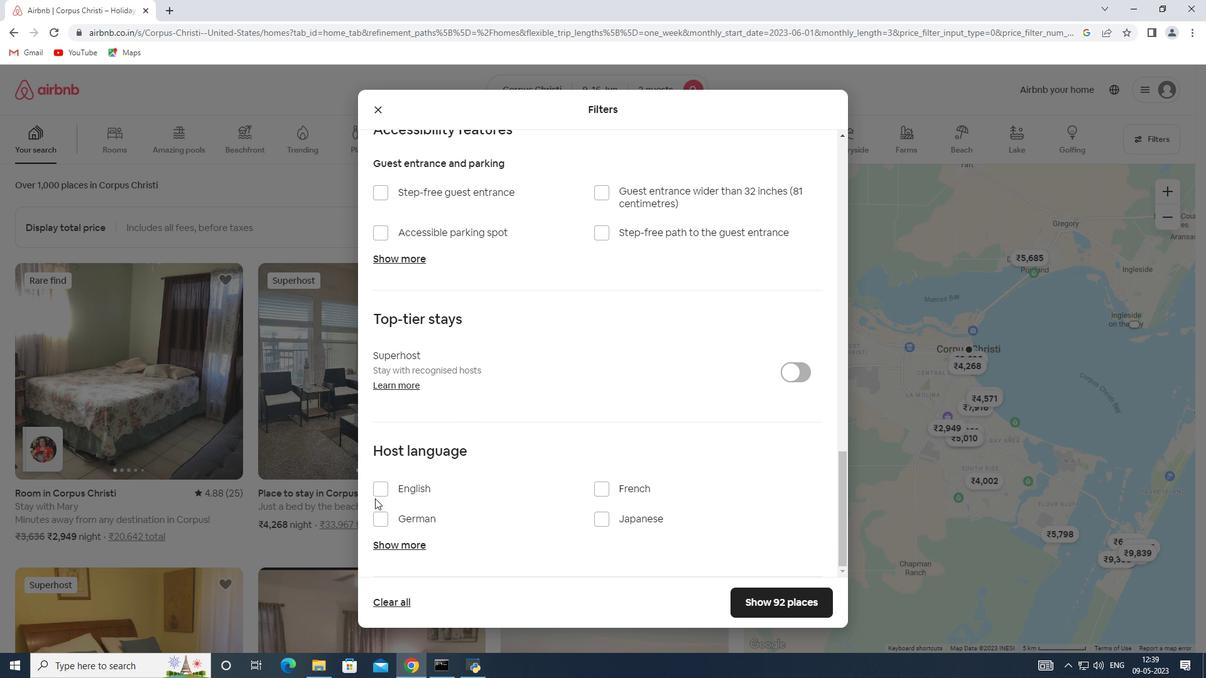 
Action: Mouse pressed left at (375, 494)
Screenshot: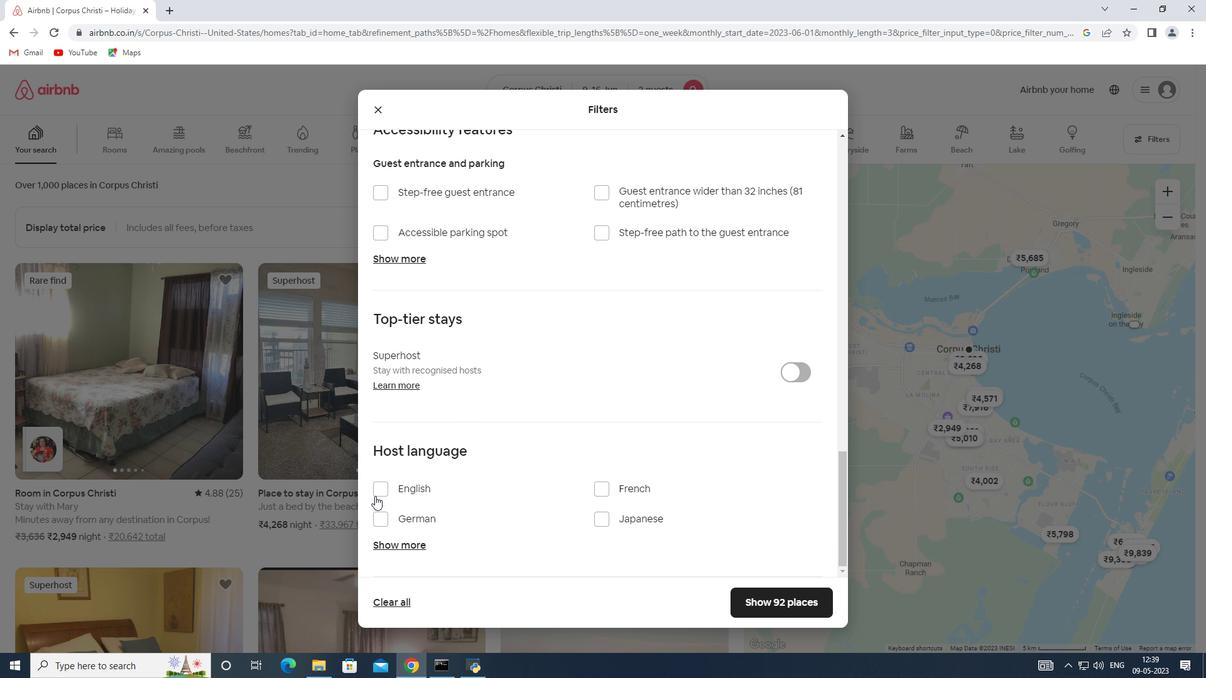 
Action: Mouse moved to (774, 597)
Screenshot: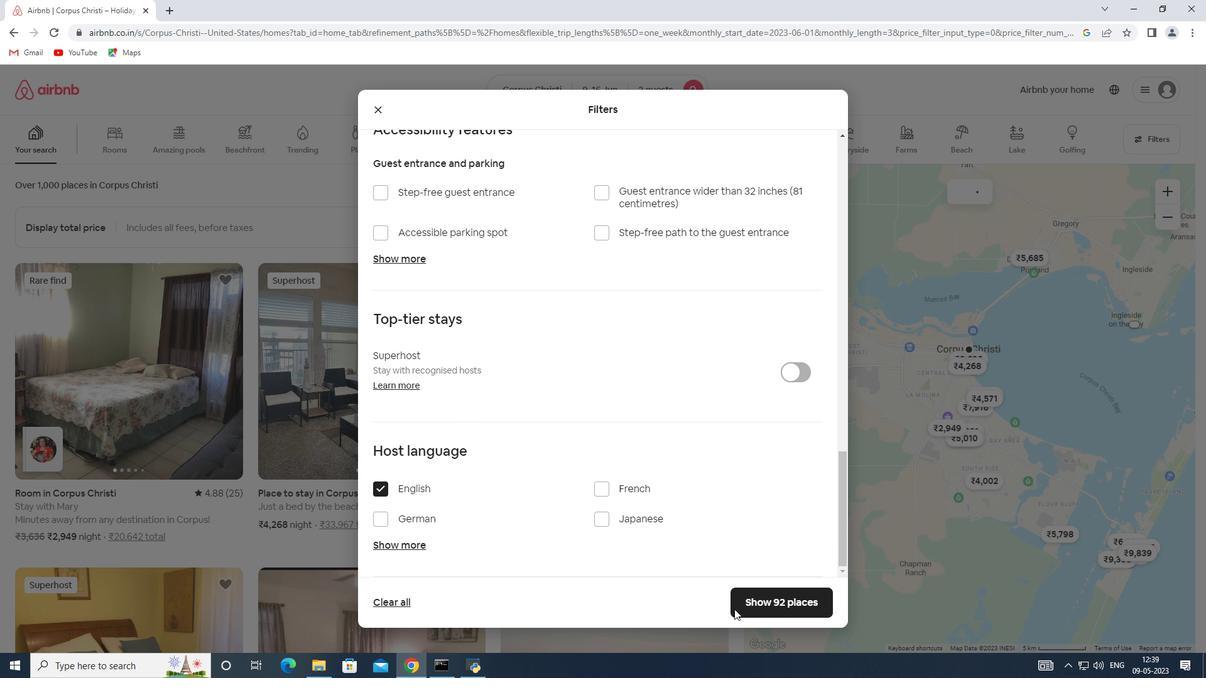 
Action: Mouse pressed left at (774, 597)
Screenshot: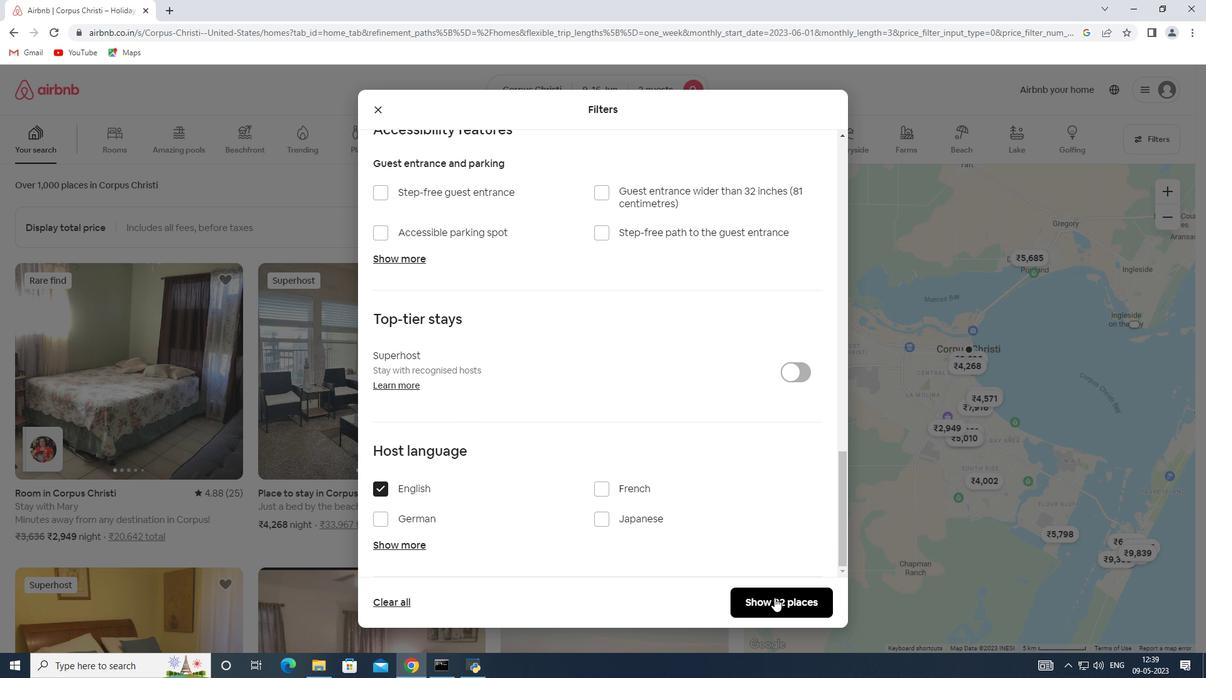 
